Task: Find connections with filter location Betamcherla with filter topic #Entrepreneurwith filter profile language English with filter current company Teladoc Health with filter school Vivekananda Global University with filter industry Credit Intermediation with filter service category Nonprofit Consulting with filter keywords title Business Analyst
Action: Mouse moved to (684, 89)
Screenshot: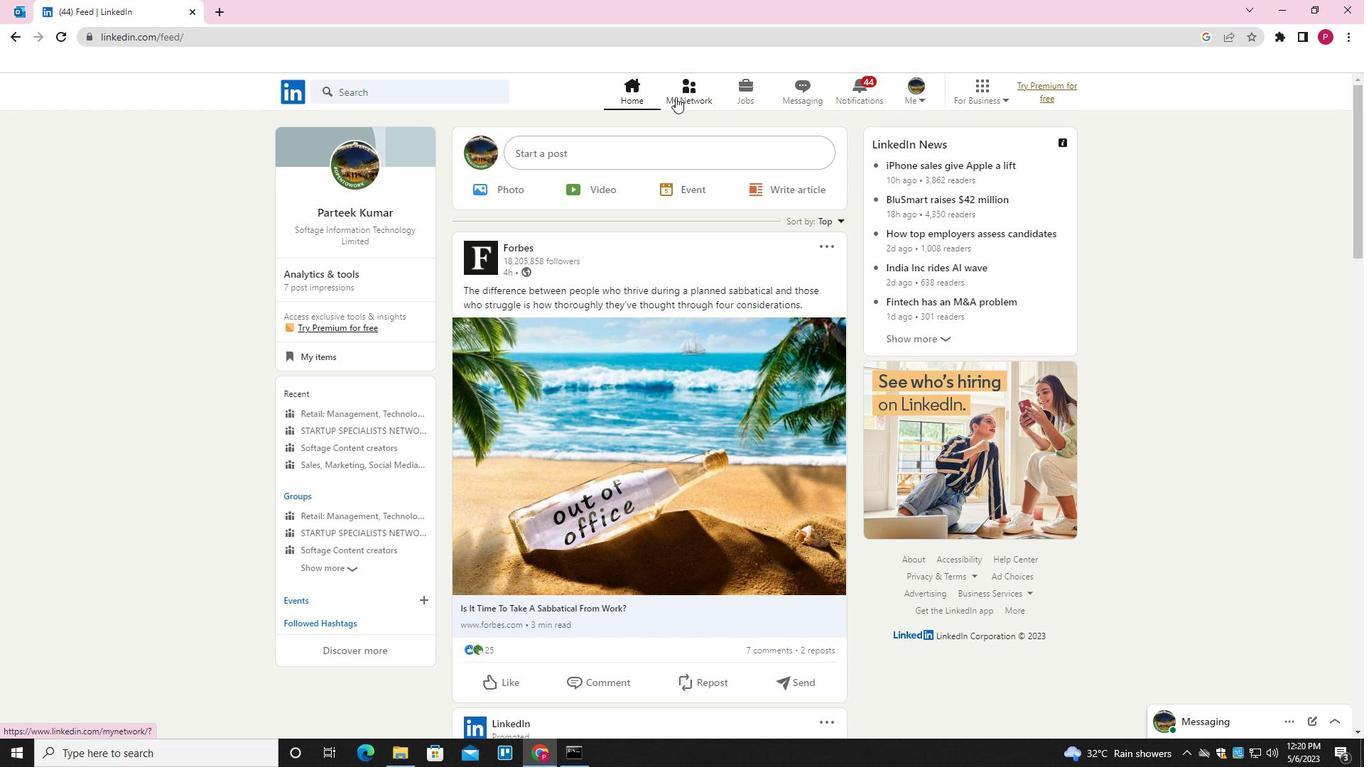 
Action: Mouse pressed left at (684, 89)
Screenshot: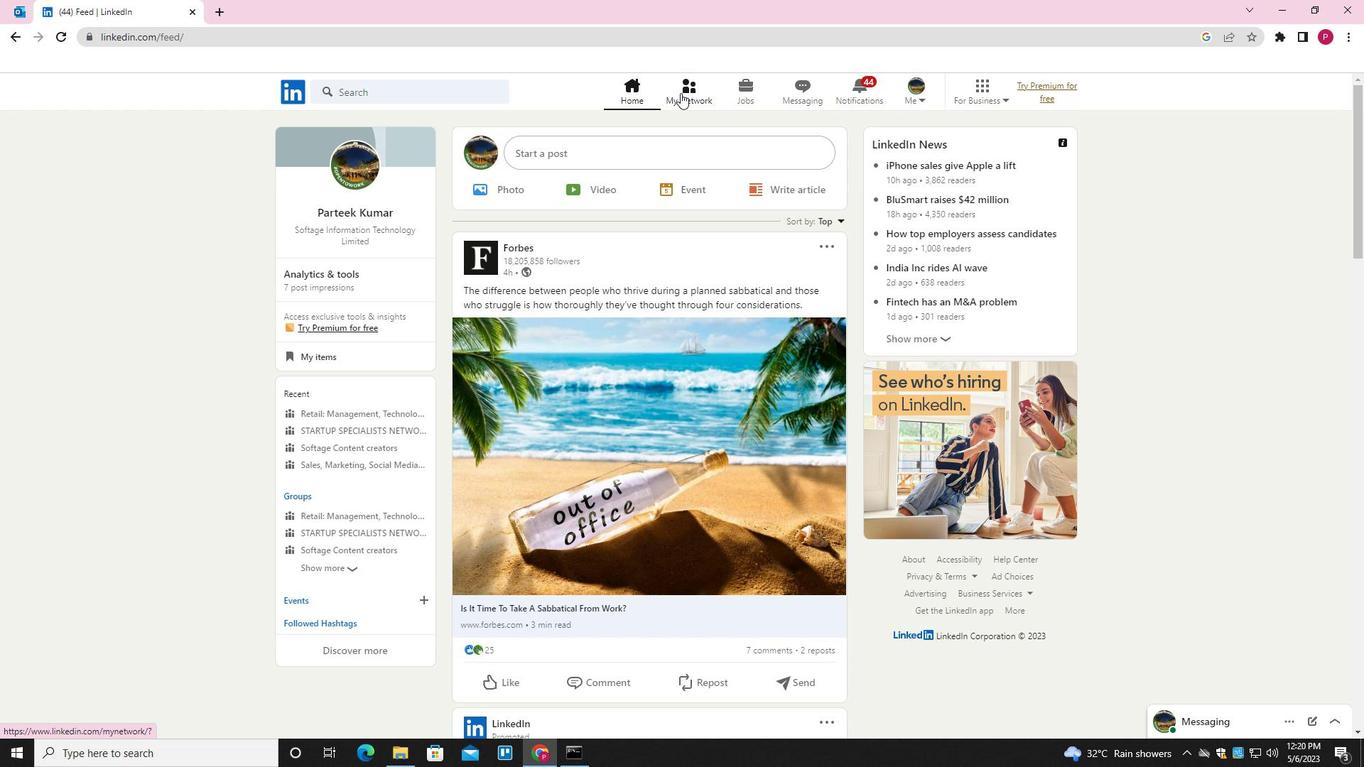 
Action: Mouse moved to (456, 170)
Screenshot: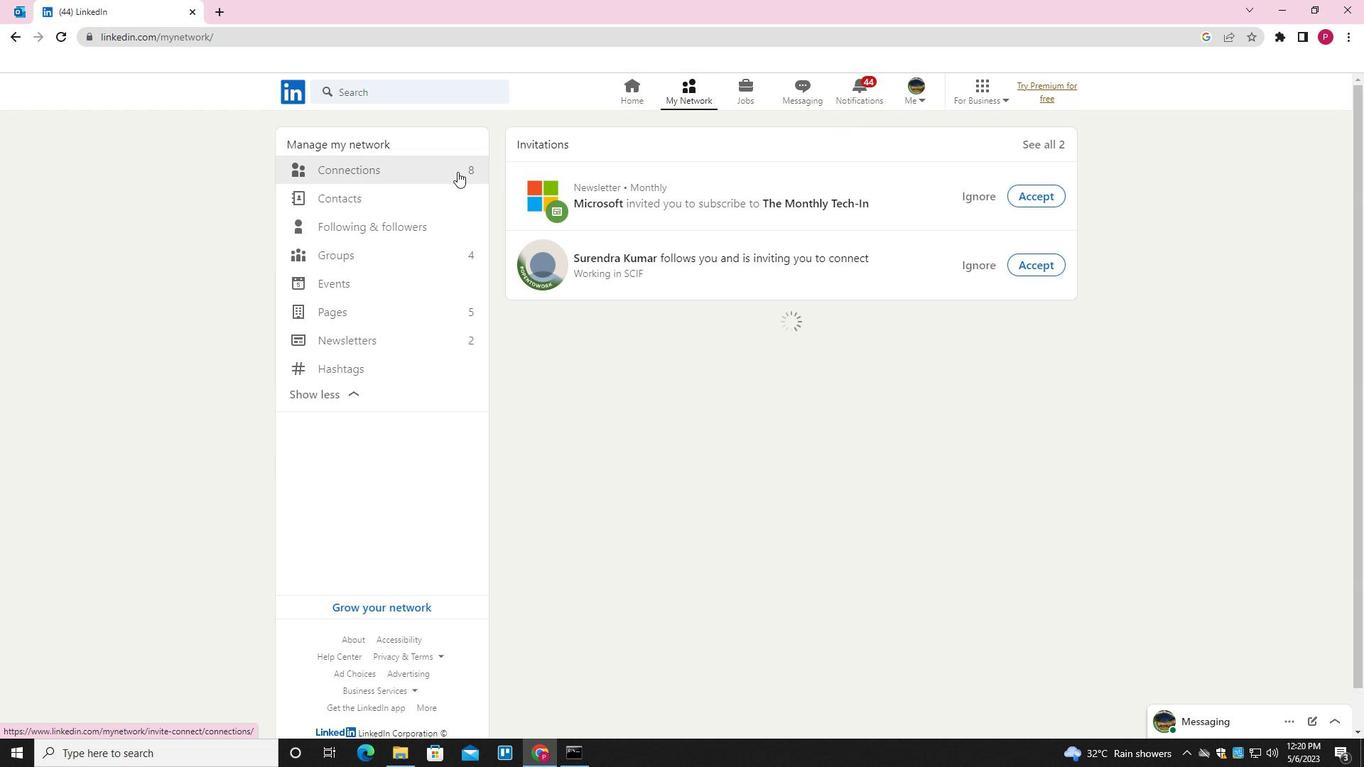 
Action: Mouse pressed left at (456, 170)
Screenshot: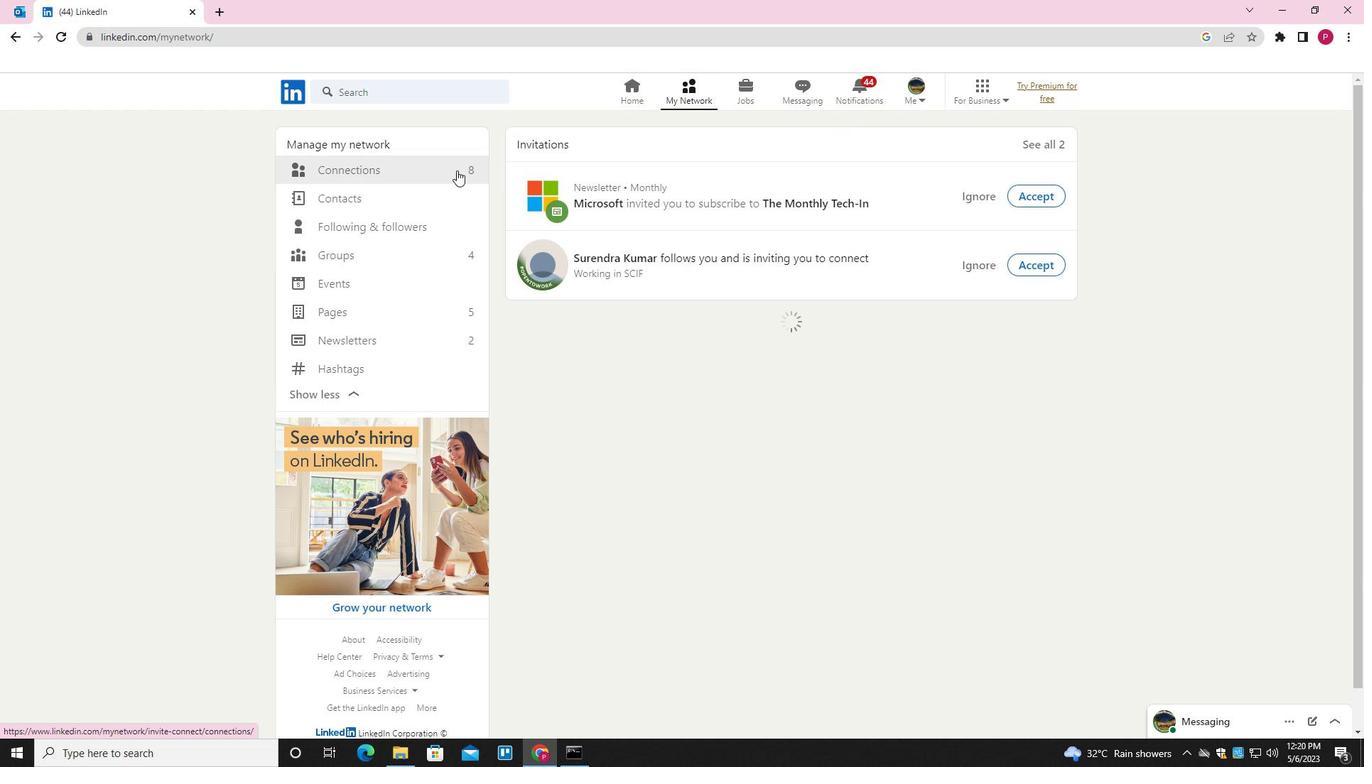 
Action: Mouse moved to (818, 166)
Screenshot: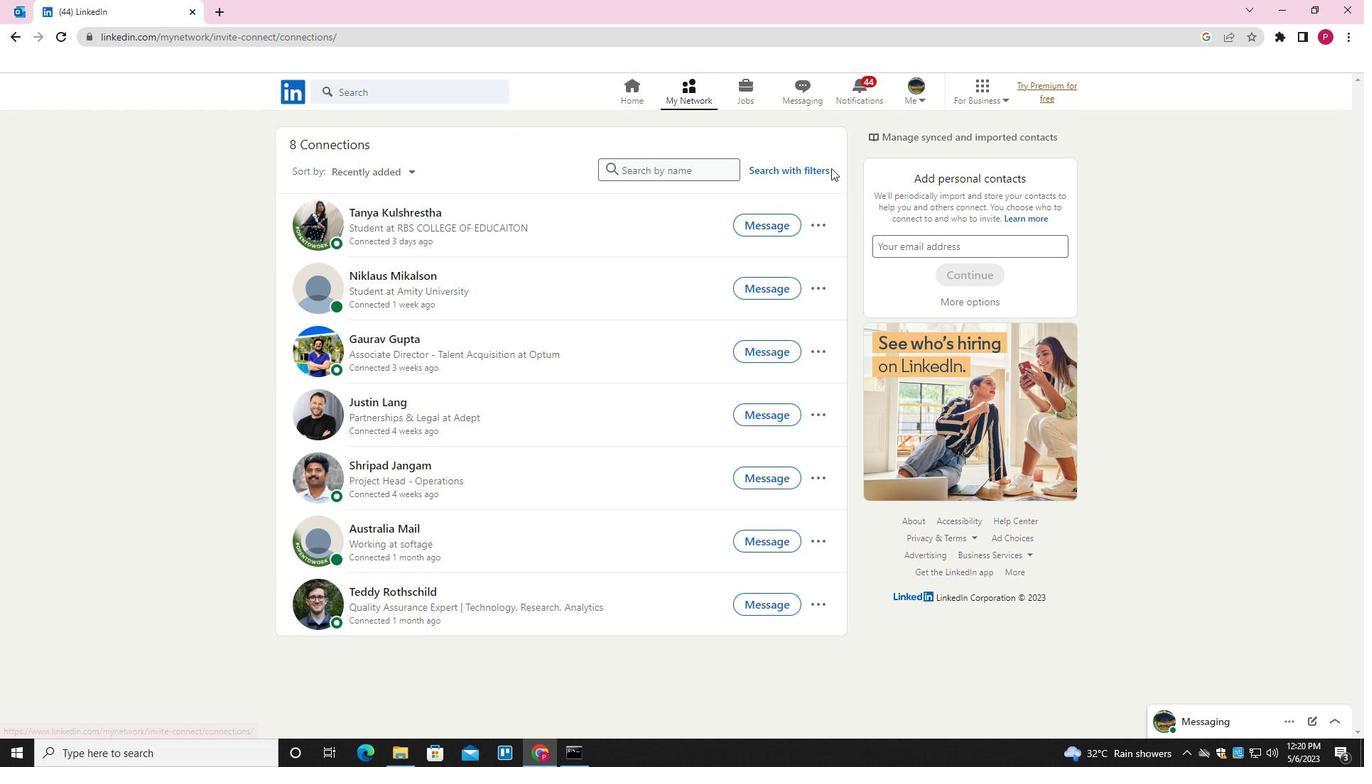 
Action: Mouse pressed left at (818, 166)
Screenshot: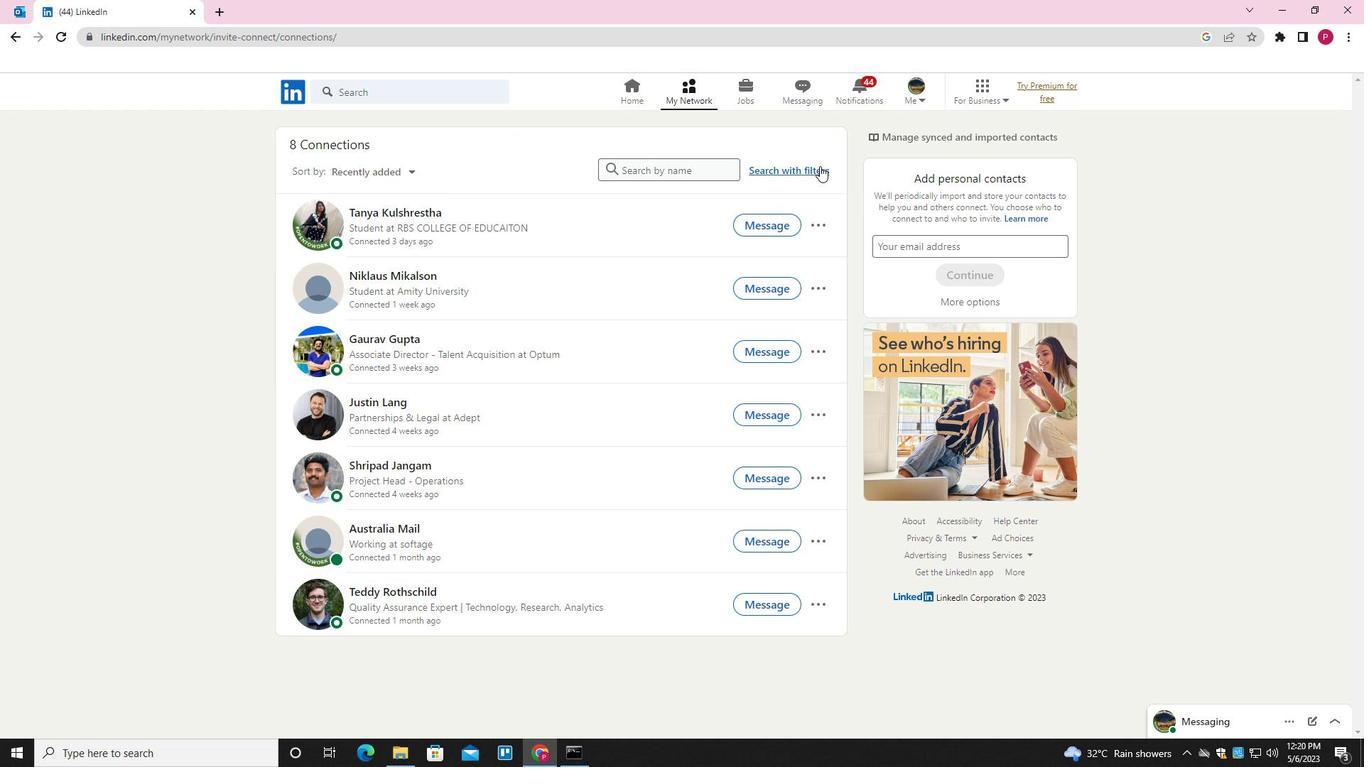 
Action: Mouse moved to (731, 130)
Screenshot: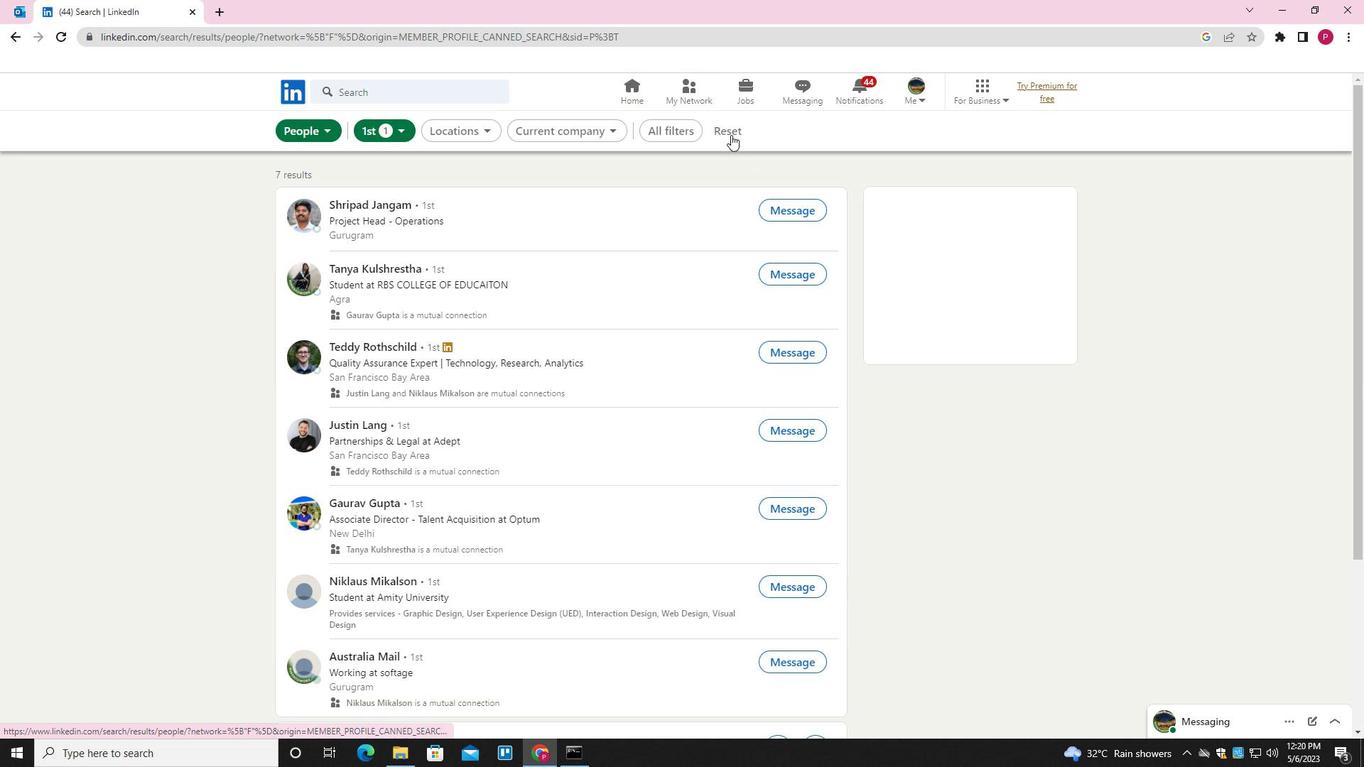 
Action: Mouse pressed left at (731, 130)
Screenshot: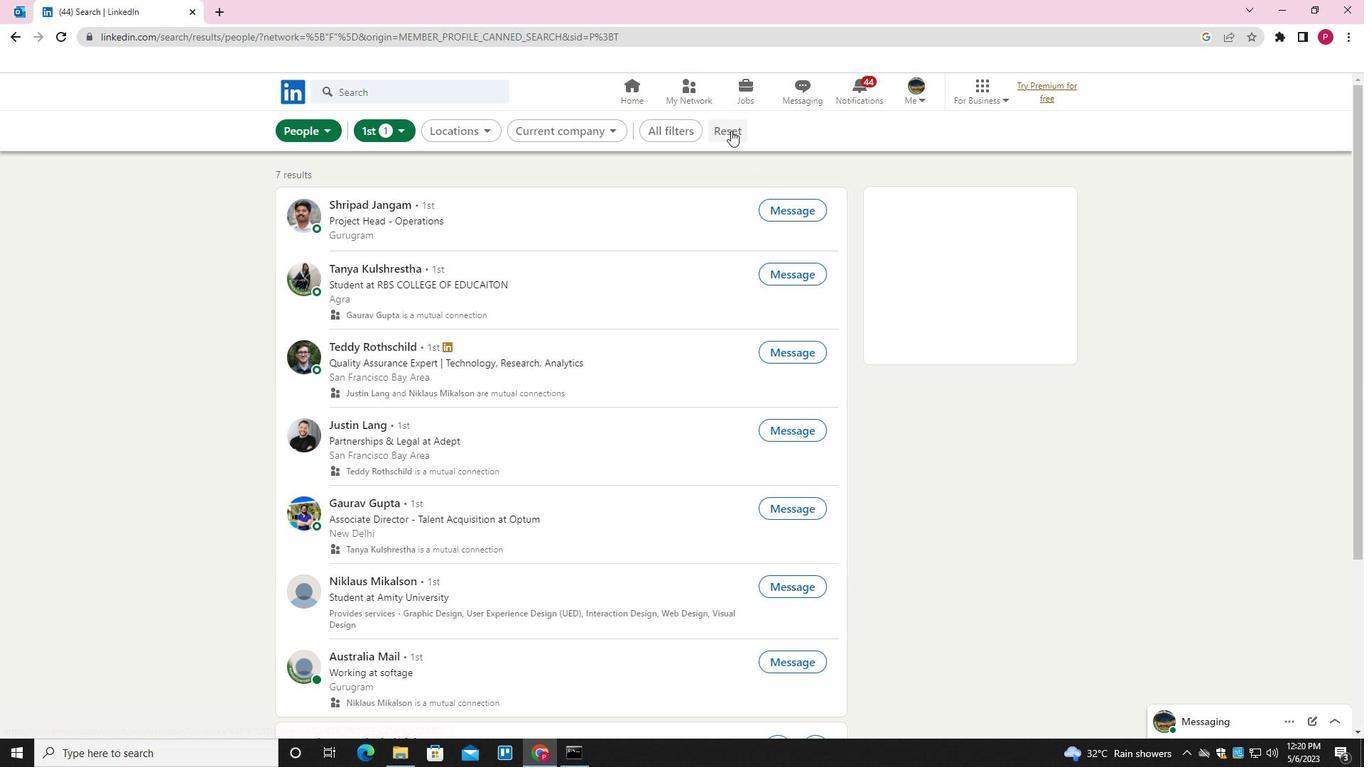 
Action: Mouse moved to (706, 133)
Screenshot: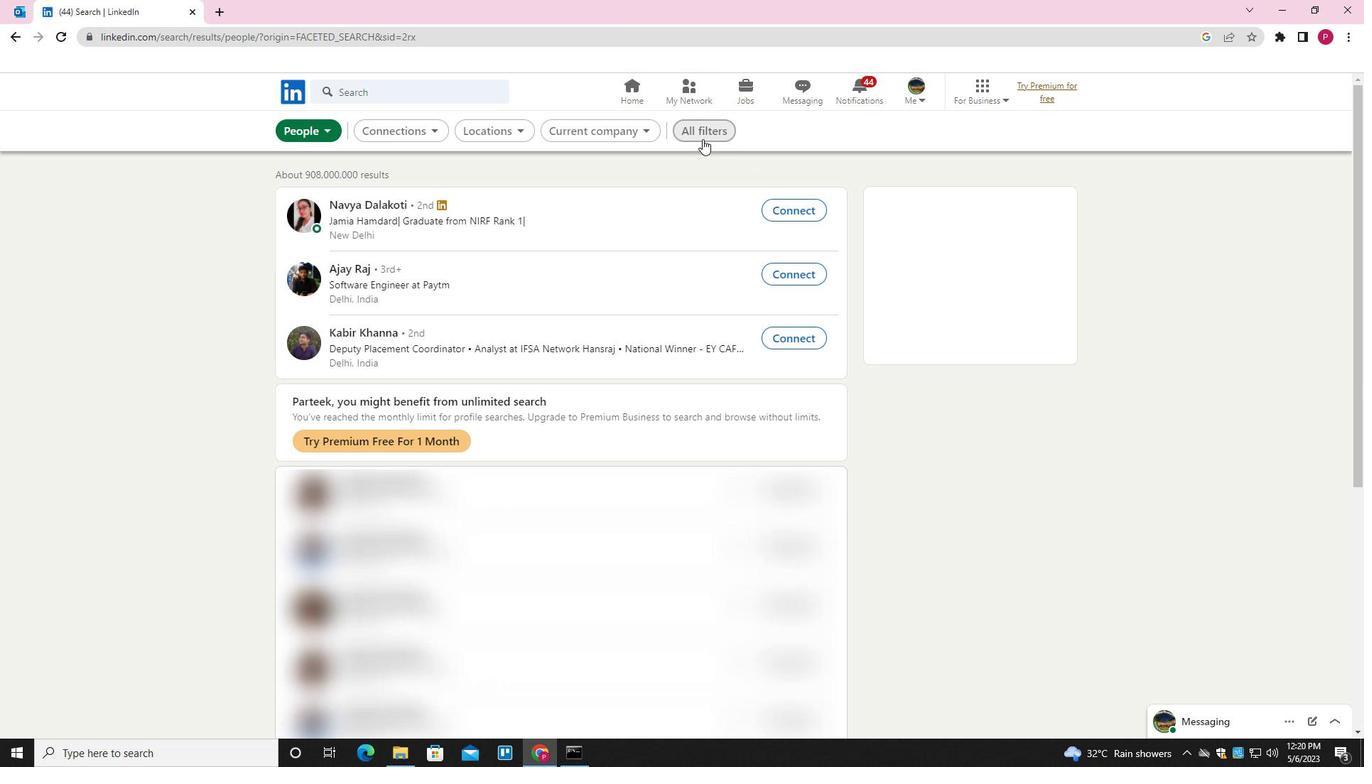 
Action: Mouse pressed left at (706, 133)
Screenshot: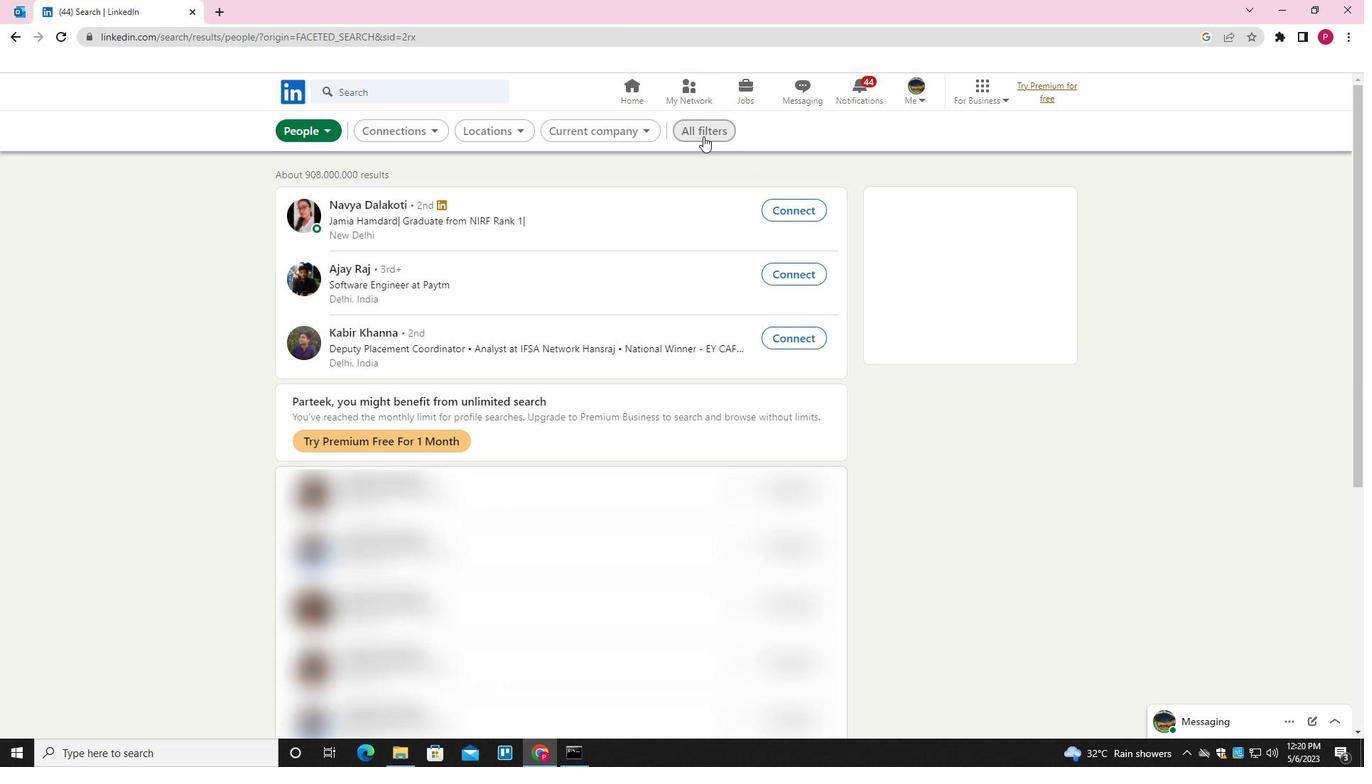 
Action: Mouse moved to (1114, 395)
Screenshot: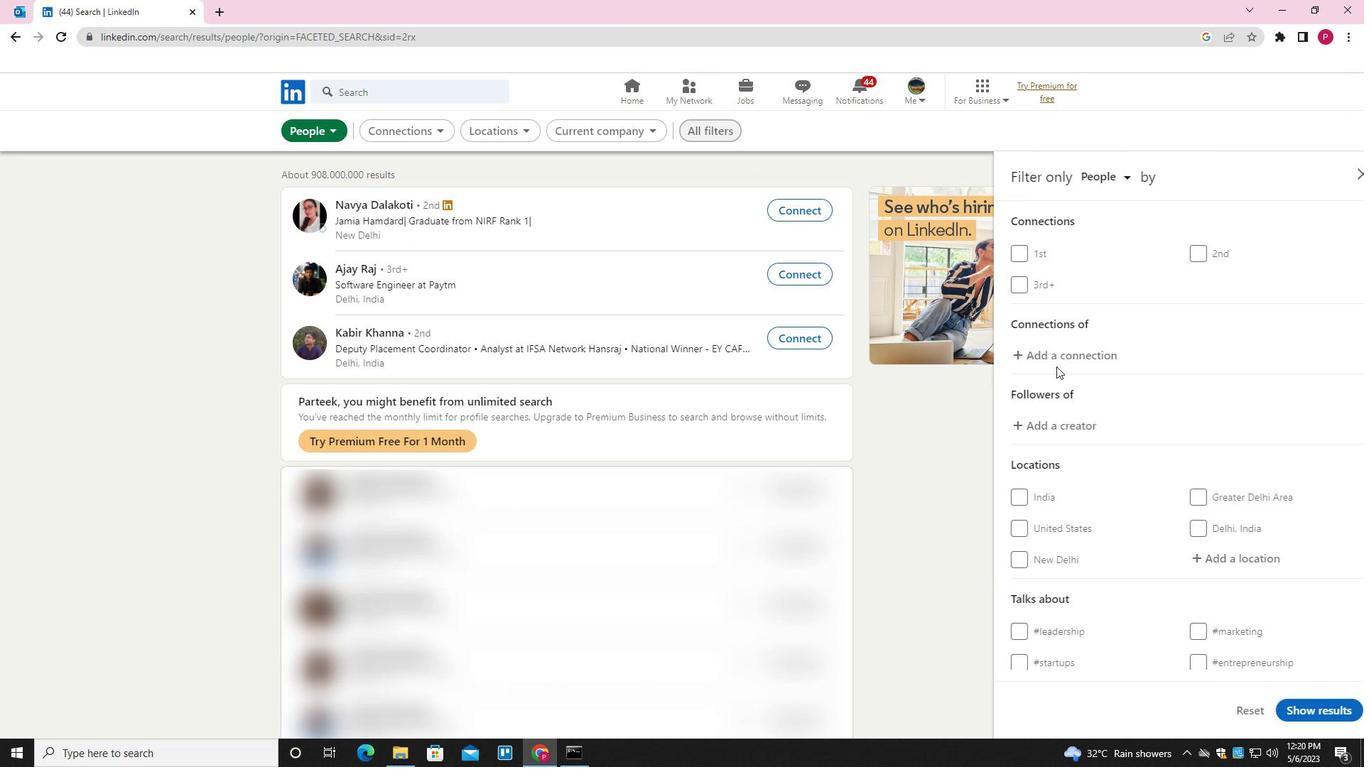 
Action: Mouse scrolled (1114, 395) with delta (0, 0)
Screenshot: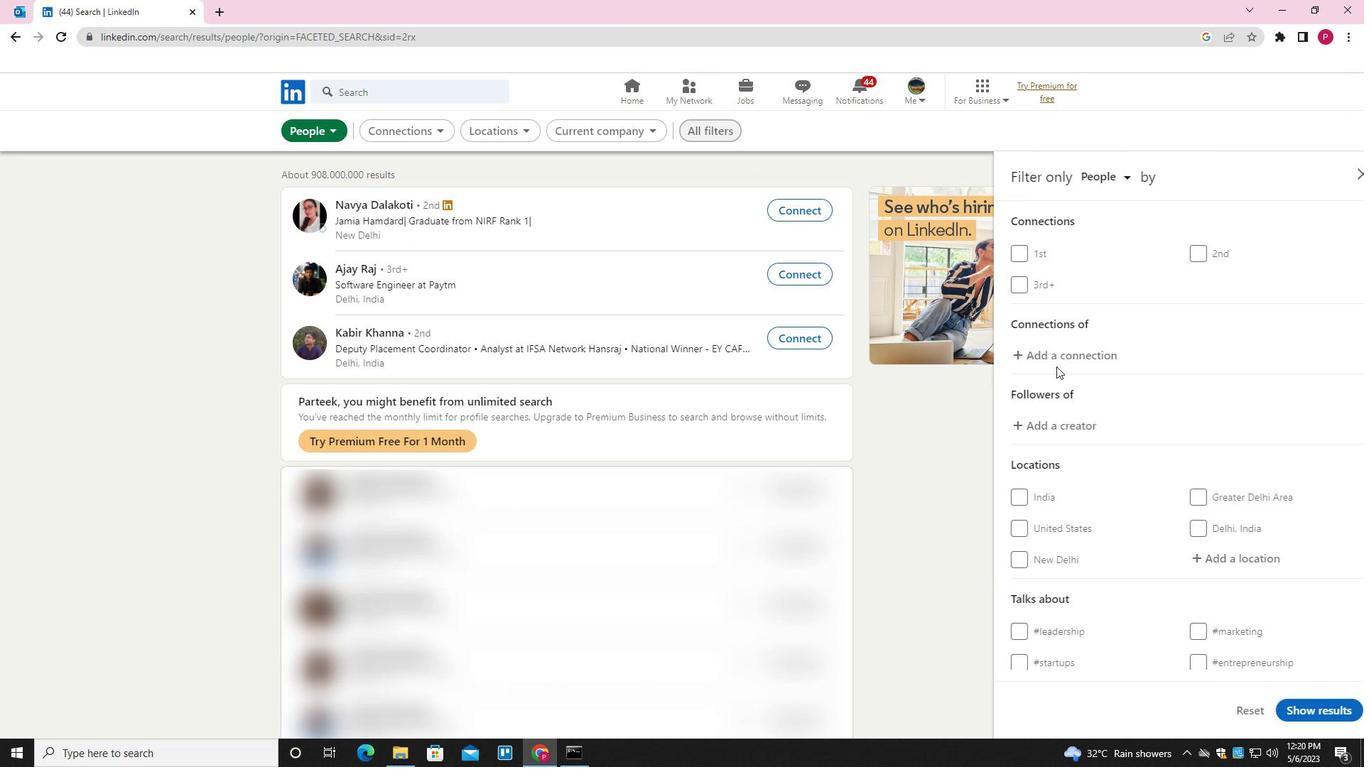 
Action: Mouse moved to (1116, 399)
Screenshot: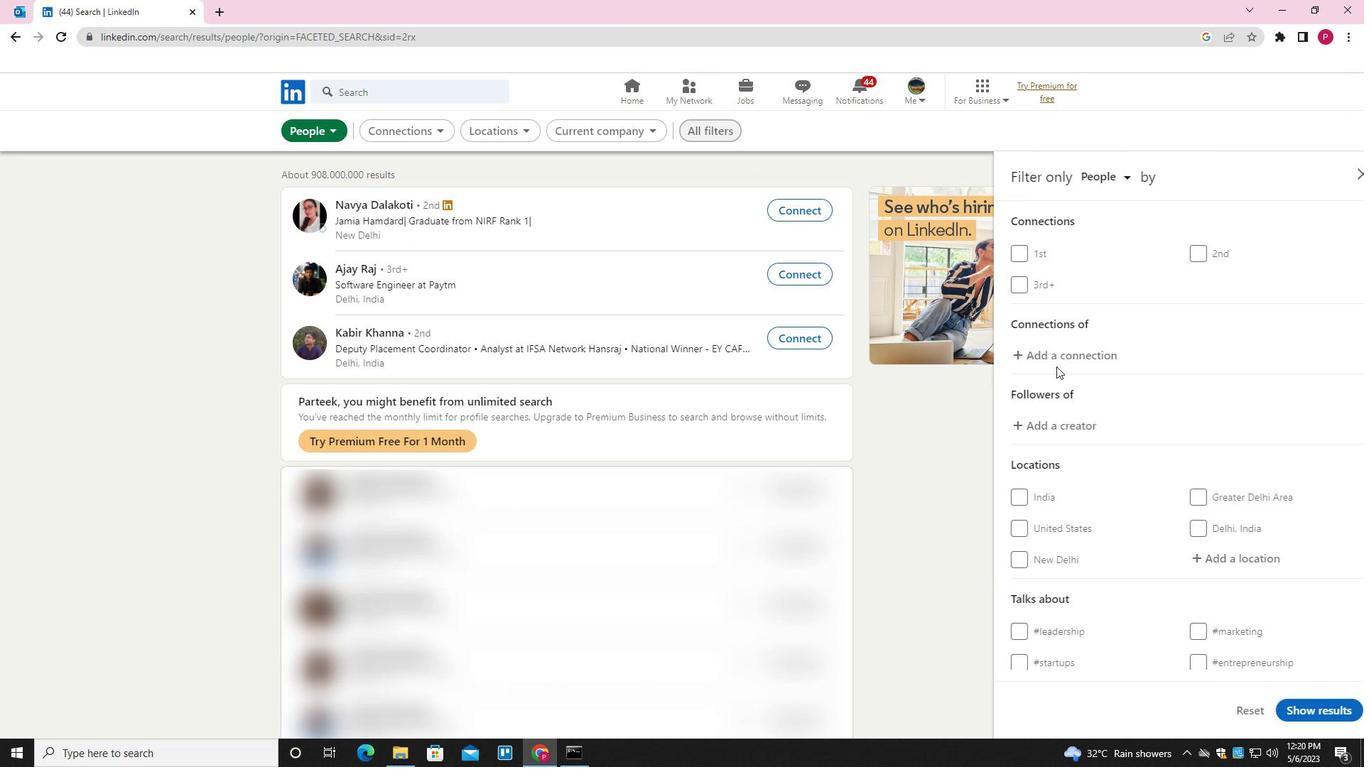 
Action: Mouse scrolled (1116, 398) with delta (0, 0)
Screenshot: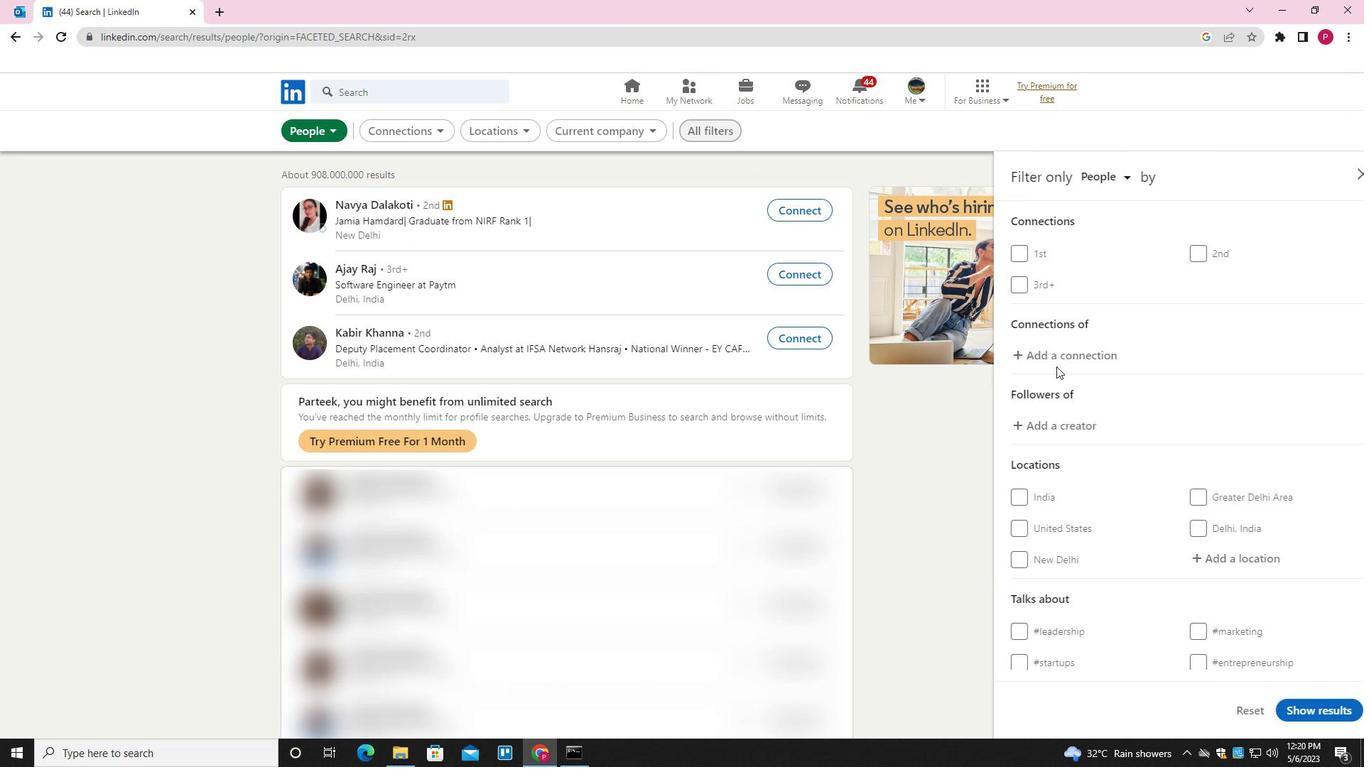 
Action: Mouse moved to (1126, 406)
Screenshot: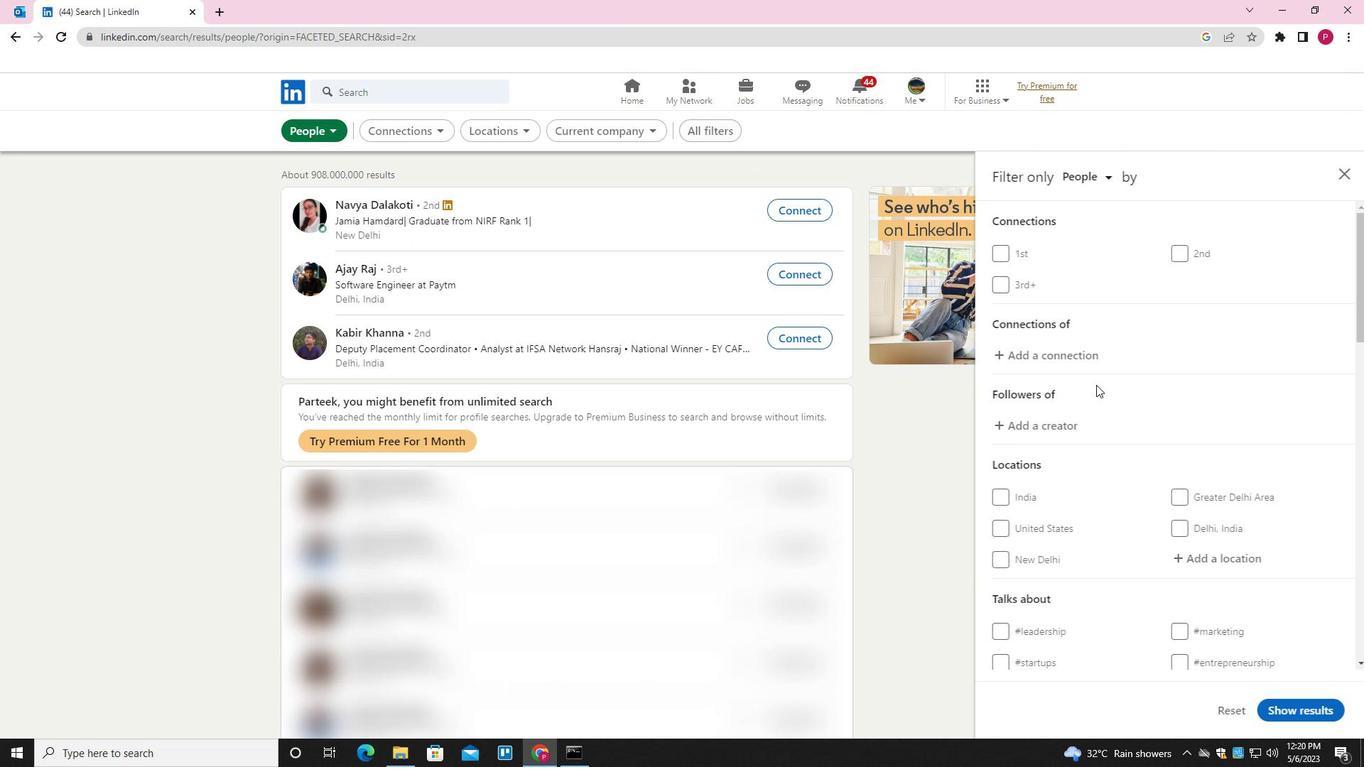 
Action: Mouse scrolled (1126, 405) with delta (0, 0)
Screenshot: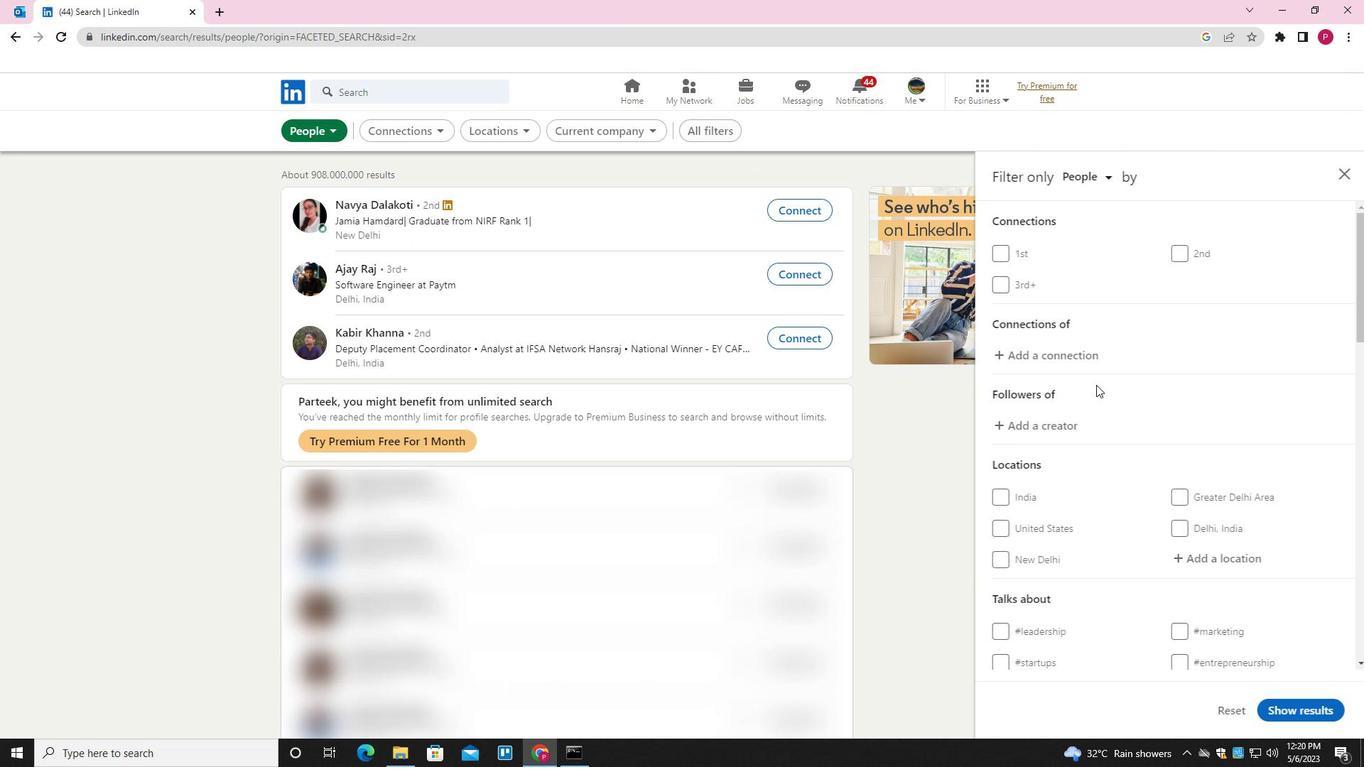 
Action: Mouse moved to (1211, 347)
Screenshot: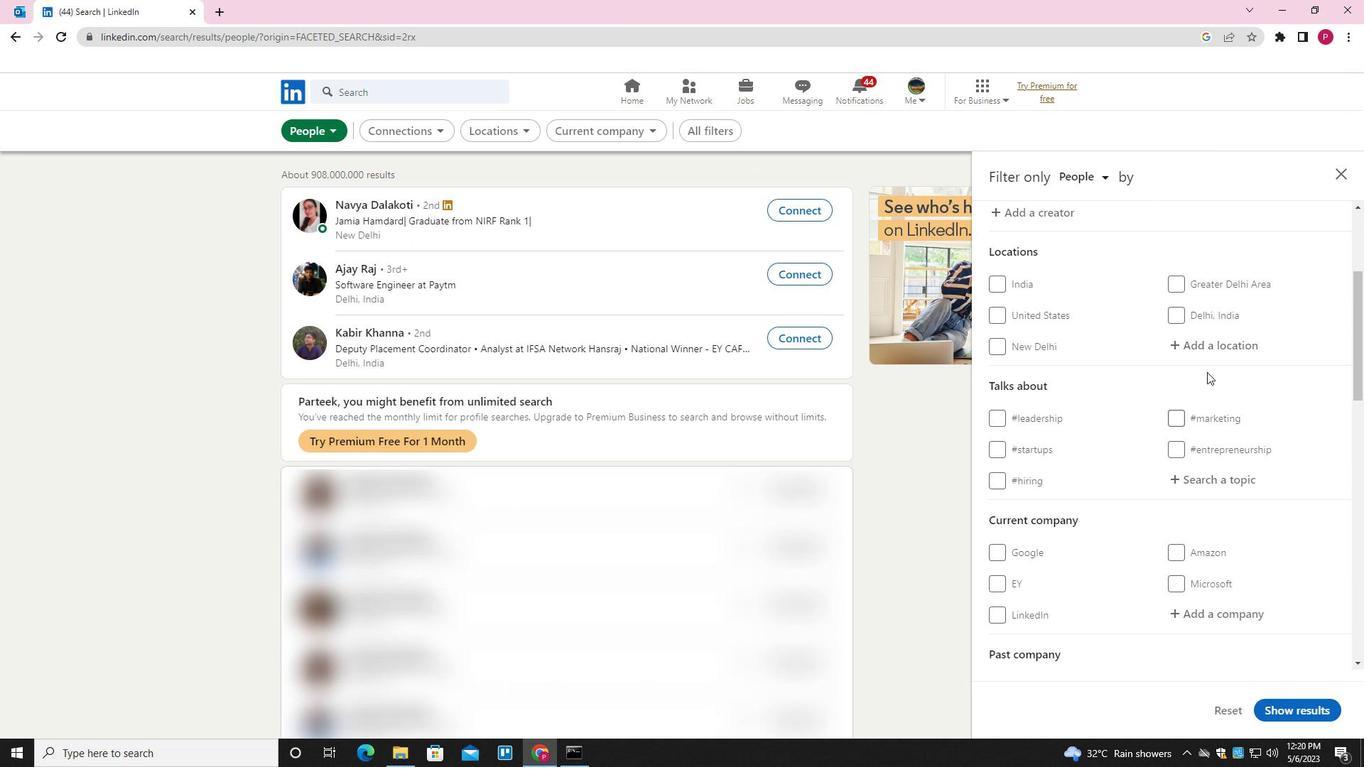 
Action: Mouse pressed left at (1211, 347)
Screenshot: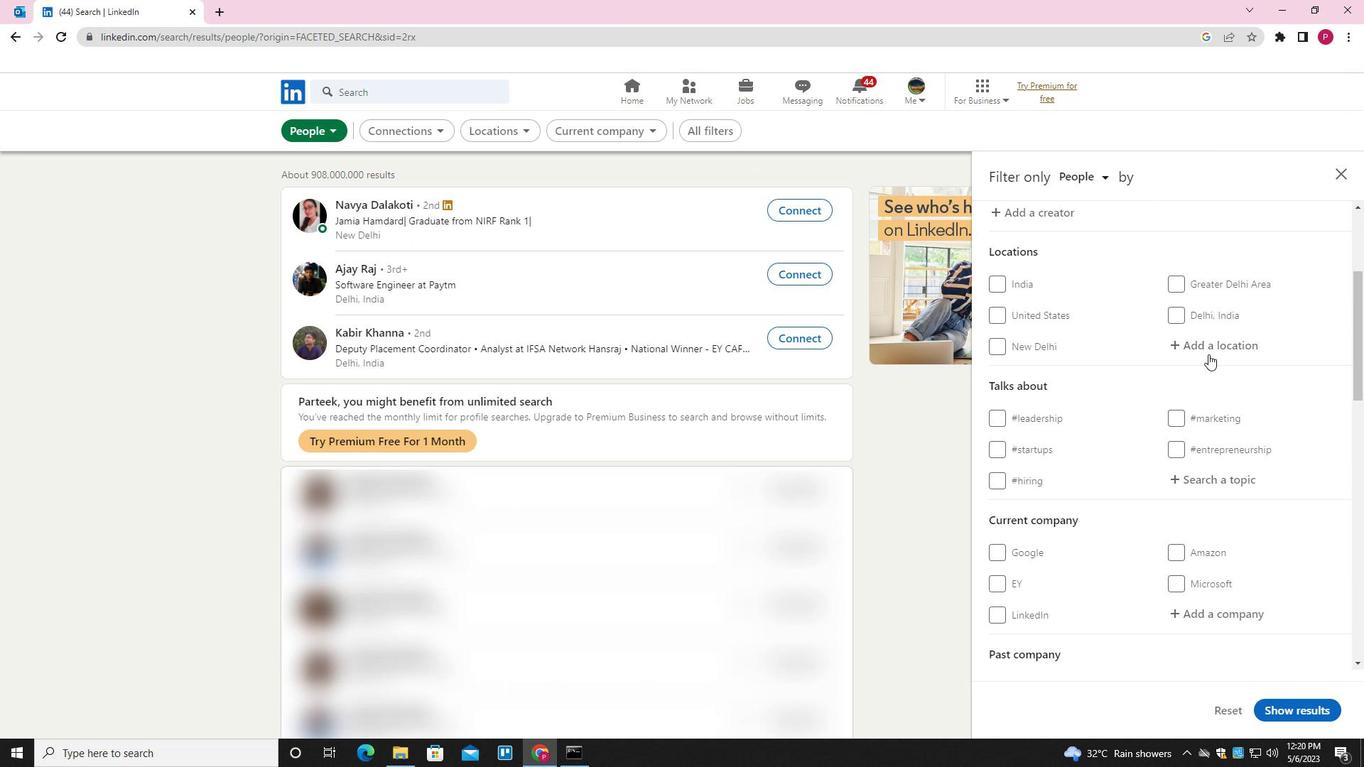 
Action: Mouse moved to (1212, 346)
Screenshot: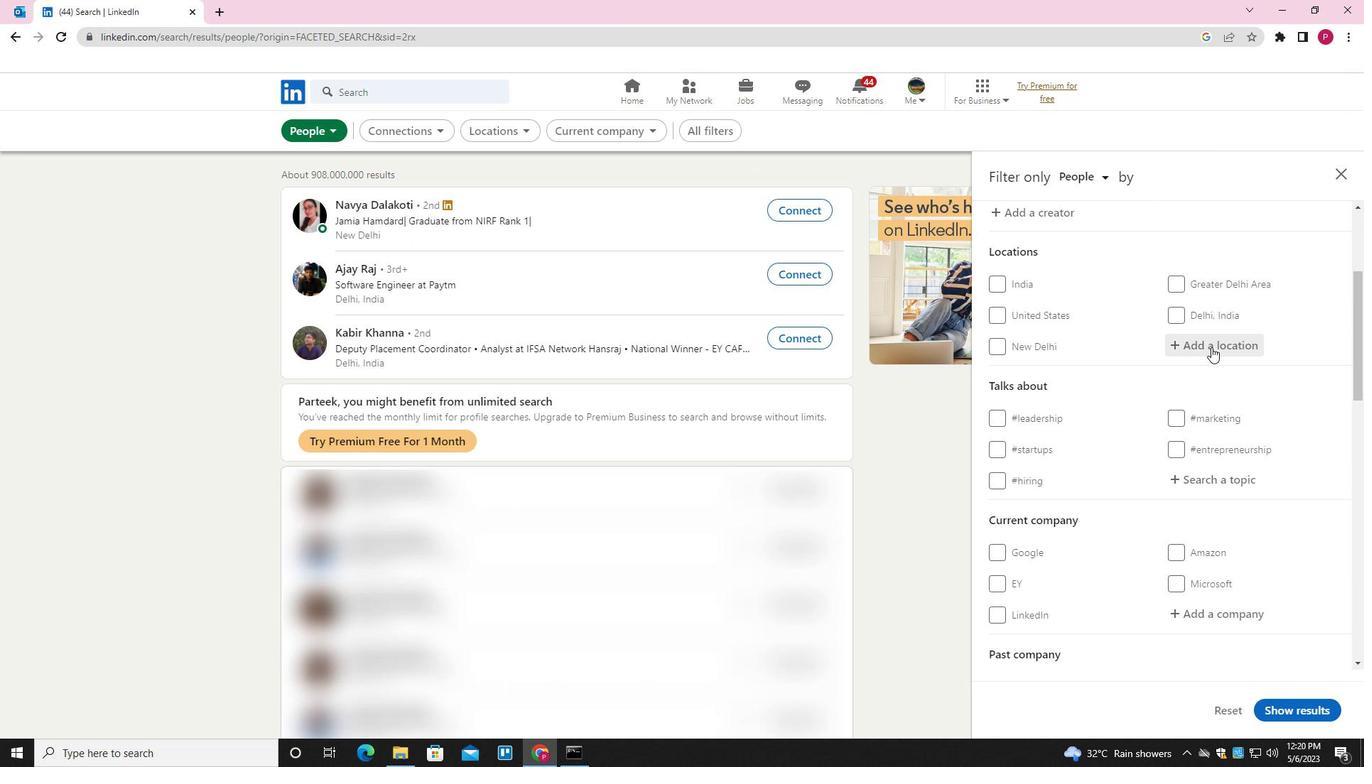 
Action: Key pressed <Key.shift>BETAMCHERLA
Screenshot: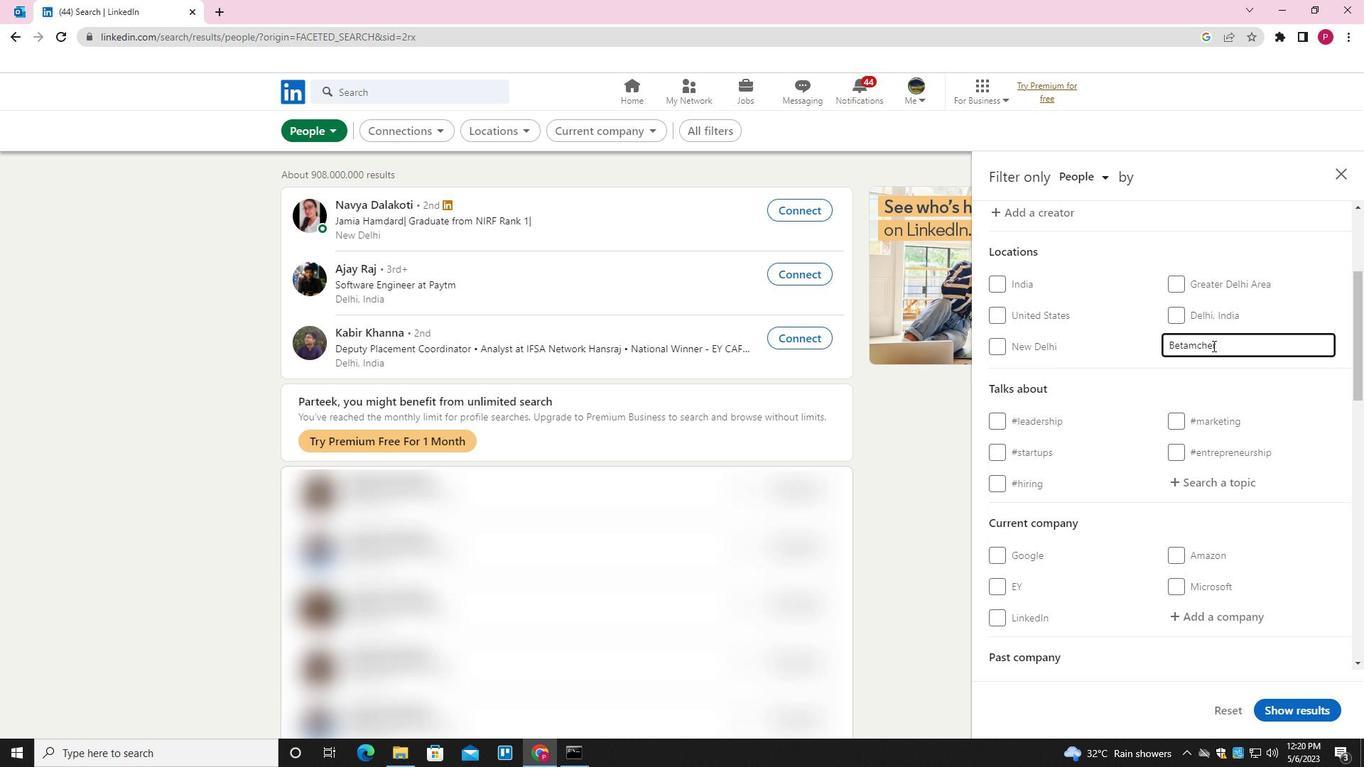 
Action: Mouse moved to (1210, 346)
Screenshot: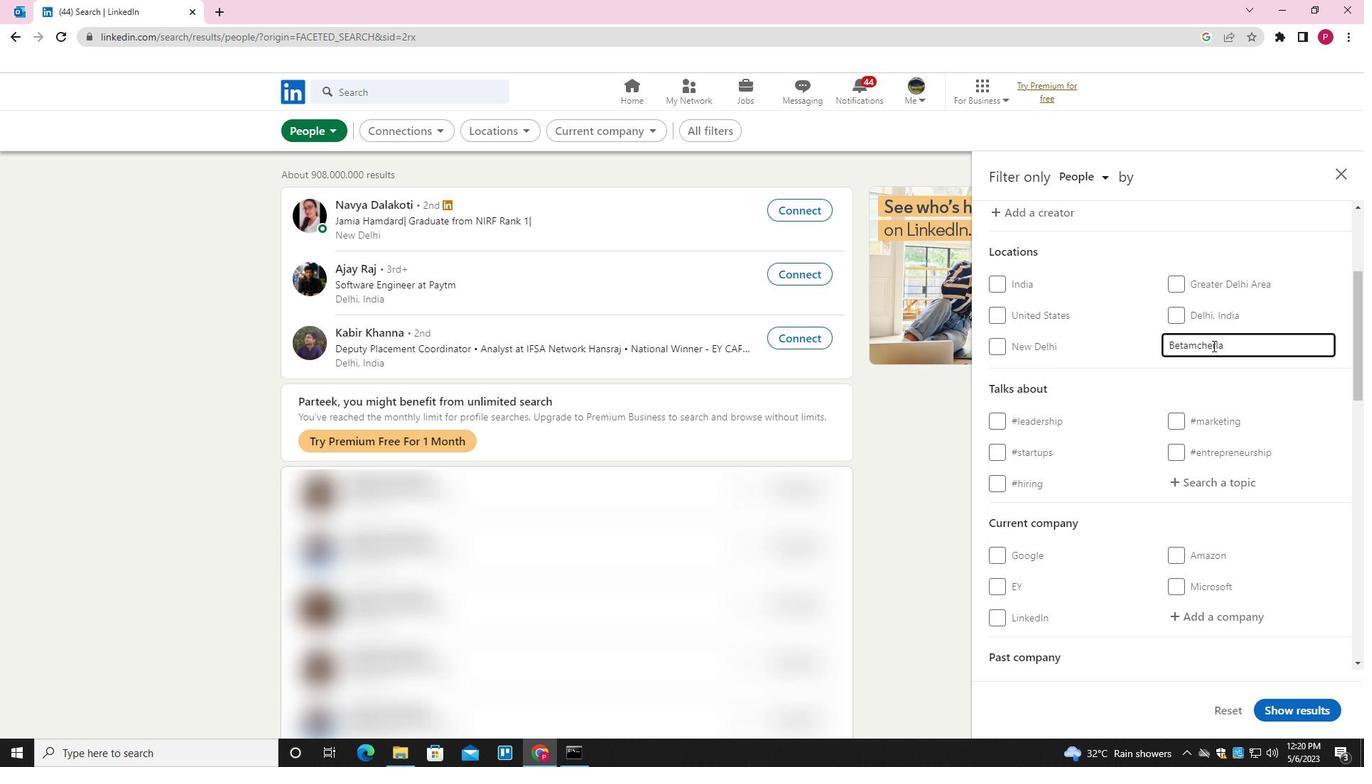 
Action: Mouse scrolled (1210, 345) with delta (0, 0)
Screenshot: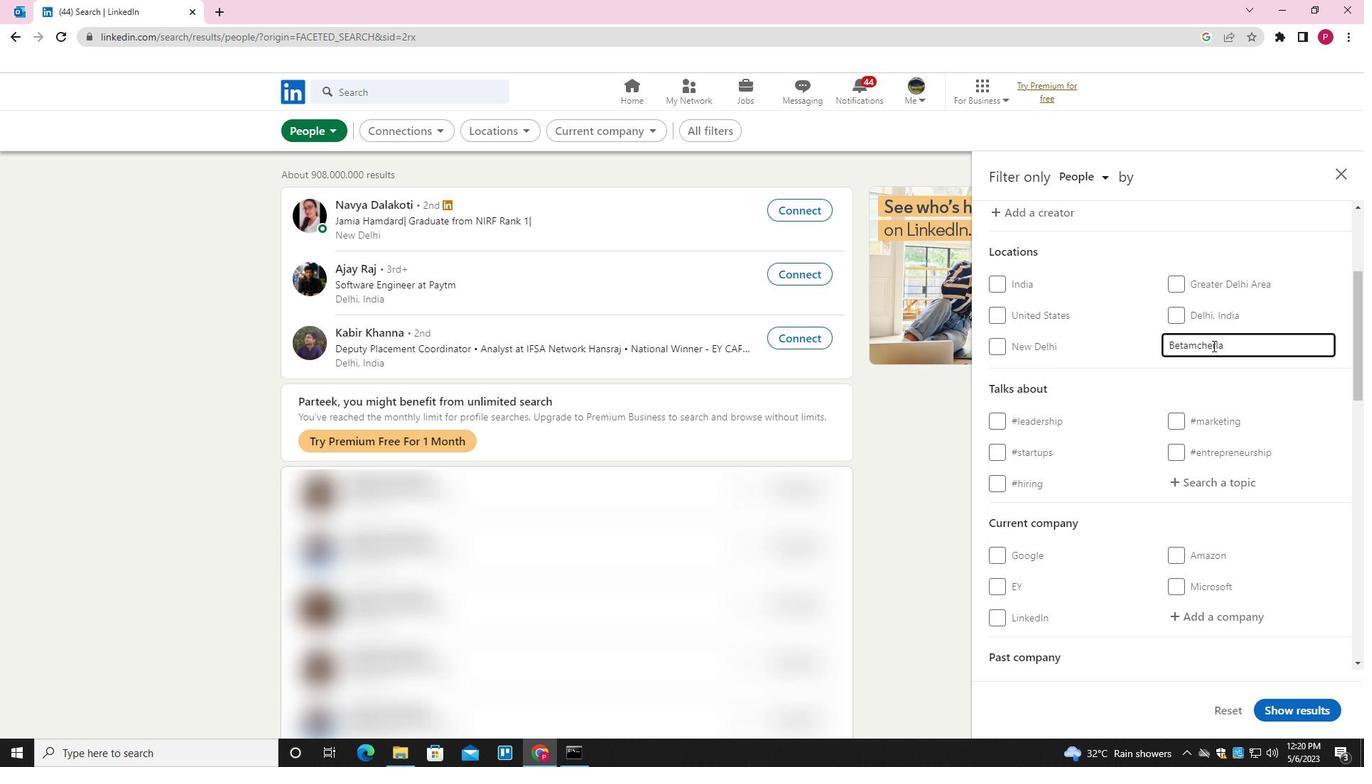 
Action: Mouse moved to (1209, 346)
Screenshot: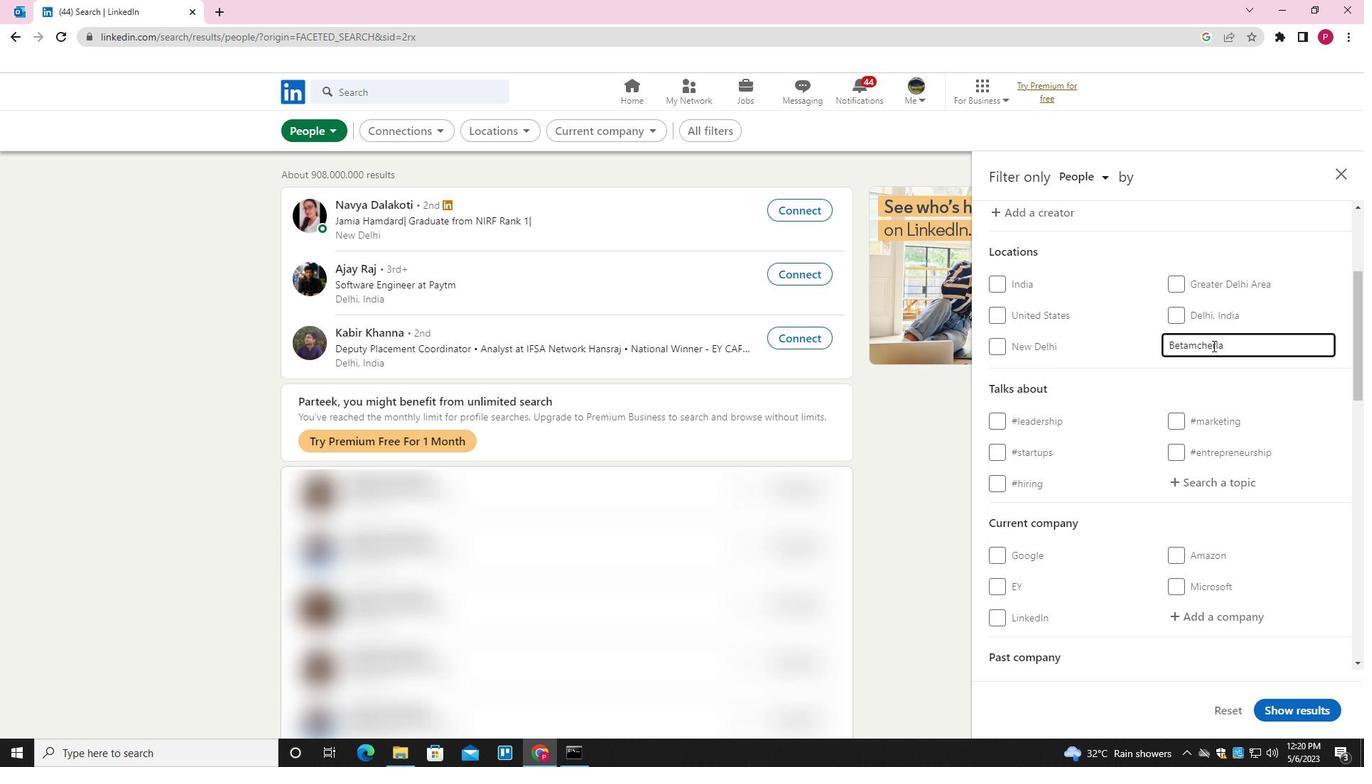 
Action: Mouse scrolled (1209, 345) with delta (0, 0)
Screenshot: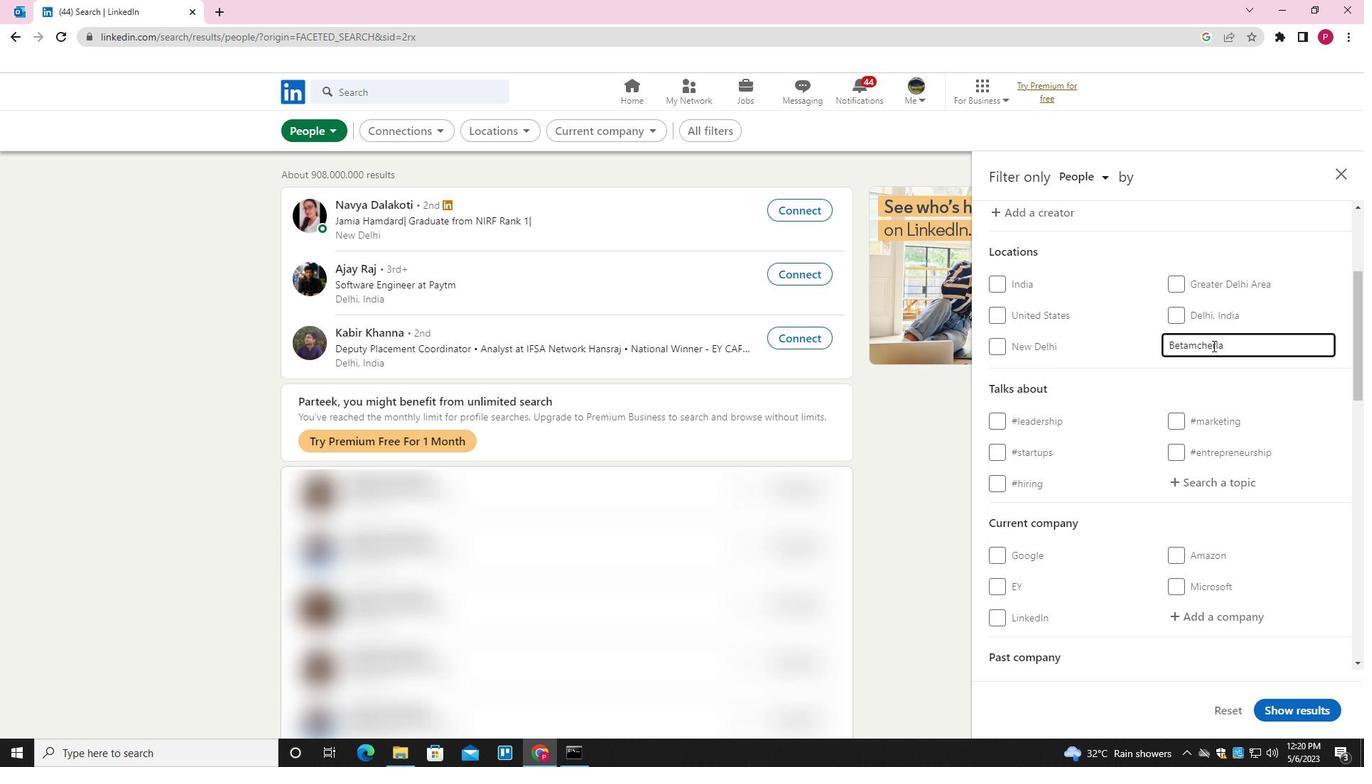 
Action: Mouse moved to (1207, 347)
Screenshot: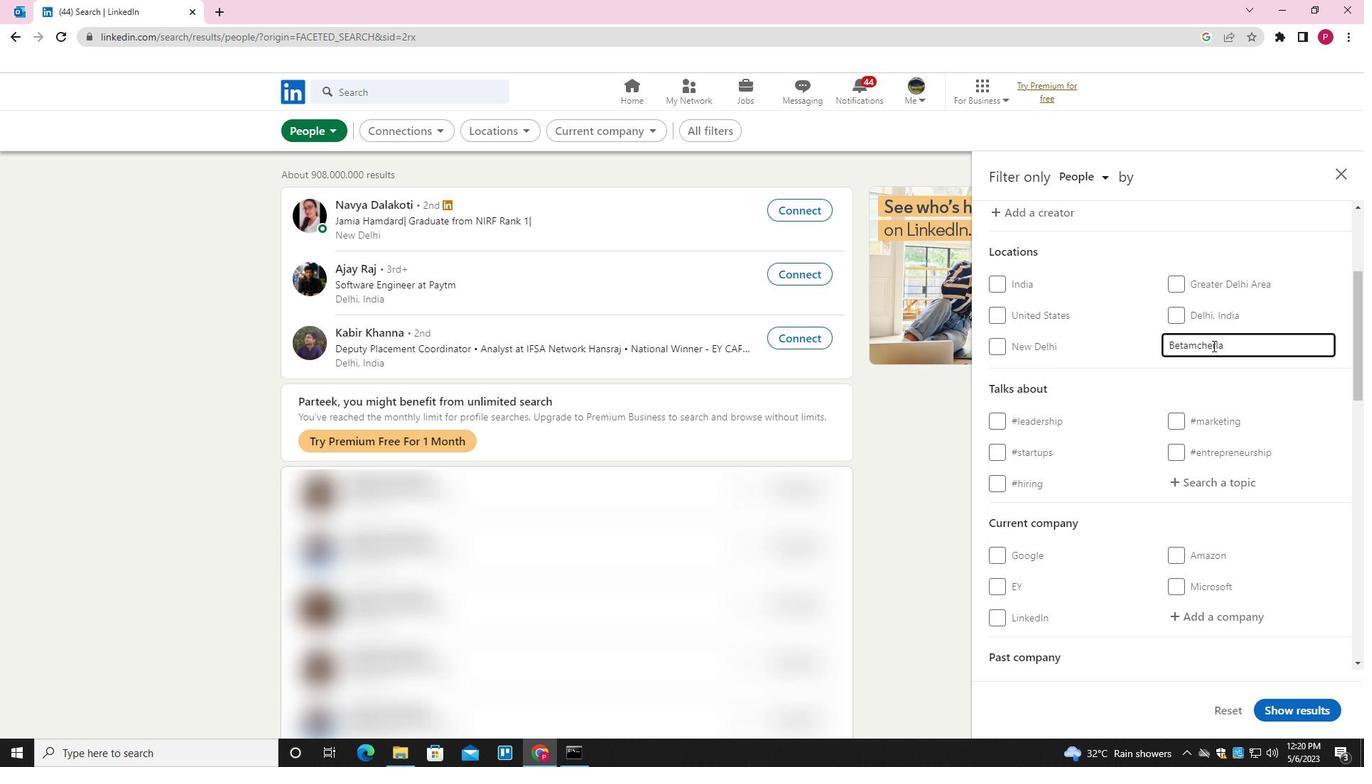 
Action: Mouse scrolled (1207, 346) with delta (0, 0)
Screenshot: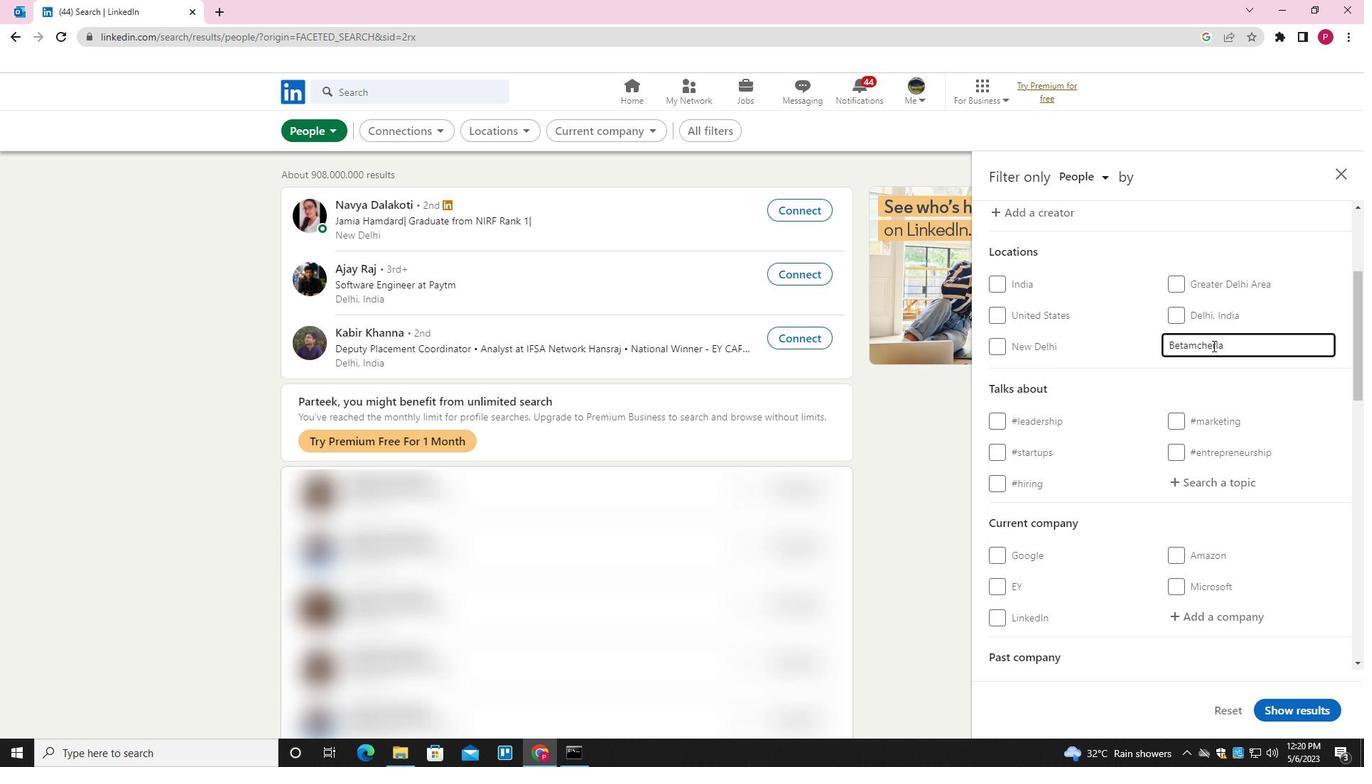 
Action: Mouse moved to (1205, 262)
Screenshot: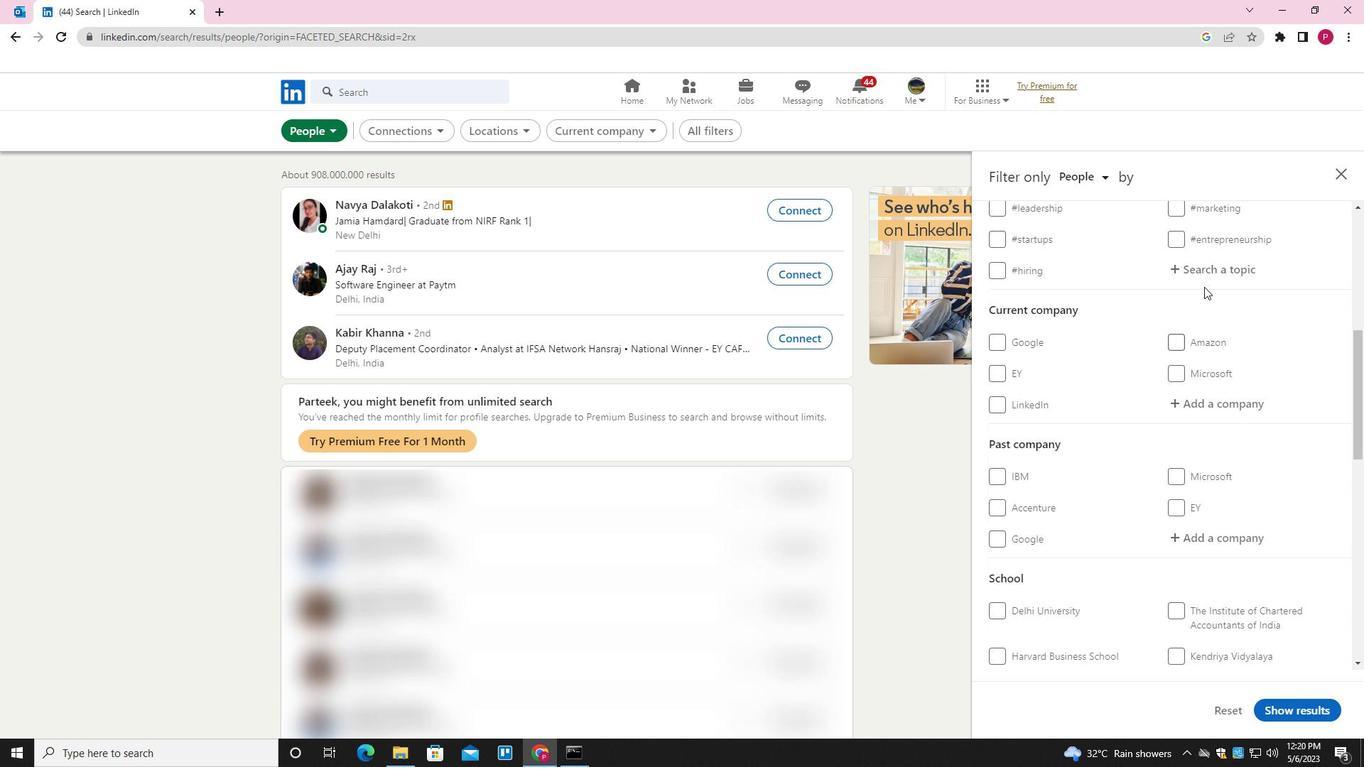 
Action: Mouse pressed left at (1205, 262)
Screenshot: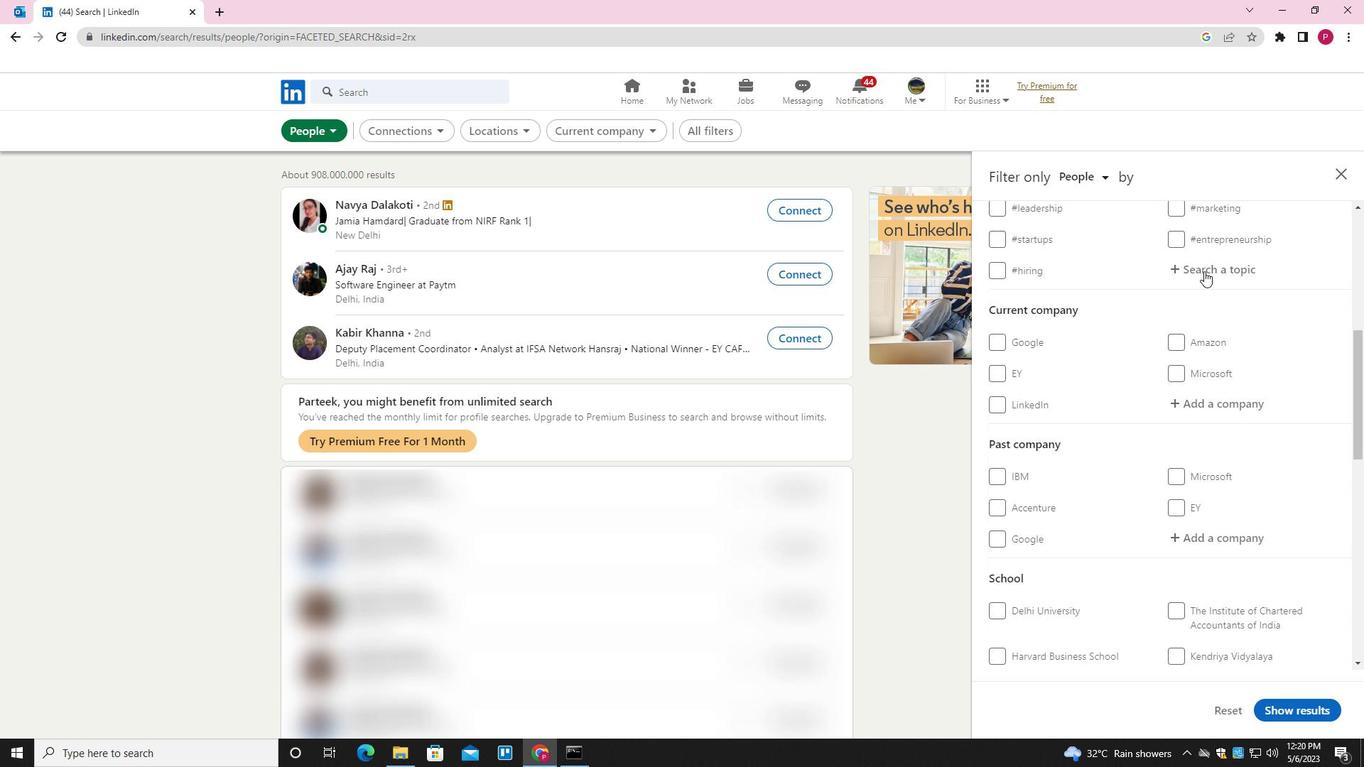 
Action: Key pressed ENTERPRENEUR<Key.down><Key.down><Key.enter>
Screenshot: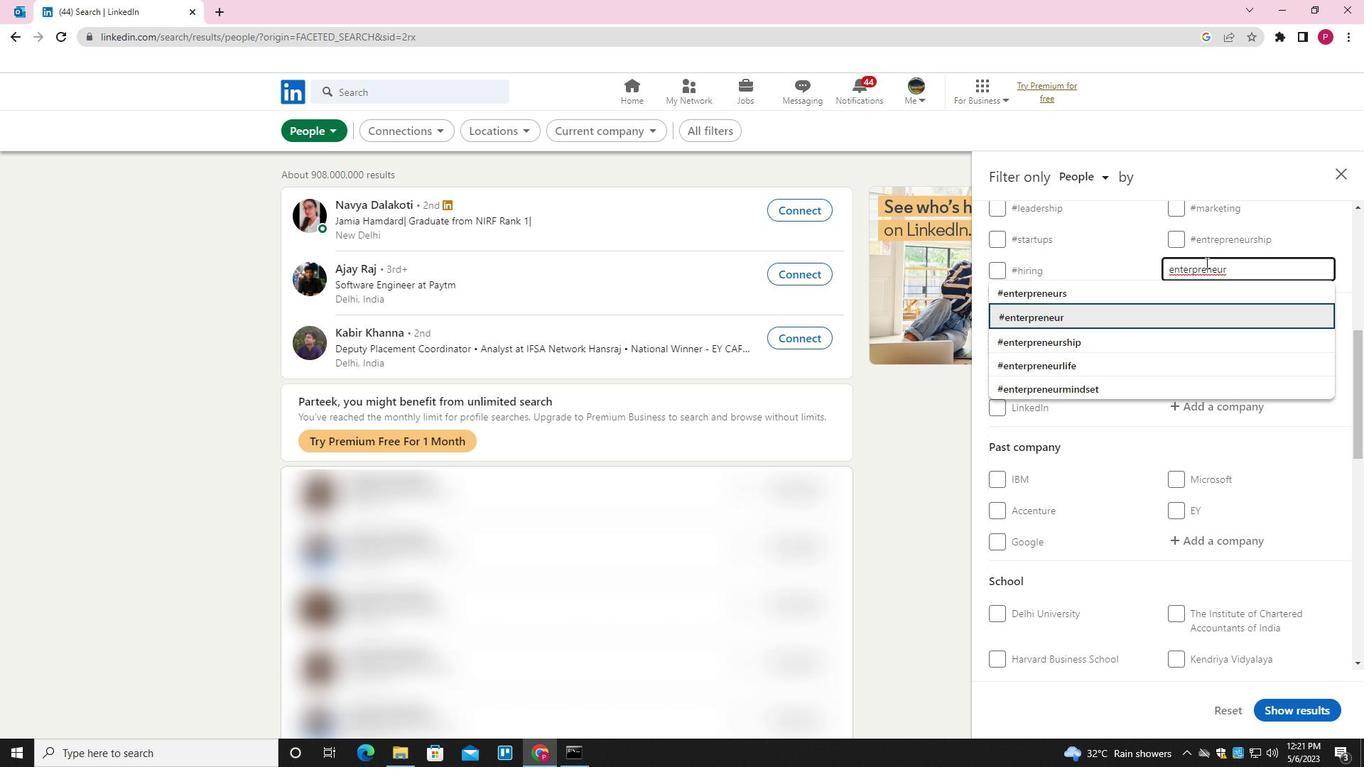 
Action: Mouse moved to (1155, 323)
Screenshot: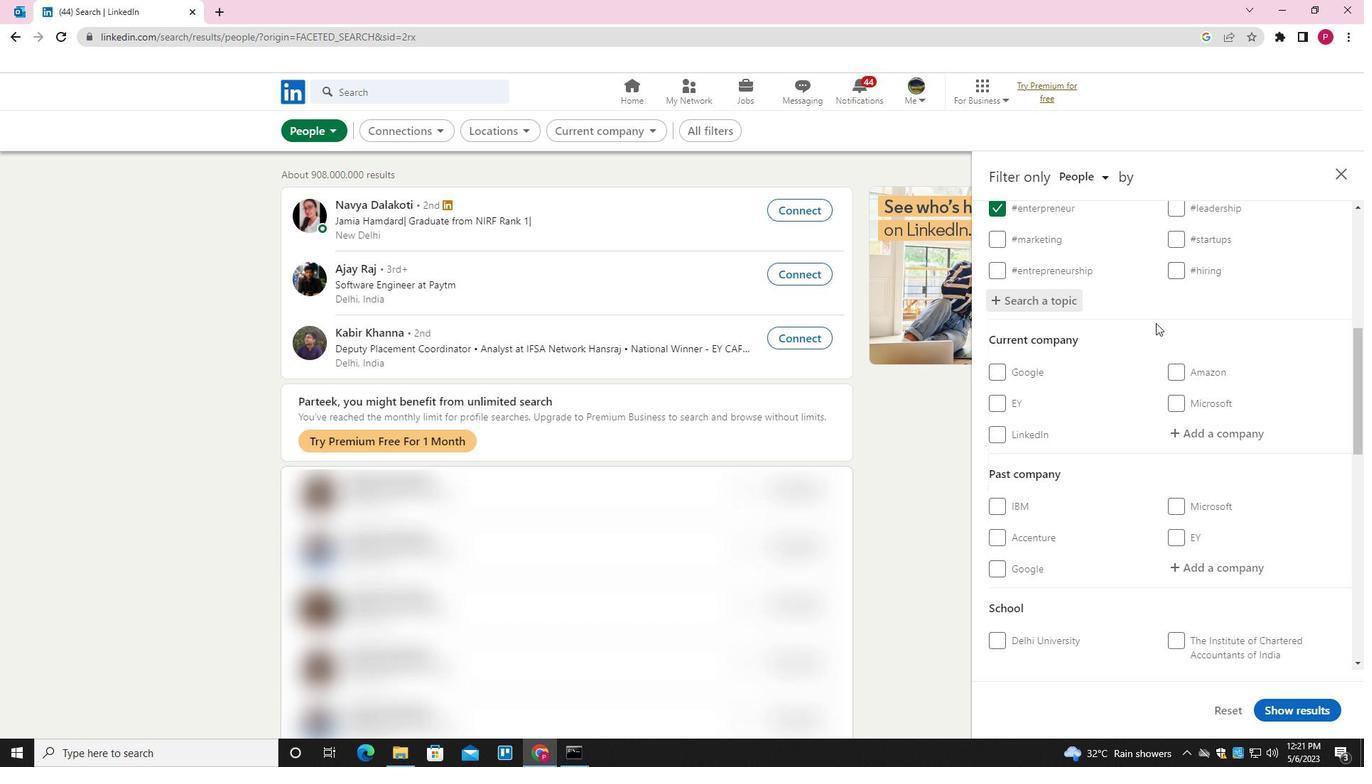 
Action: Mouse scrolled (1155, 323) with delta (0, 0)
Screenshot: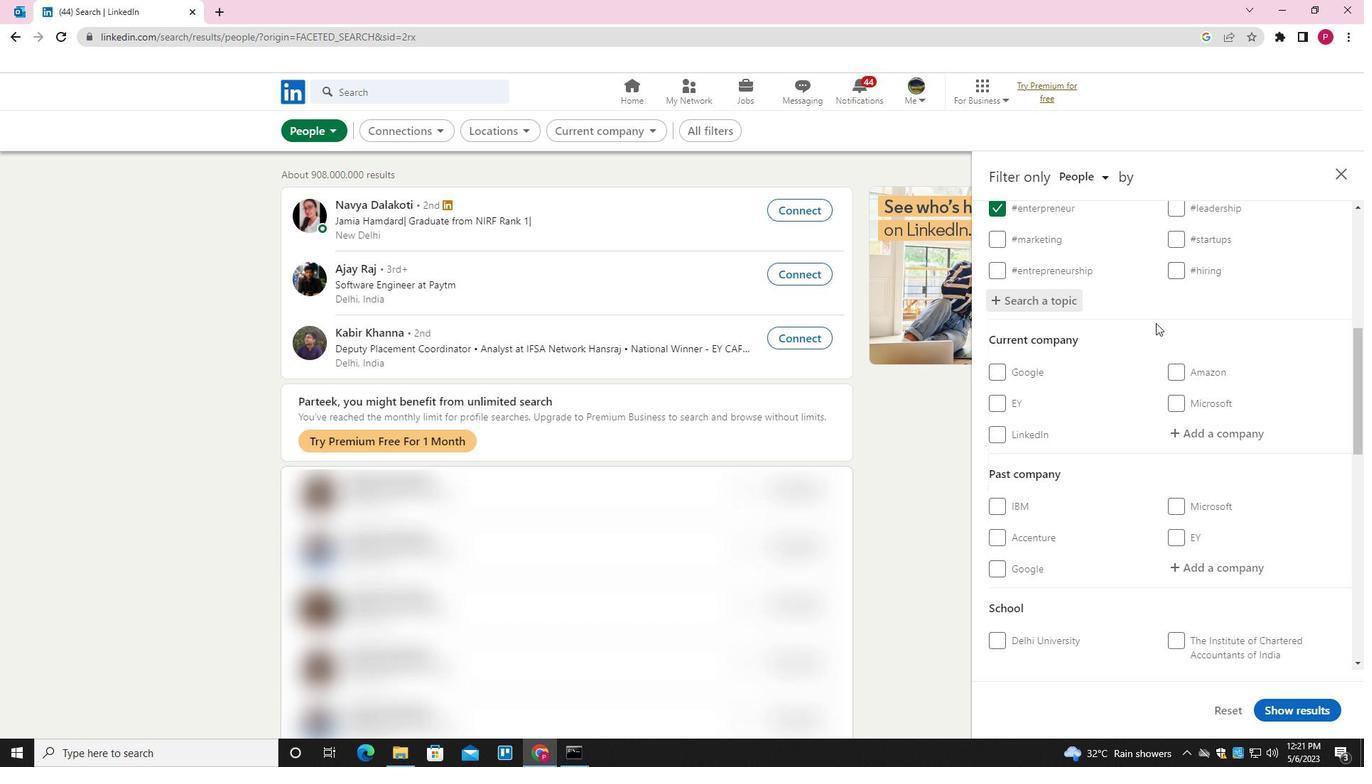 
Action: Mouse scrolled (1155, 323) with delta (0, 0)
Screenshot: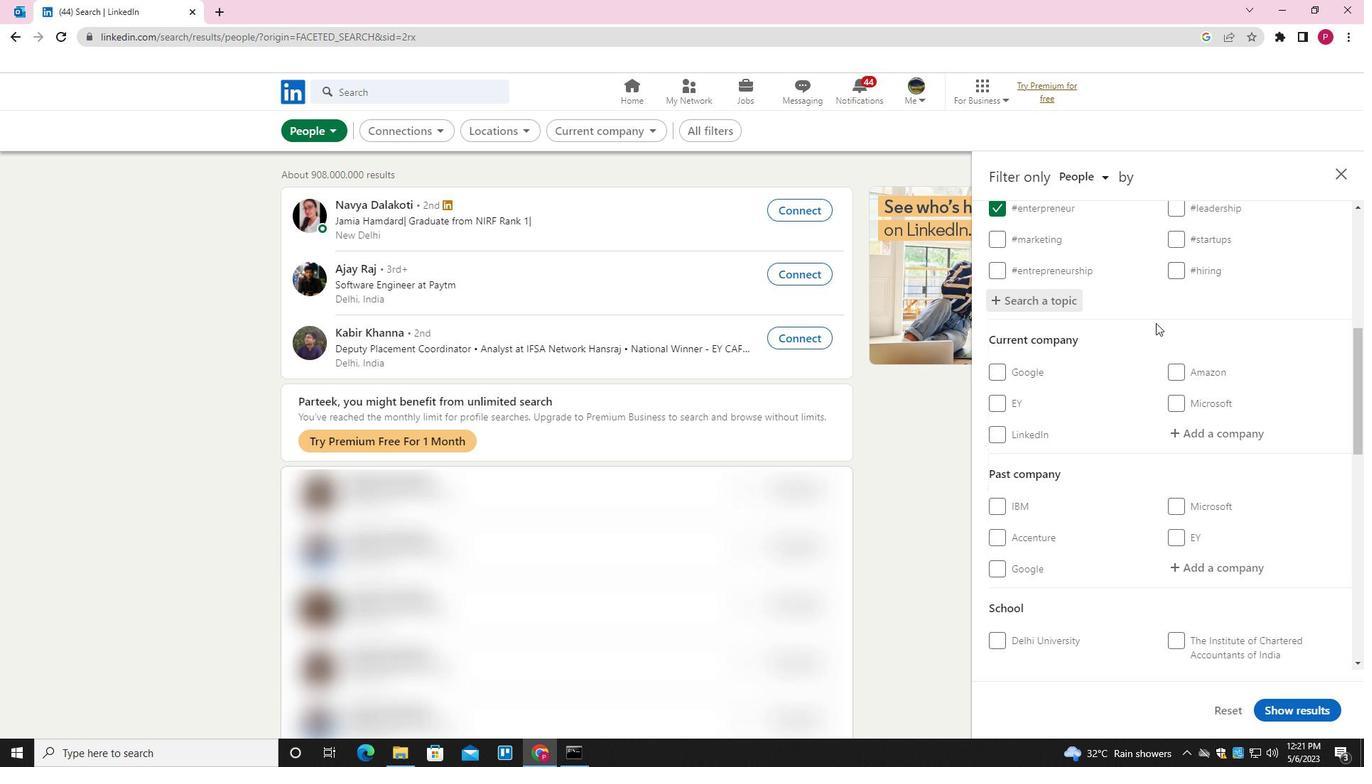 
Action: Mouse scrolled (1155, 323) with delta (0, 0)
Screenshot: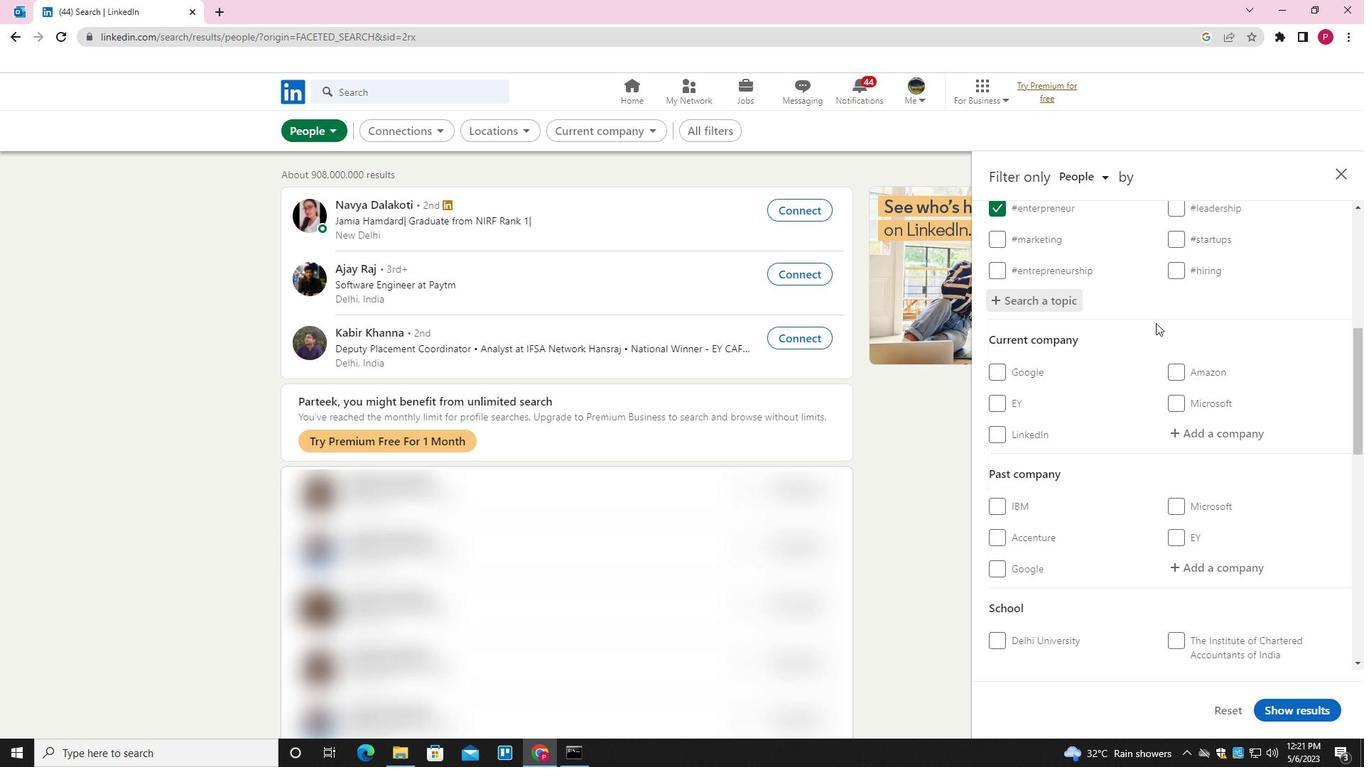 
Action: Mouse moved to (1150, 328)
Screenshot: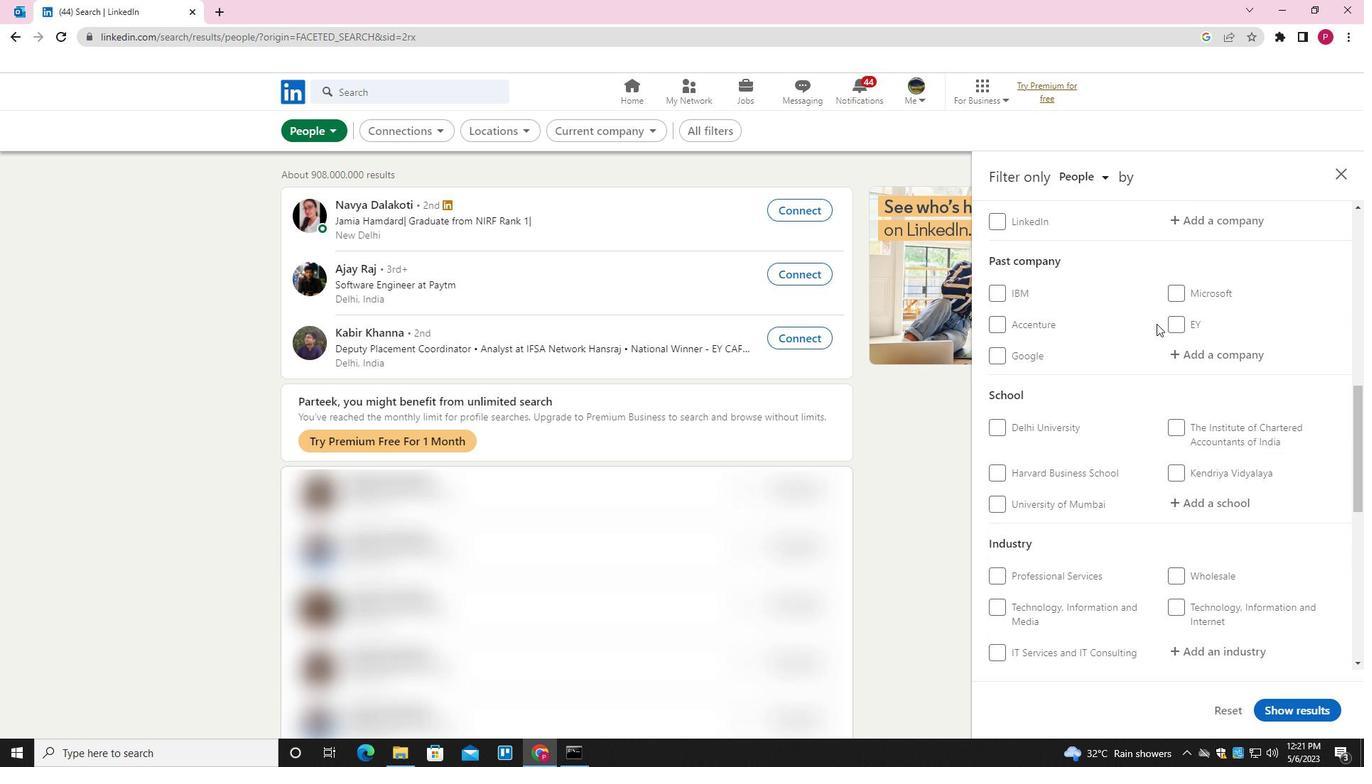 
Action: Mouse scrolled (1150, 327) with delta (0, 0)
Screenshot: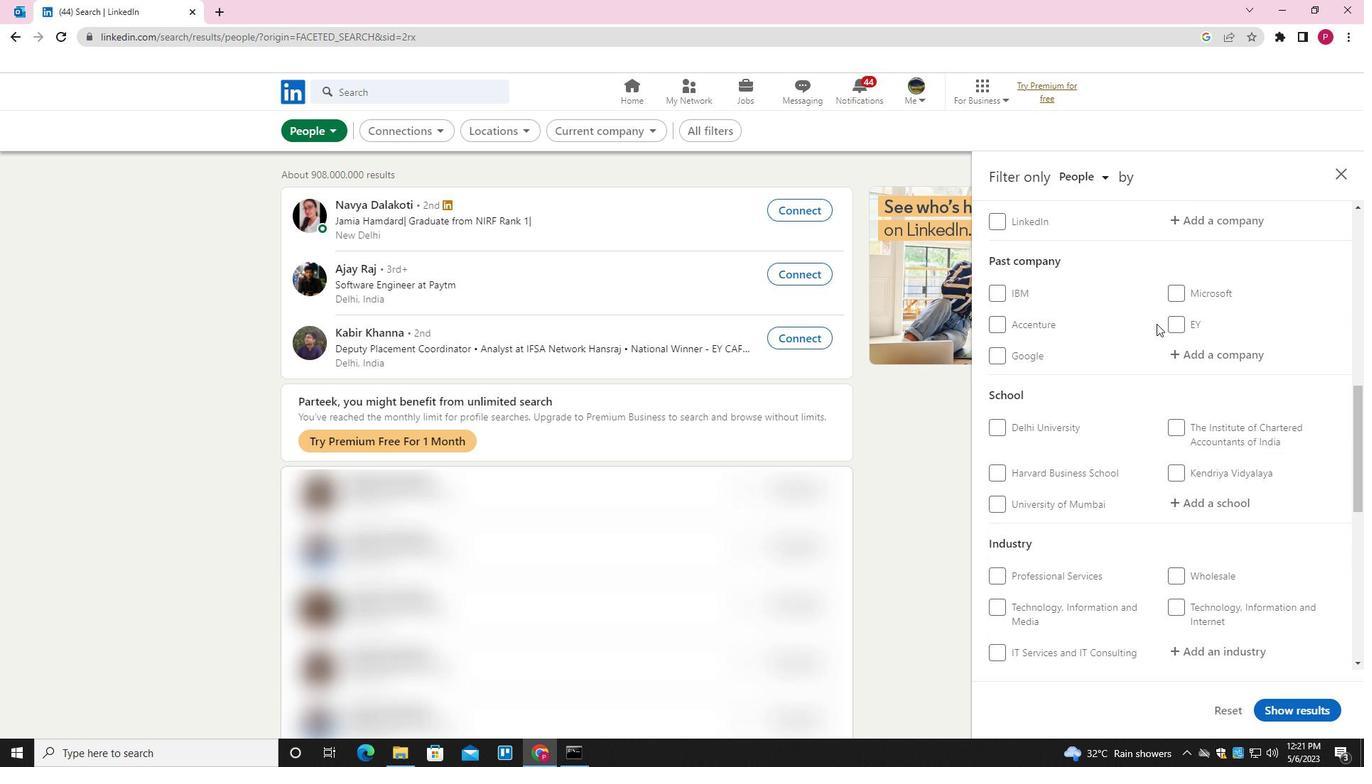 
Action: Mouse moved to (1150, 328)
Screenshot: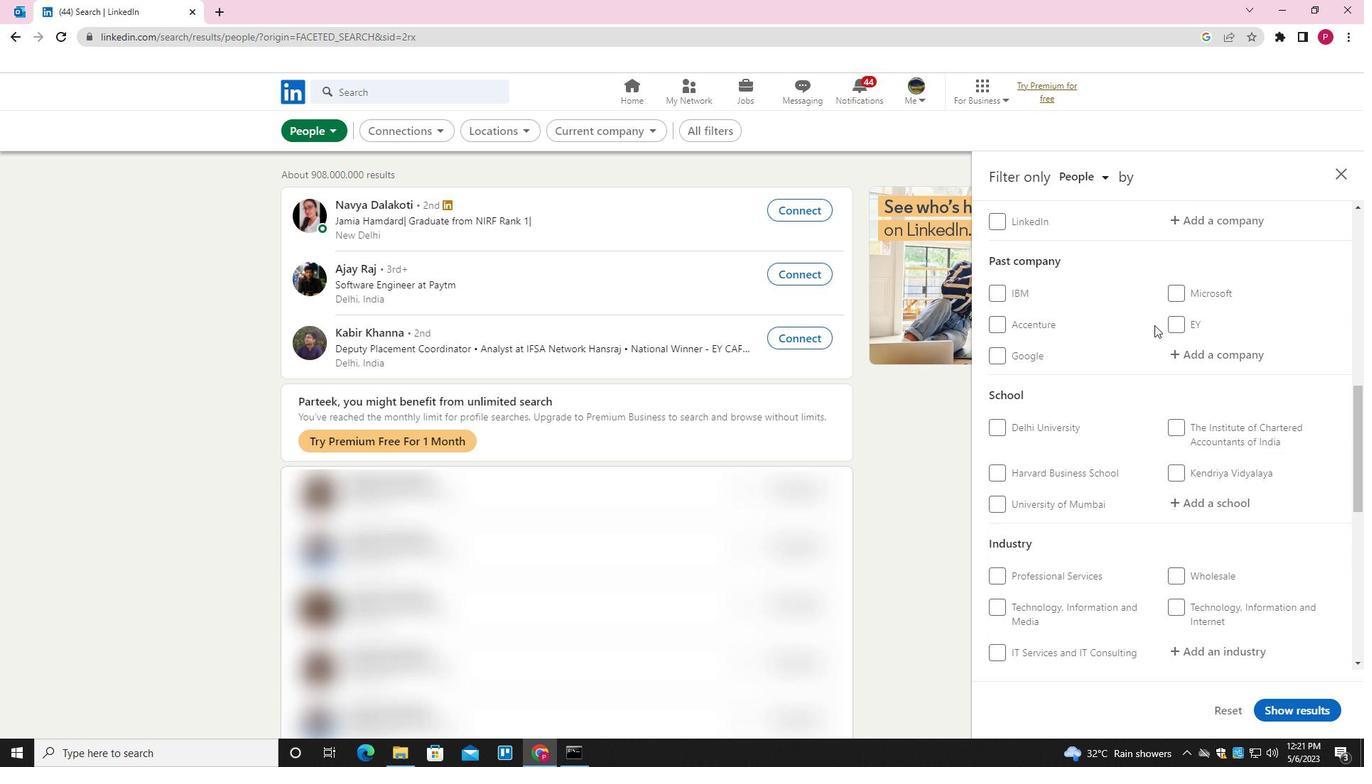 
Action: Mouse scrolled (1150, 328) with delta (0, 0)
Screenshot: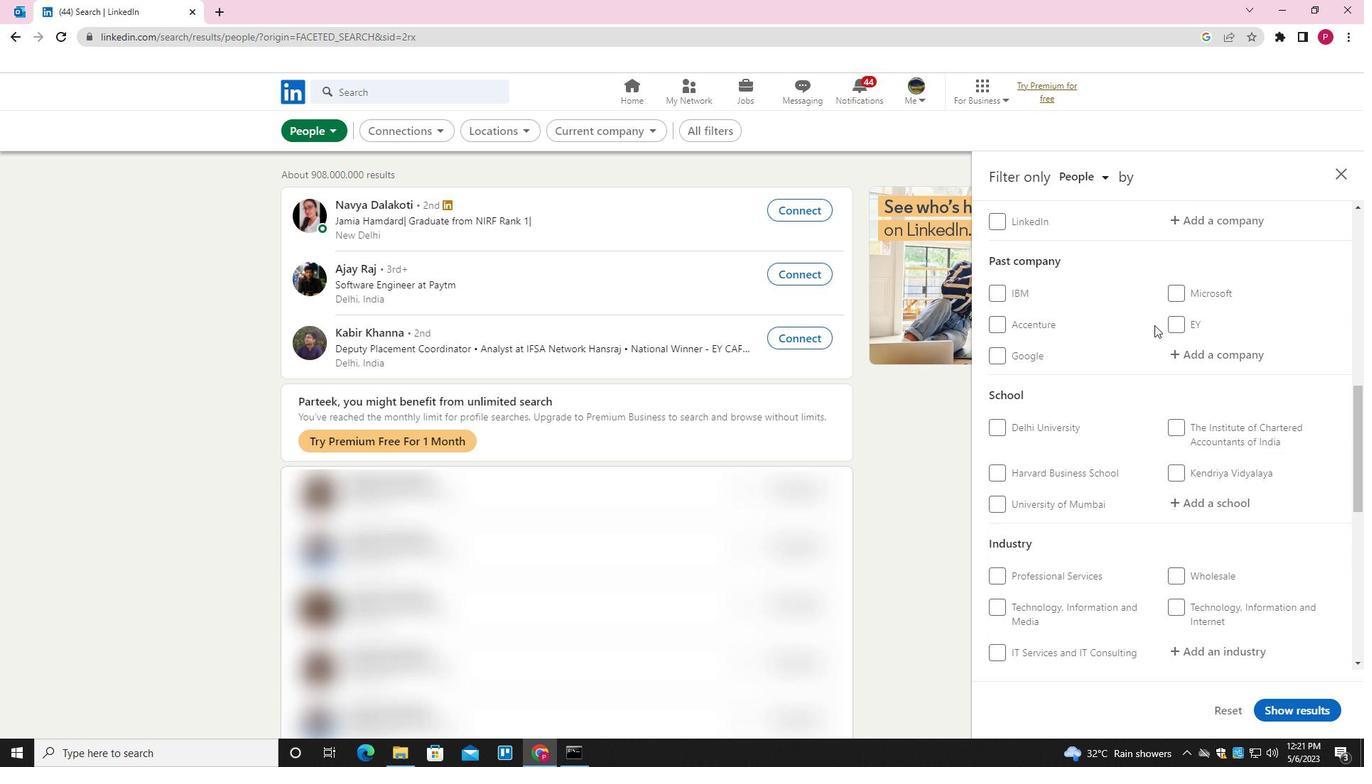 
Action: Mouse moved to (1150, 336)
Screenshot: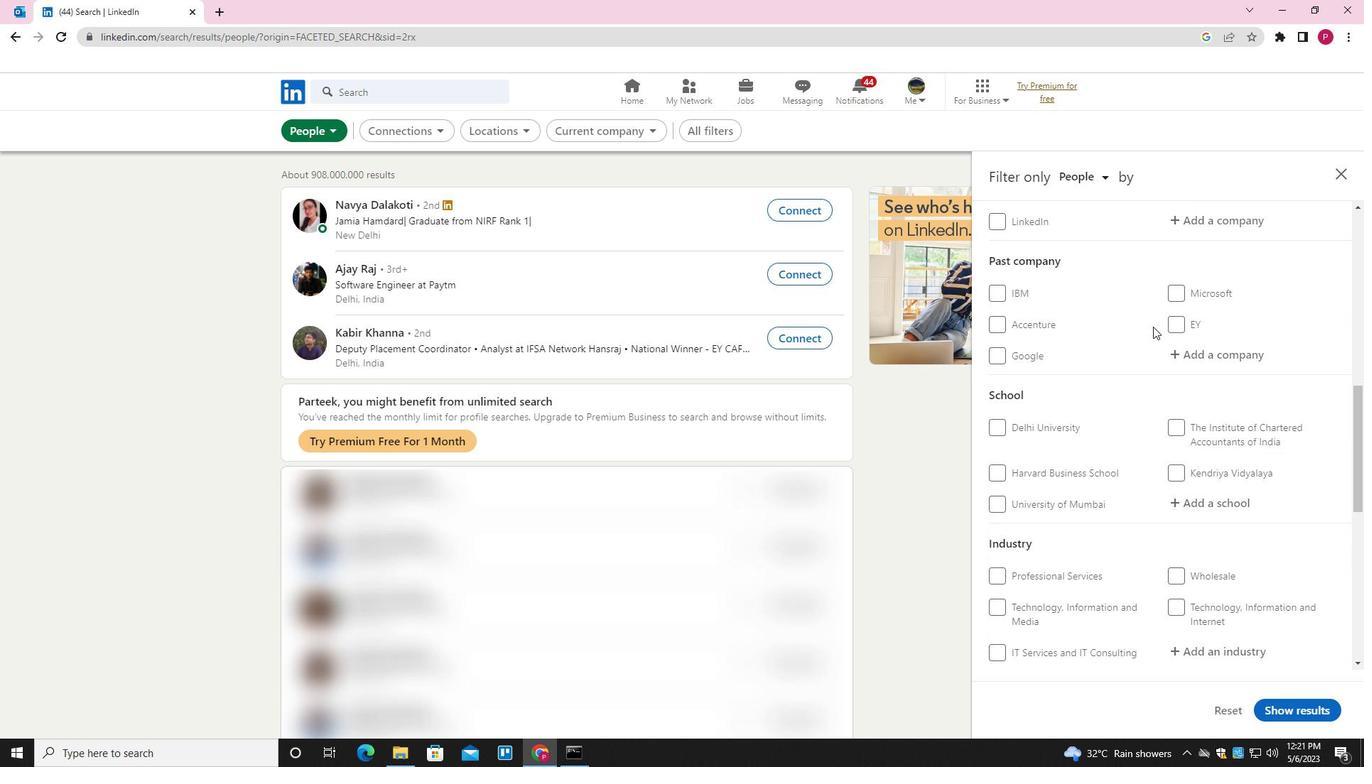 
Action: Mouse scrolled (1150, 335) with delta (0, 0)
Screenshot: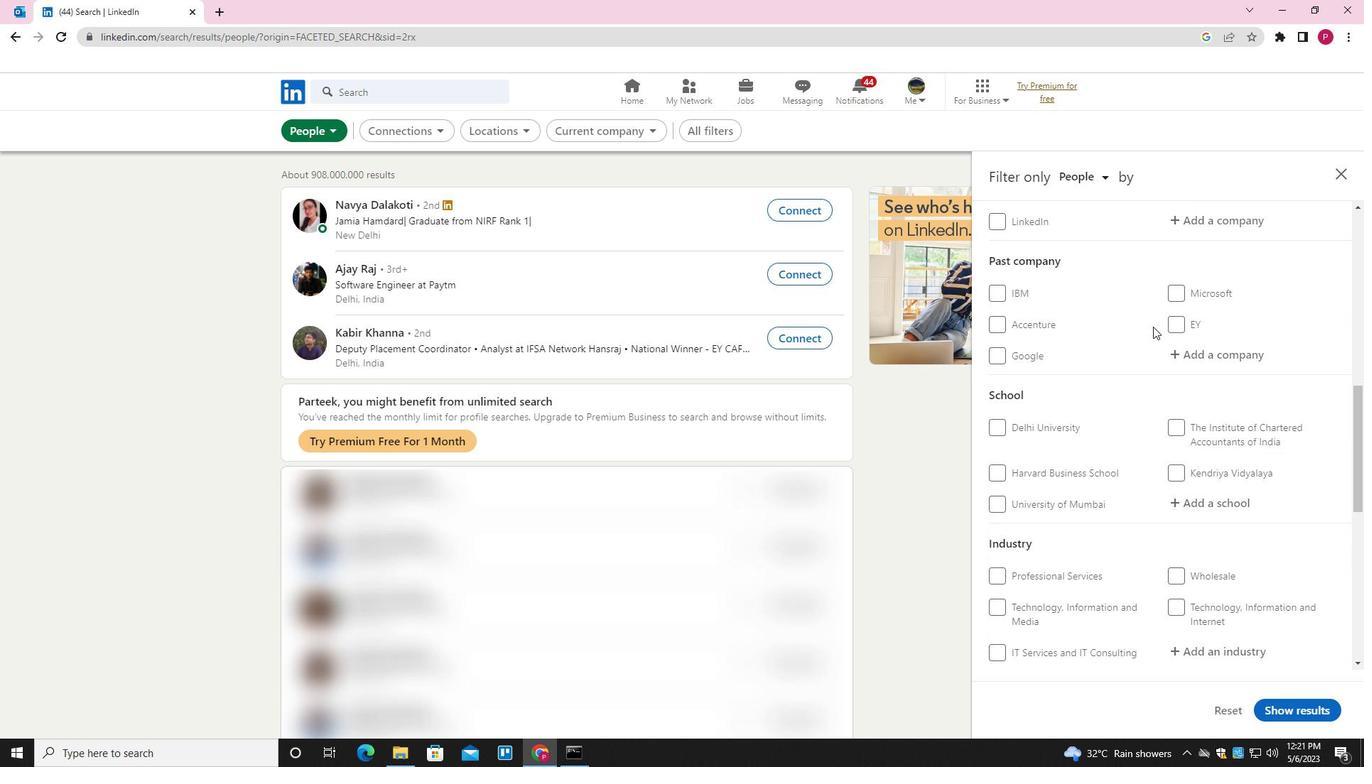 
Action: Mouse moved to (1150, 341)
Screenshot: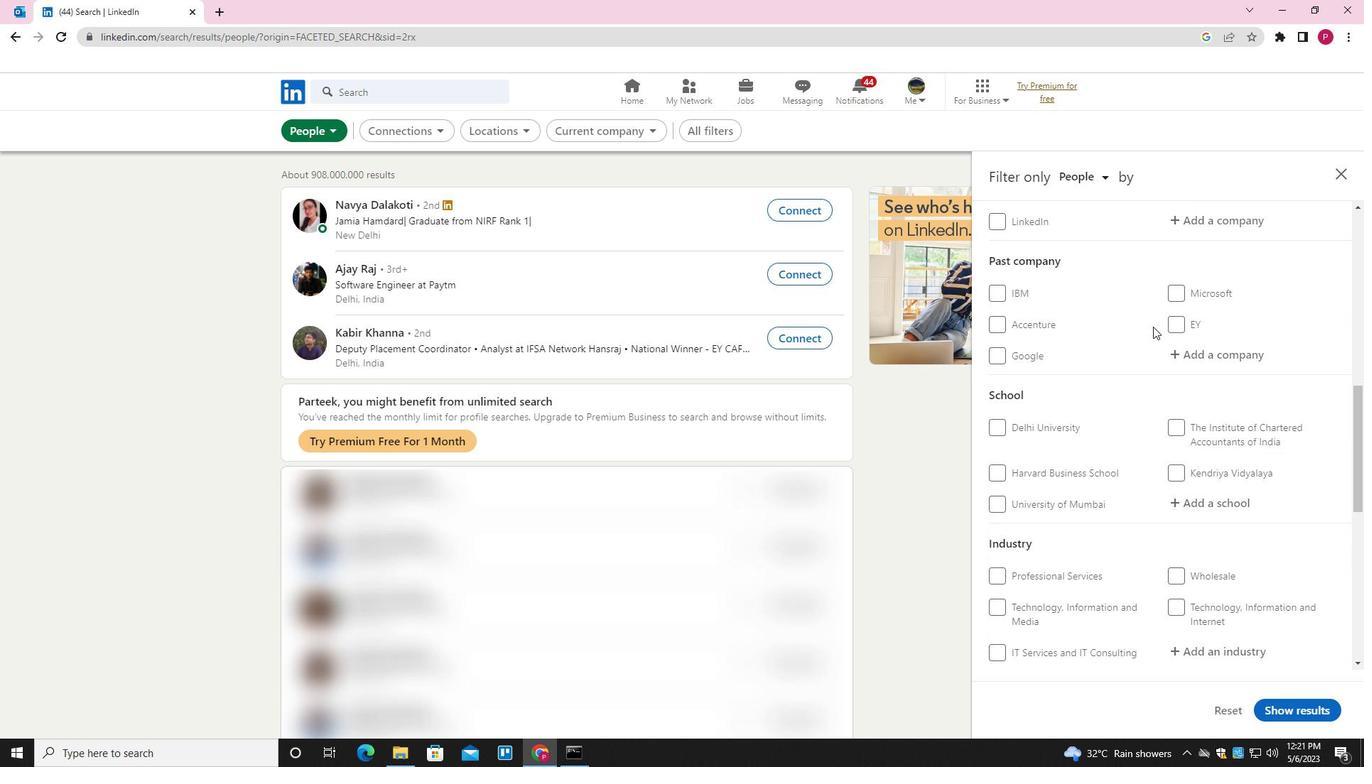 
Action: Mouse scrolled (1150, 341) with delta (0, 0)
Screenshot: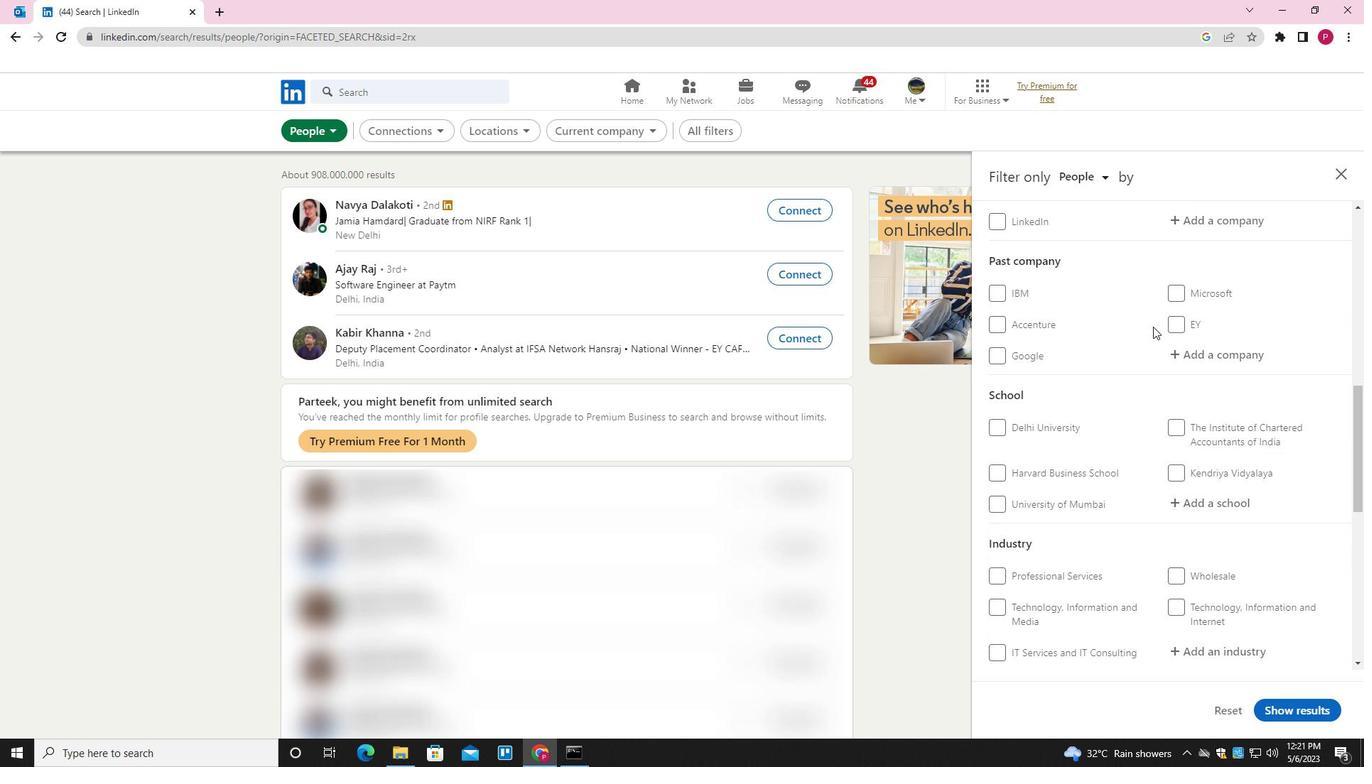 
Action: Mouse moved to (1103, 446)
Screenshot: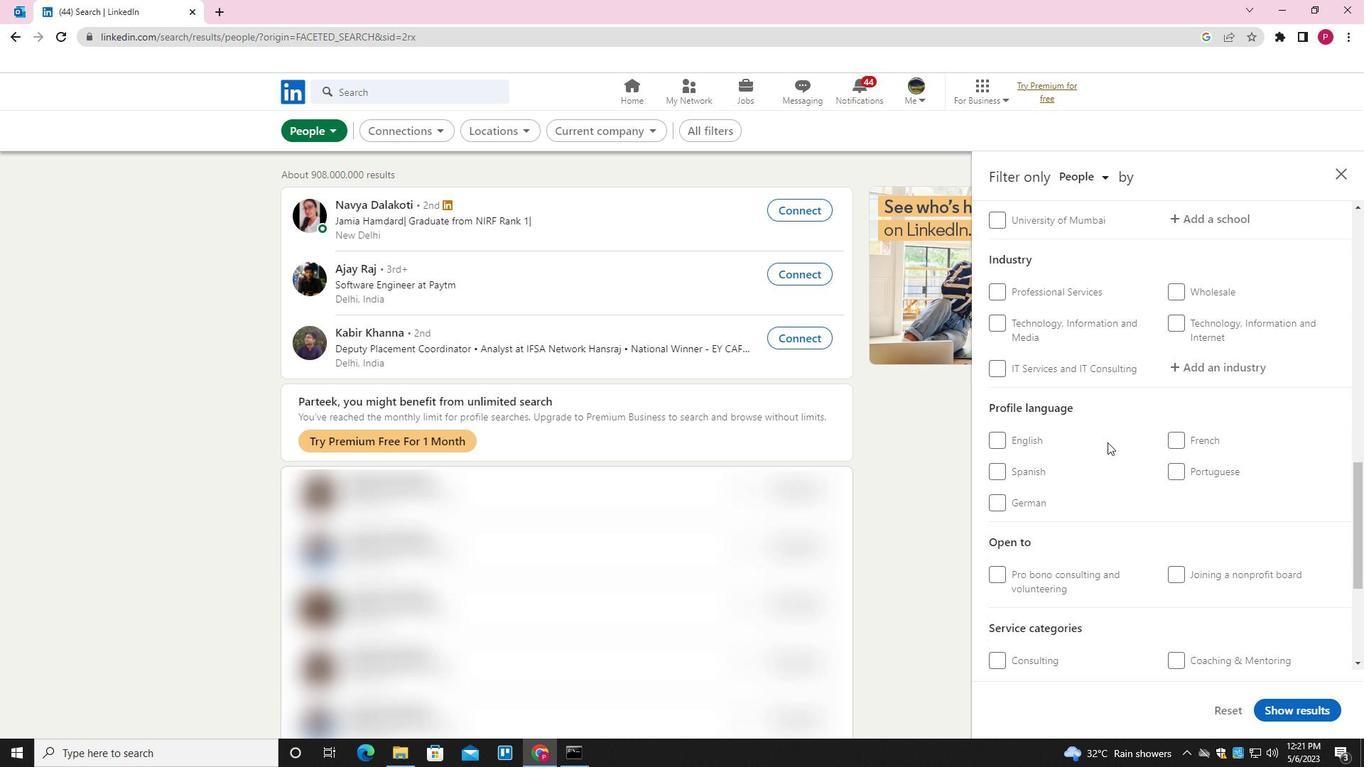 
Action: Mouse scrolled (1103, 446) with delta (0, 0)
Screenshot: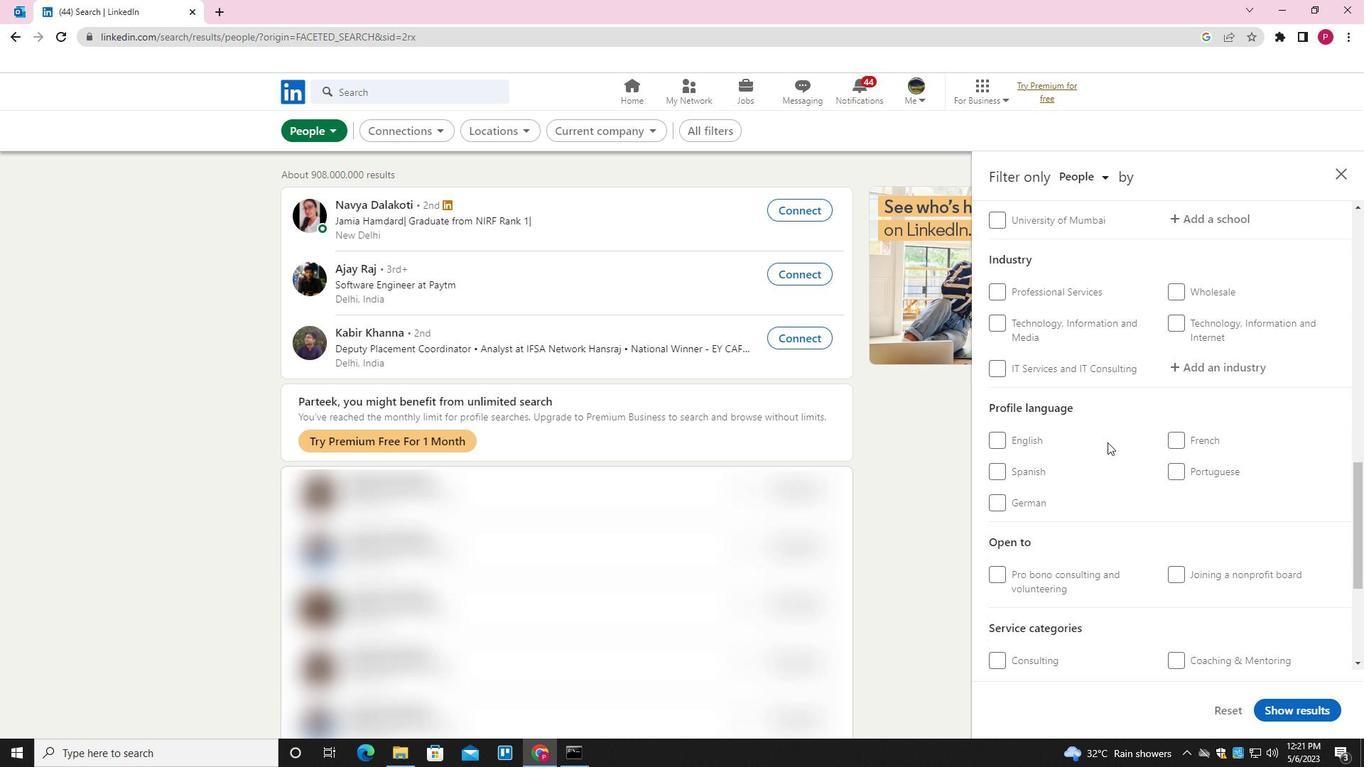 
Action: Mouse scrolled (1103, 446) with delta (0, 0)
Screenshot: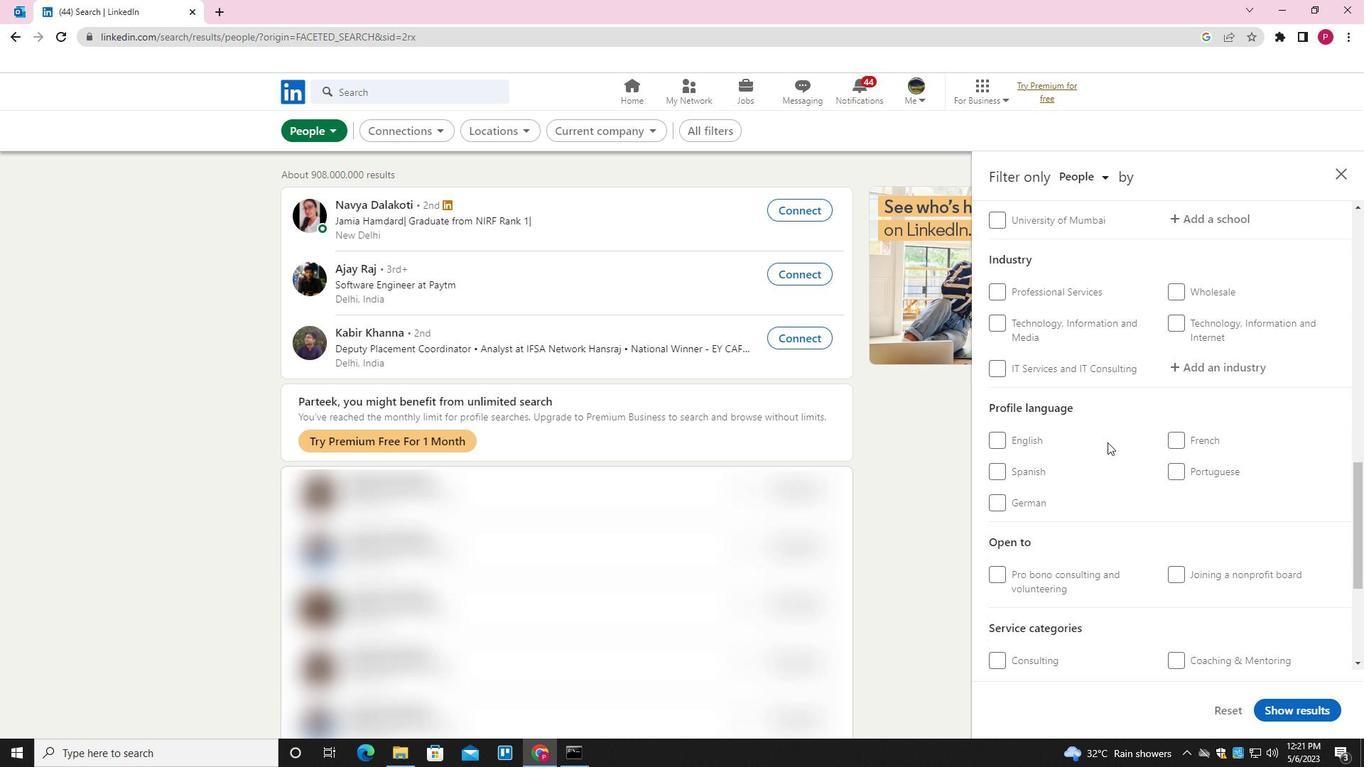 
Action: Mouse moved to (1001, 299)
Screenshot: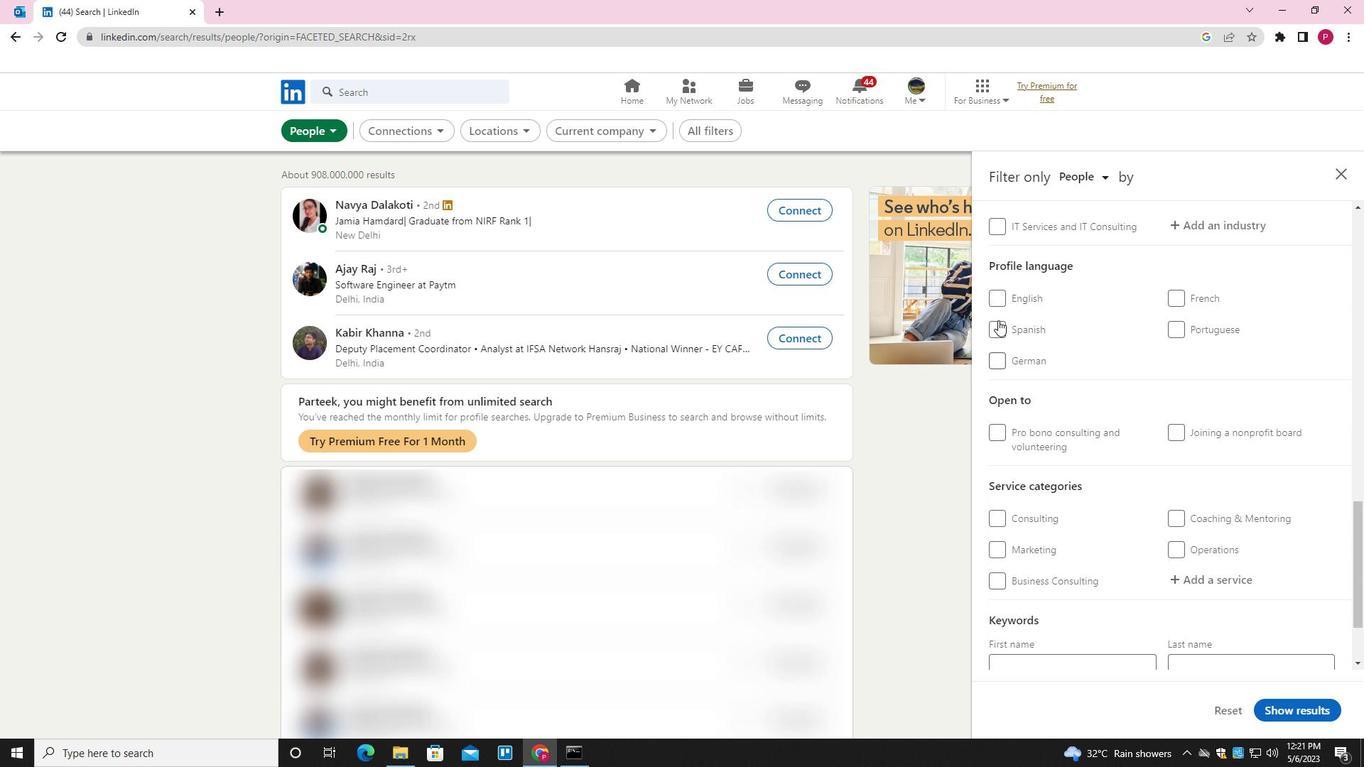 
Action: Mouse pressed left at (1001, 299)
Screenshot: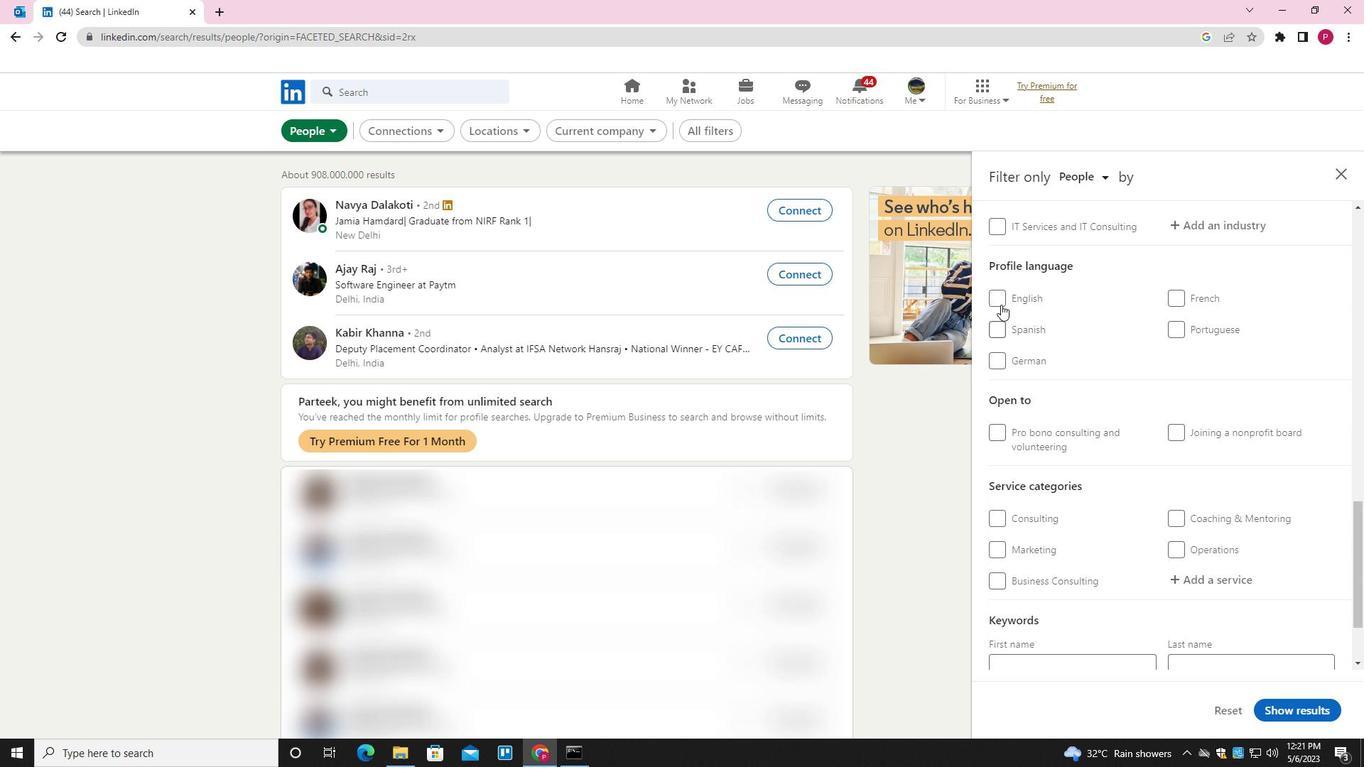 
Action: Mouse moved to (1035, 350)
Screenshot: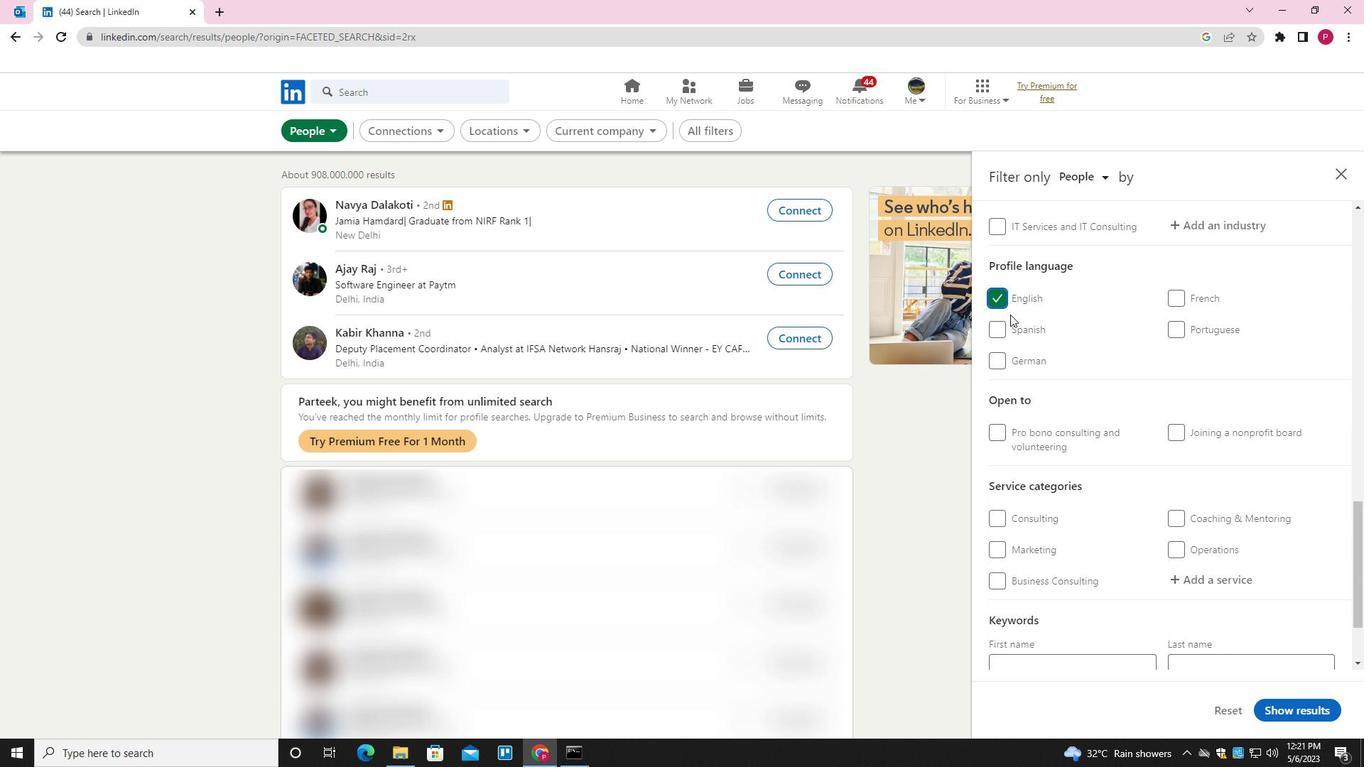 
Action: Mouse scrolled (1035, 350) with delta (0, 0)
Screenshot: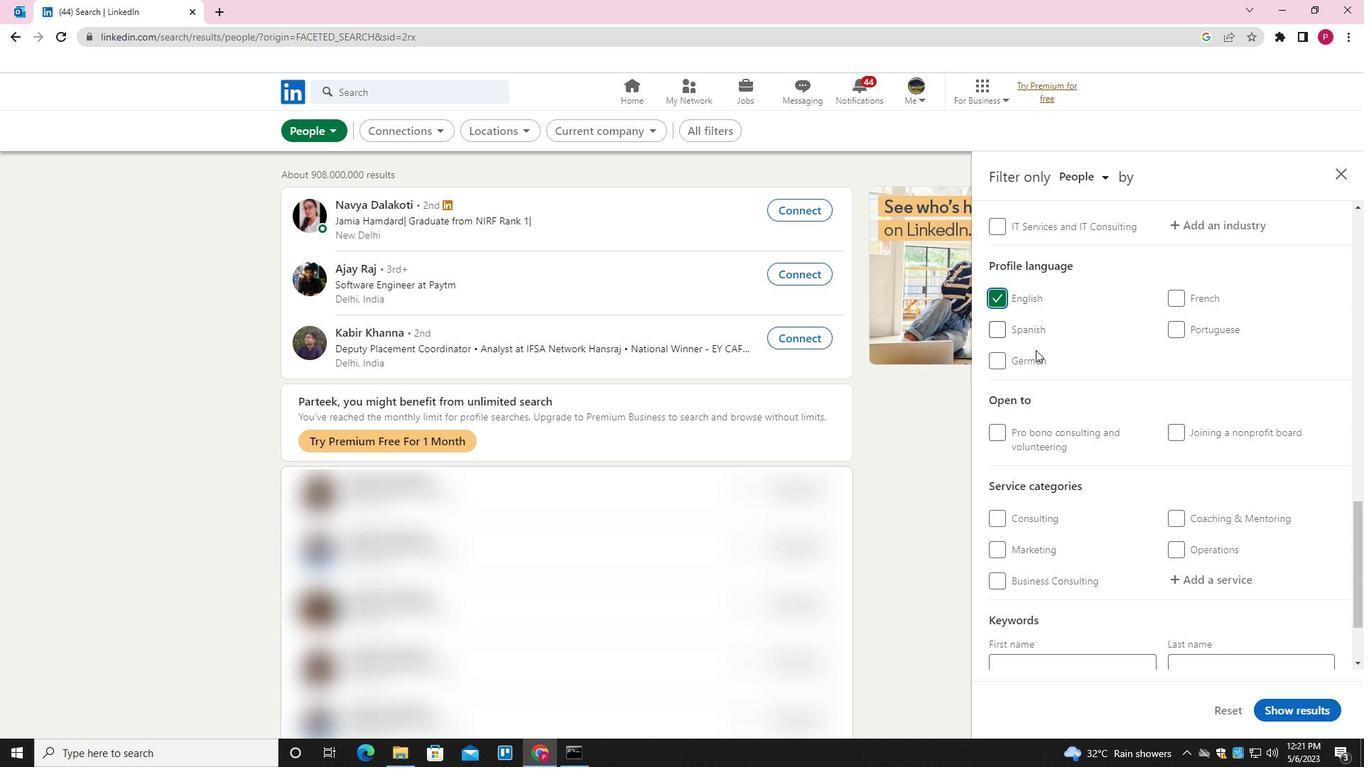 
Action: Mouse scrolled (1035, 350) with delta (0, 0)
Screenshot: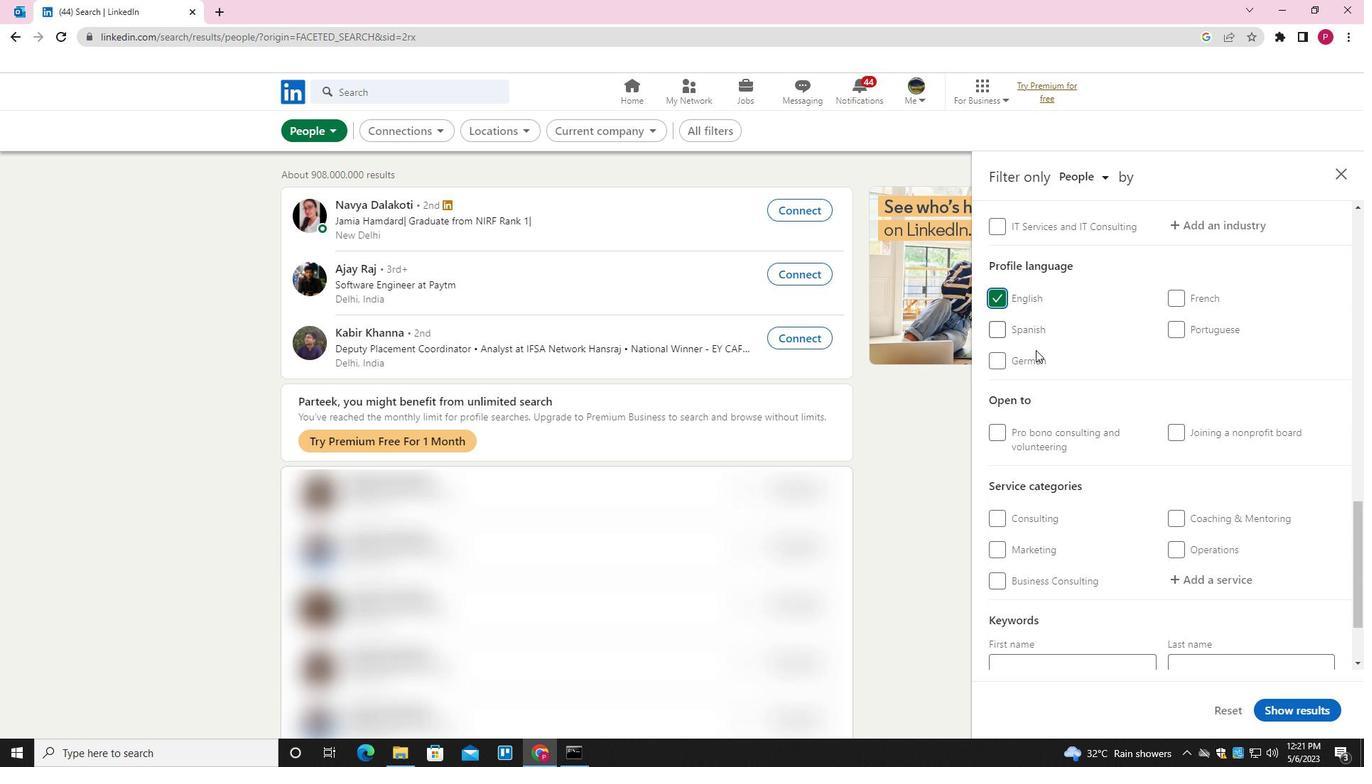 
Action: Mouse scrolled (1035, 350) with delta (0, 0)
Screenshot: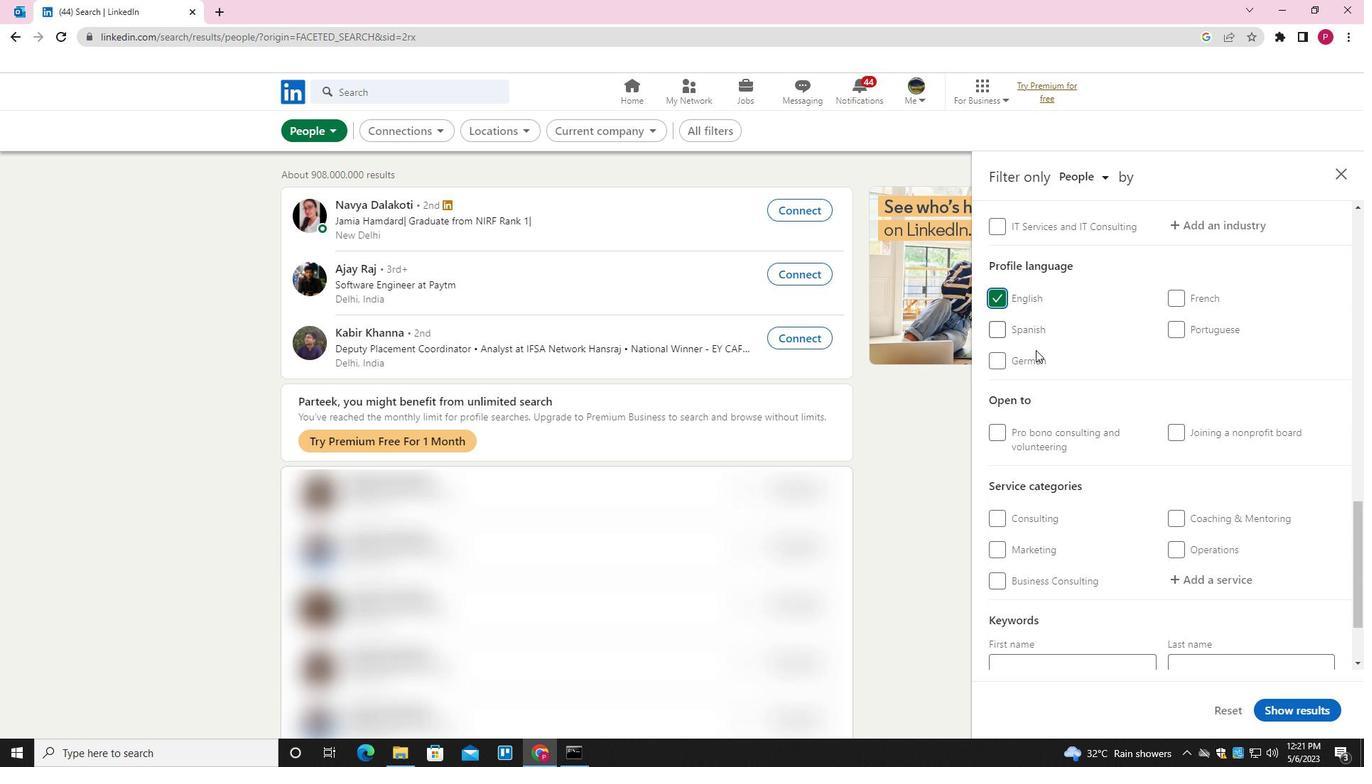 
Action: Mouse scrolled (1035, 350) with delta (0, 0)
Screenshot: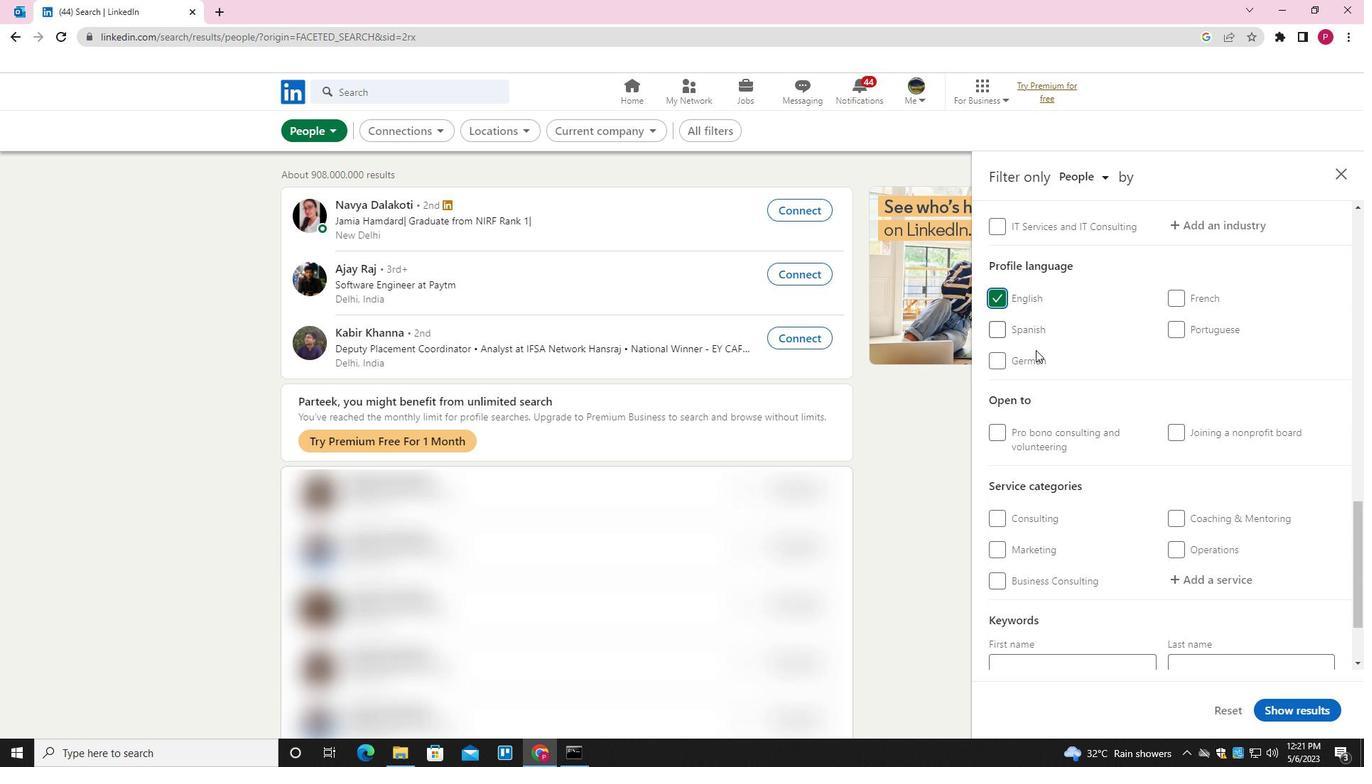 
Action: Mouse scrolled (1035, 350) with delta (0, 0)
Screenshot: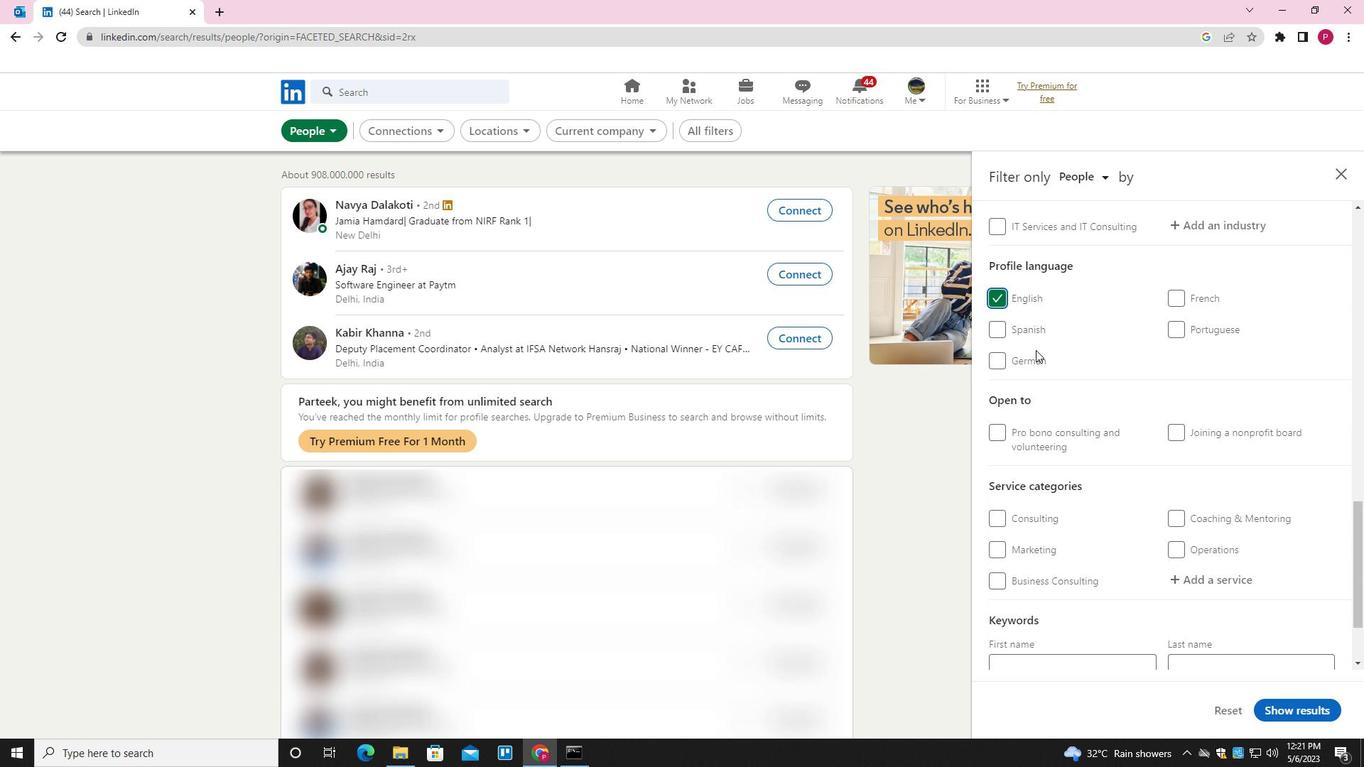 
Action: Mouse scrolled (1035, 350) with delta (0, 0)
Screenshot: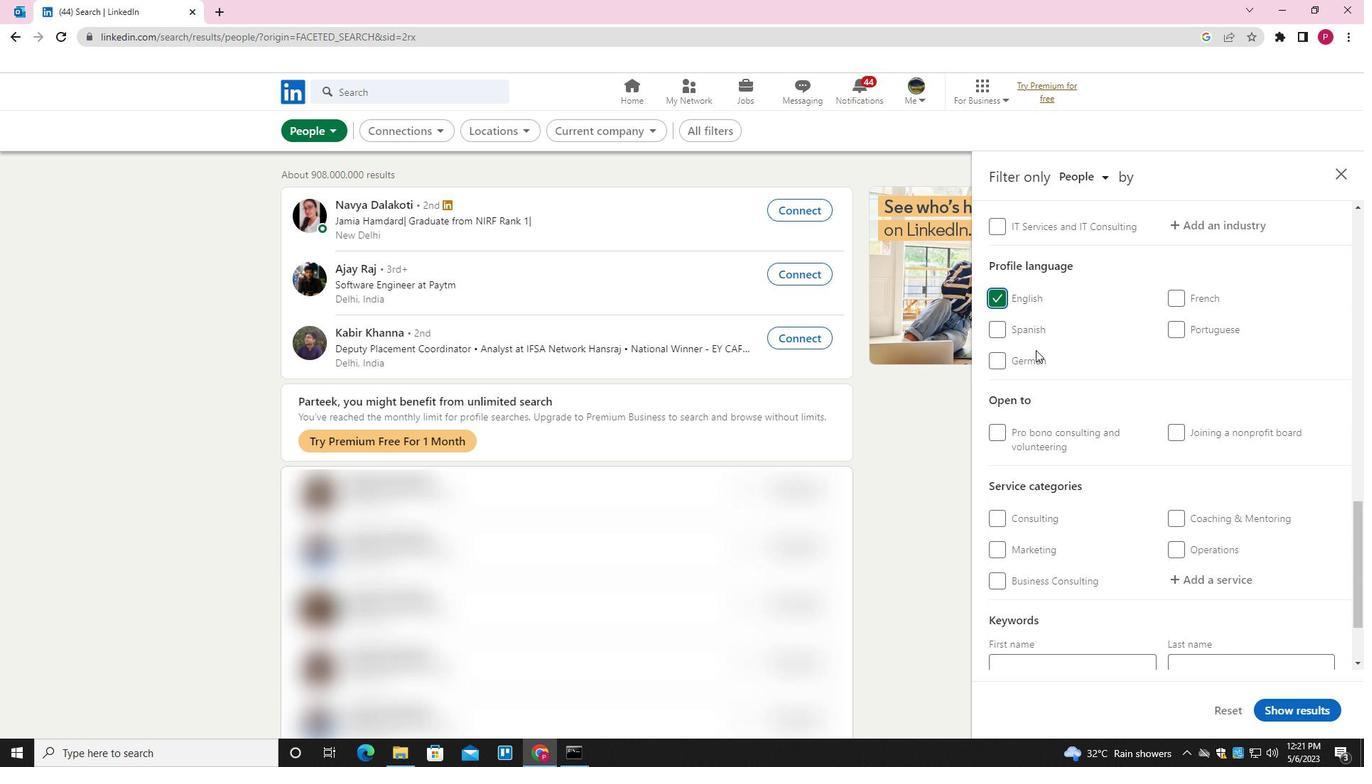 
Action: Mouse moved to (1148, 319)
Screenshot: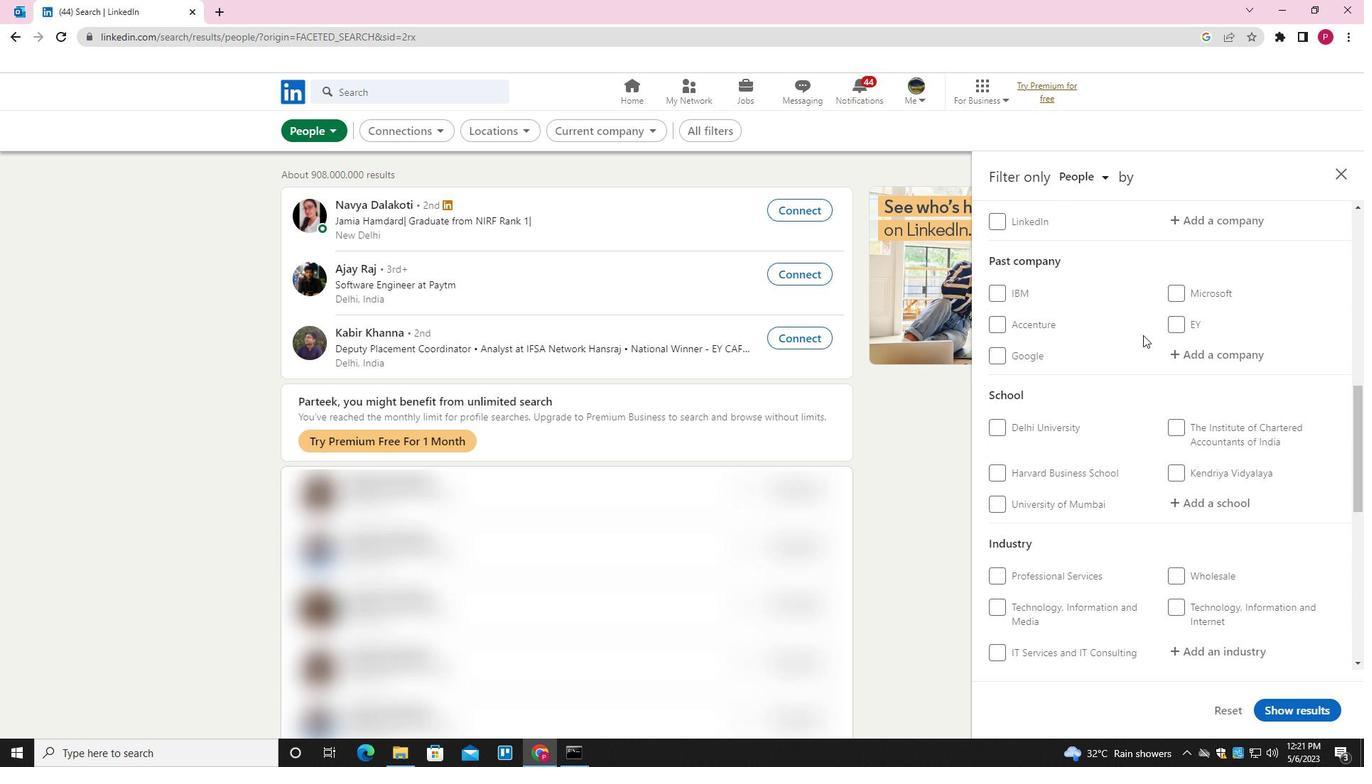 
Action: Mouse scrolled (1148, 320) with delta (0, 0)
Screenshot: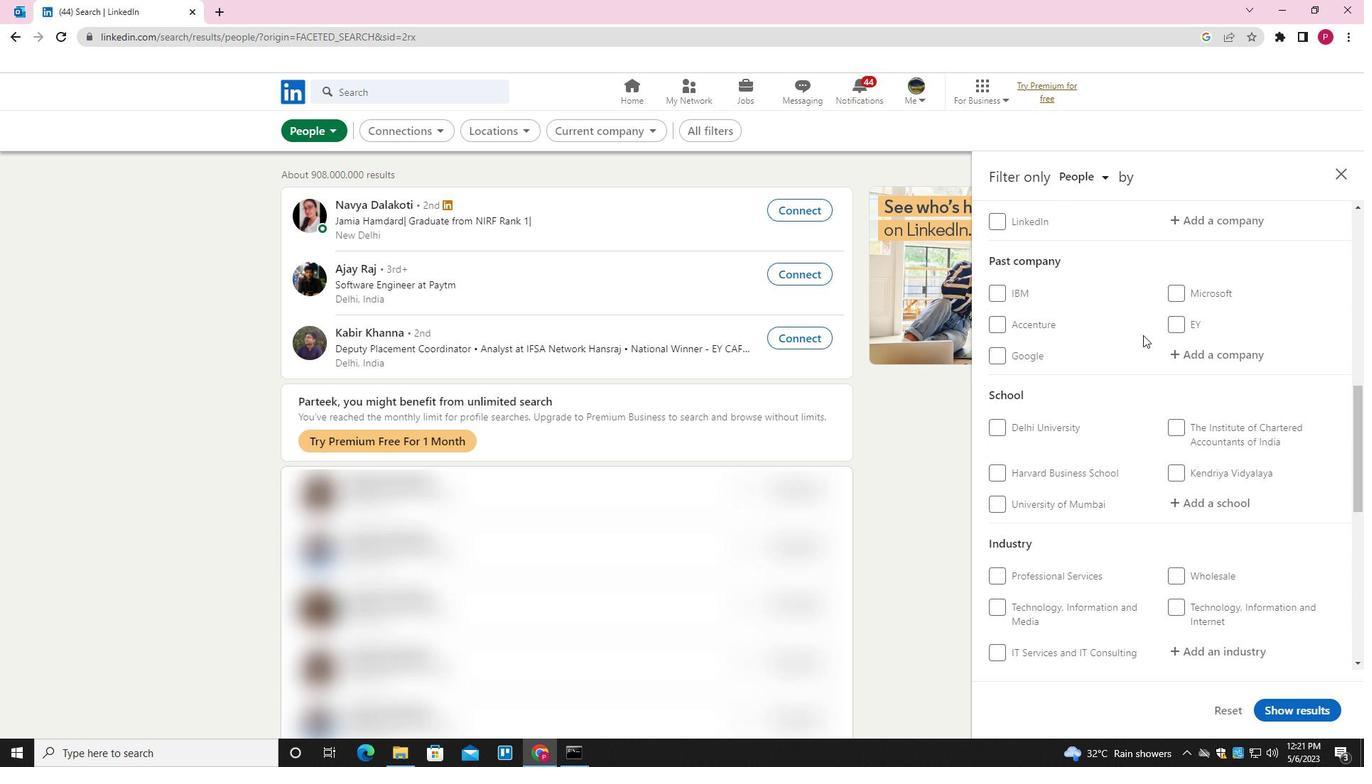 
Action: Mouse scrolled (1148, 320) with delta (0, 0)
Screenshot: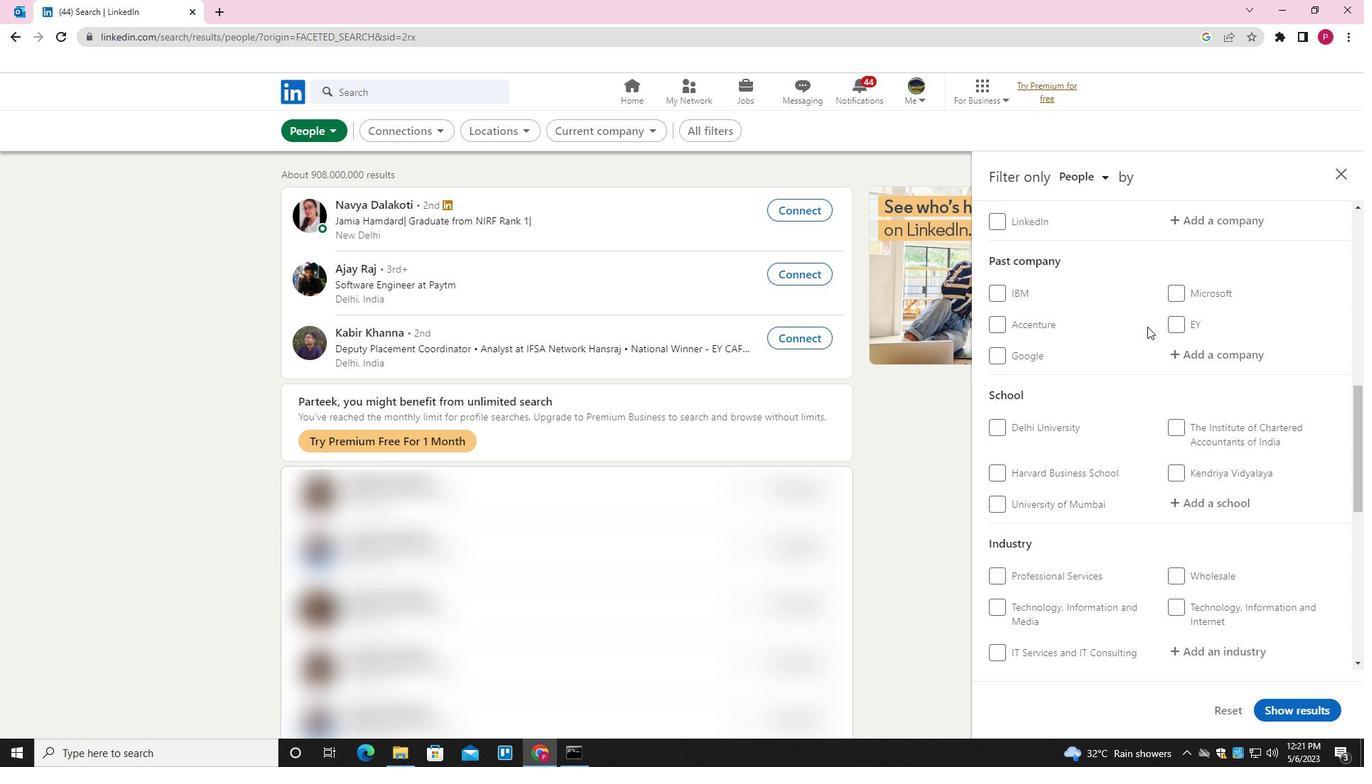 
Action: Mouse moved to (1199, 360)
Screenshot: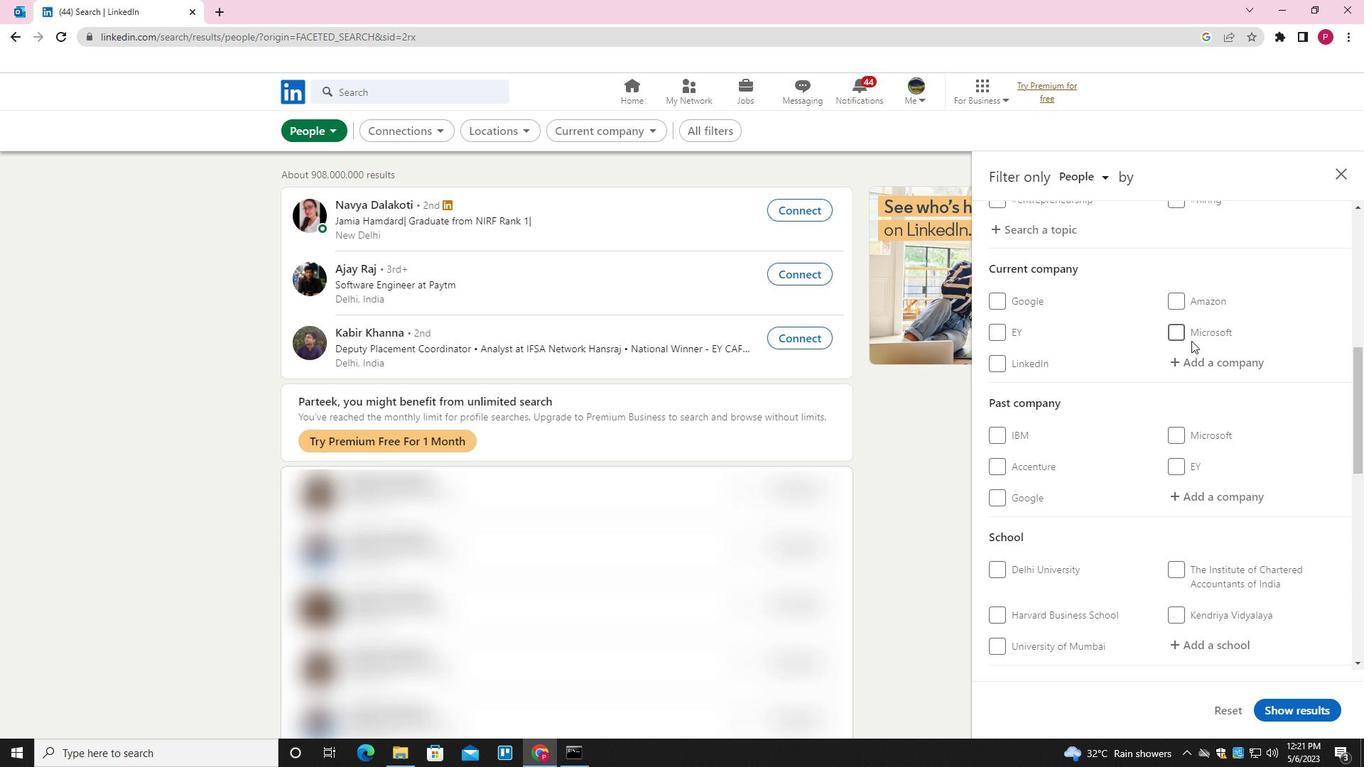 
Action: Mouse pressed left at (1199, 360)
Screenshot: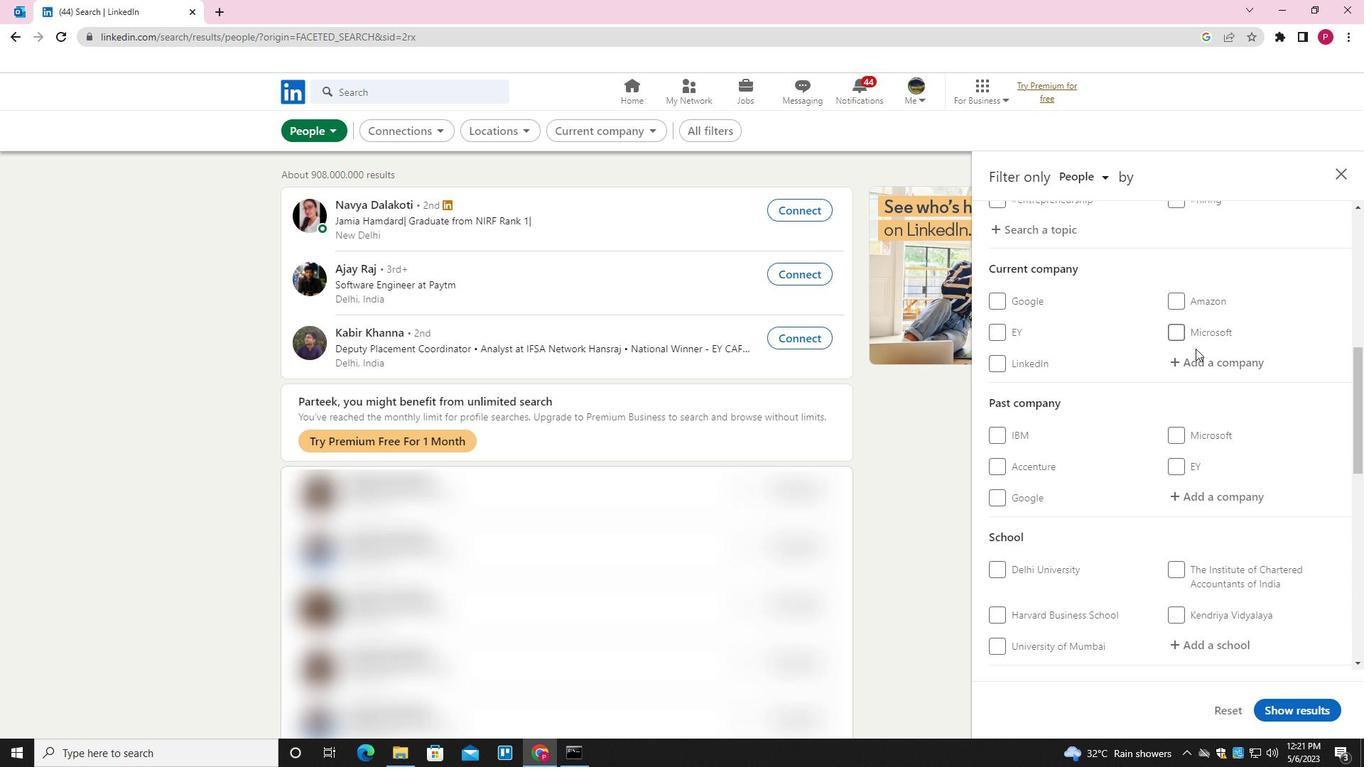 
Action: Key pressed <Key.shift><Key.shift><Key.shift>TELADOC<Key.down><Key.enter>
Screenshot: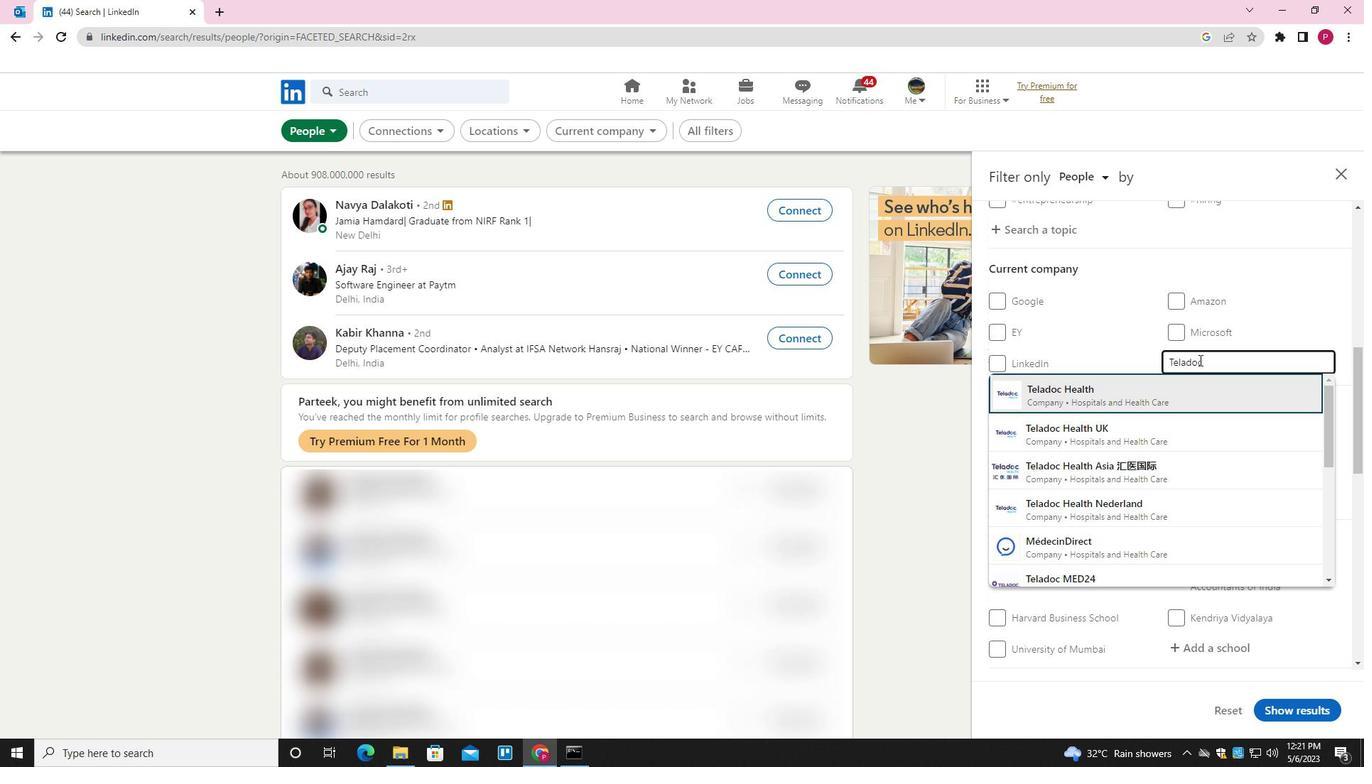 
Action: Mouse moved to (1108, 390)
Screenshot: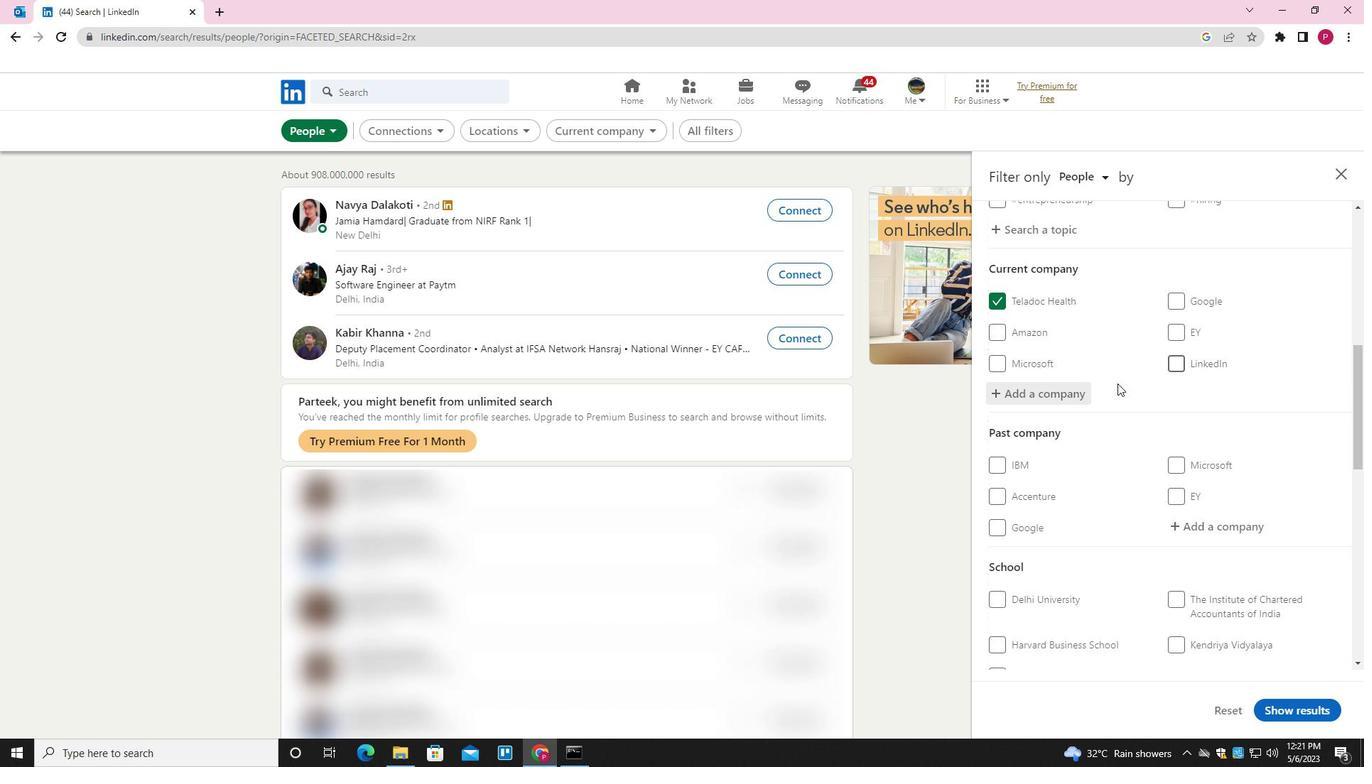 
Action: Mouse scrolled (1108, 390) with delta (0, 0)
Screenshot: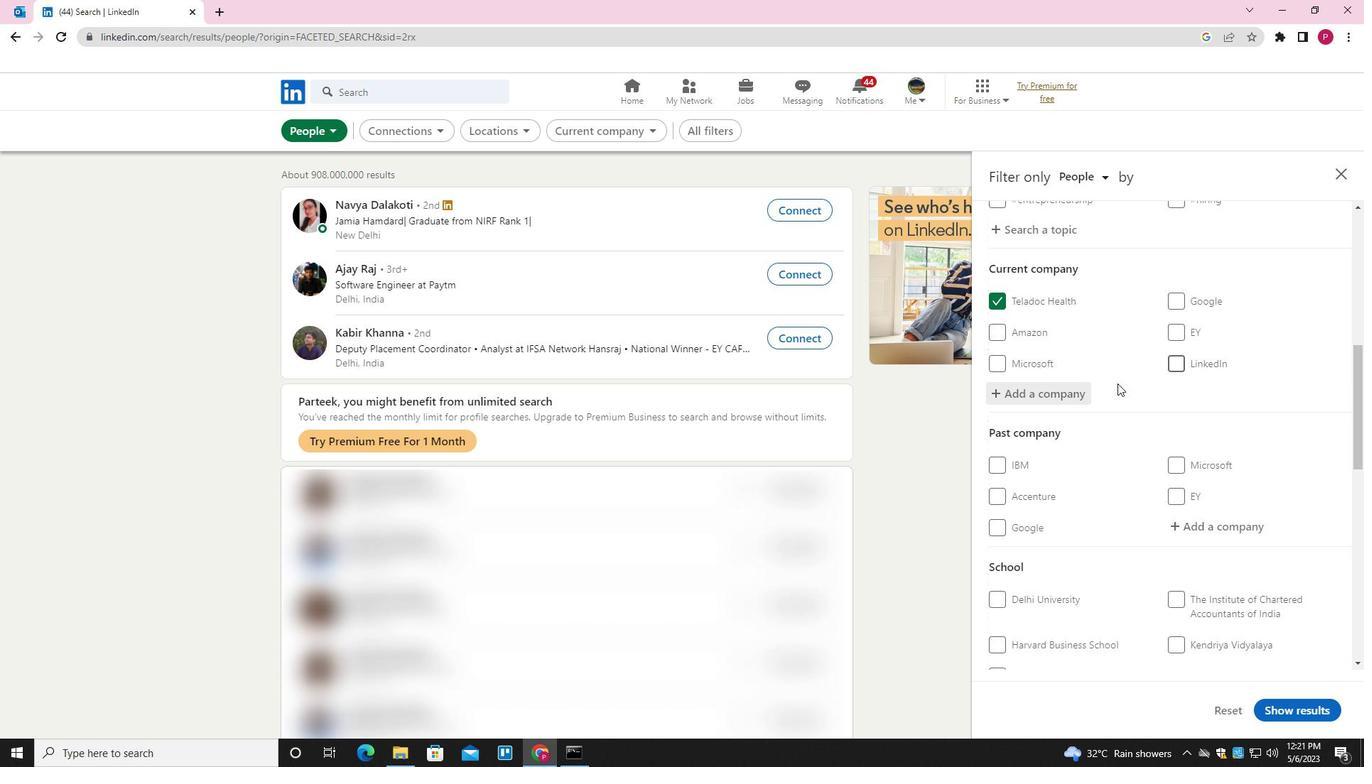 
Action: Mouse scrolled (1108, 390) with delta (0, 0)
Screenshot: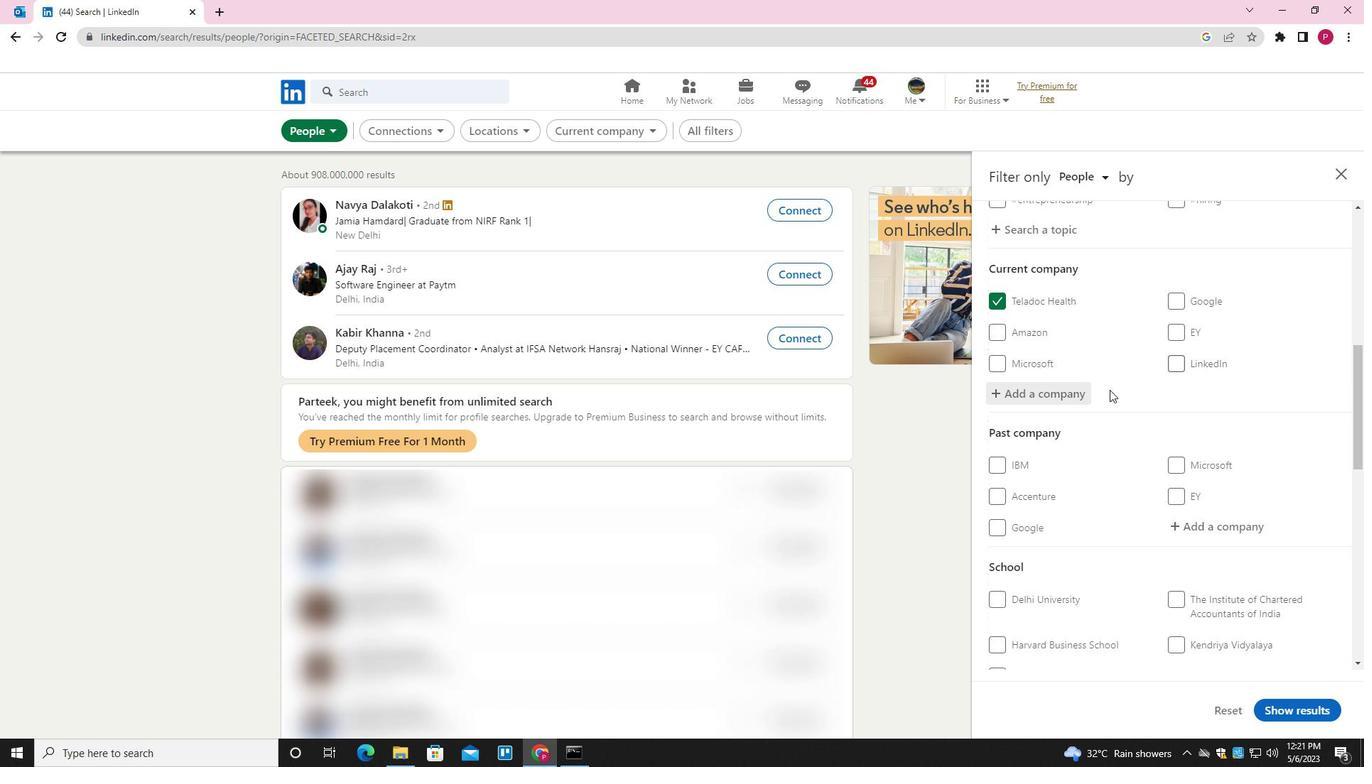 
Action: Mouse scrolled (1108, 390) with delta (0, 0)
Screenshot: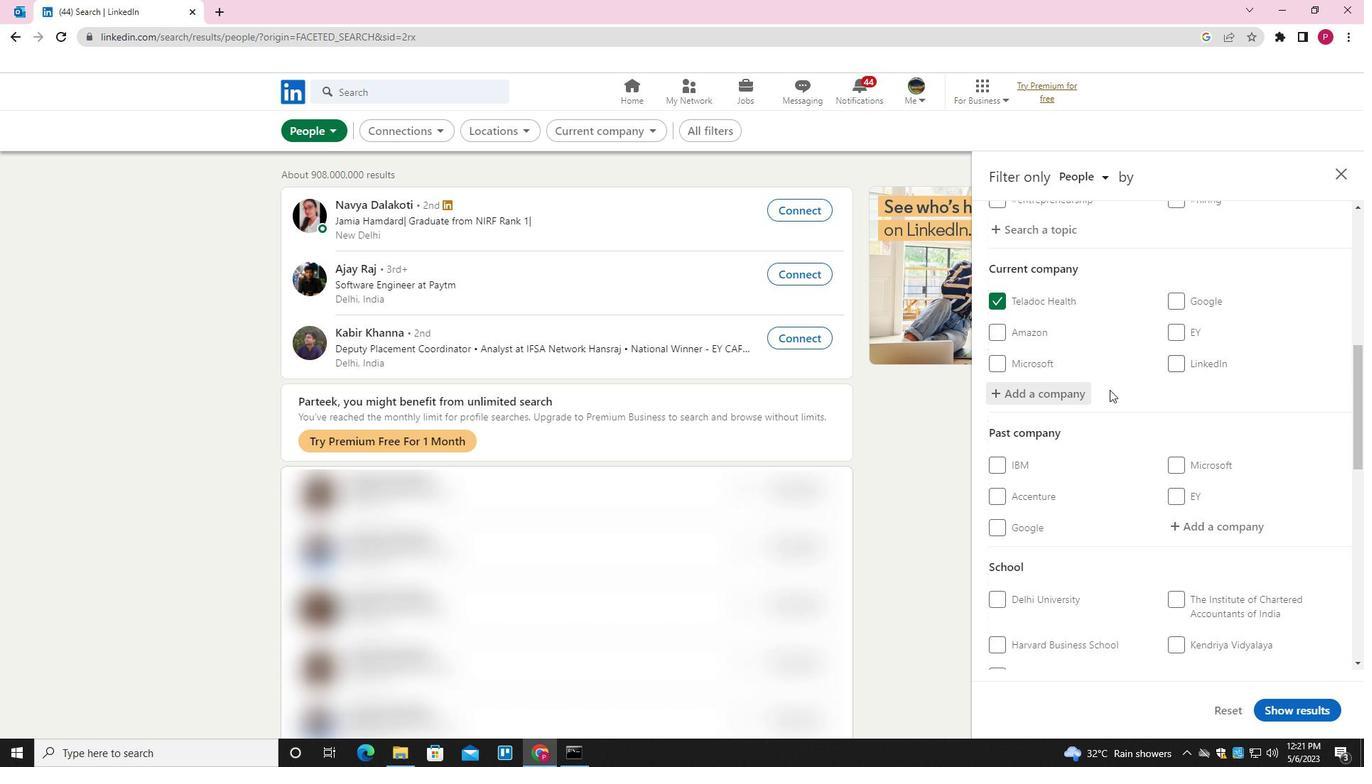 
Action: Mouse scrolled (1108, 390) with delta (0, 0)
Screenshot: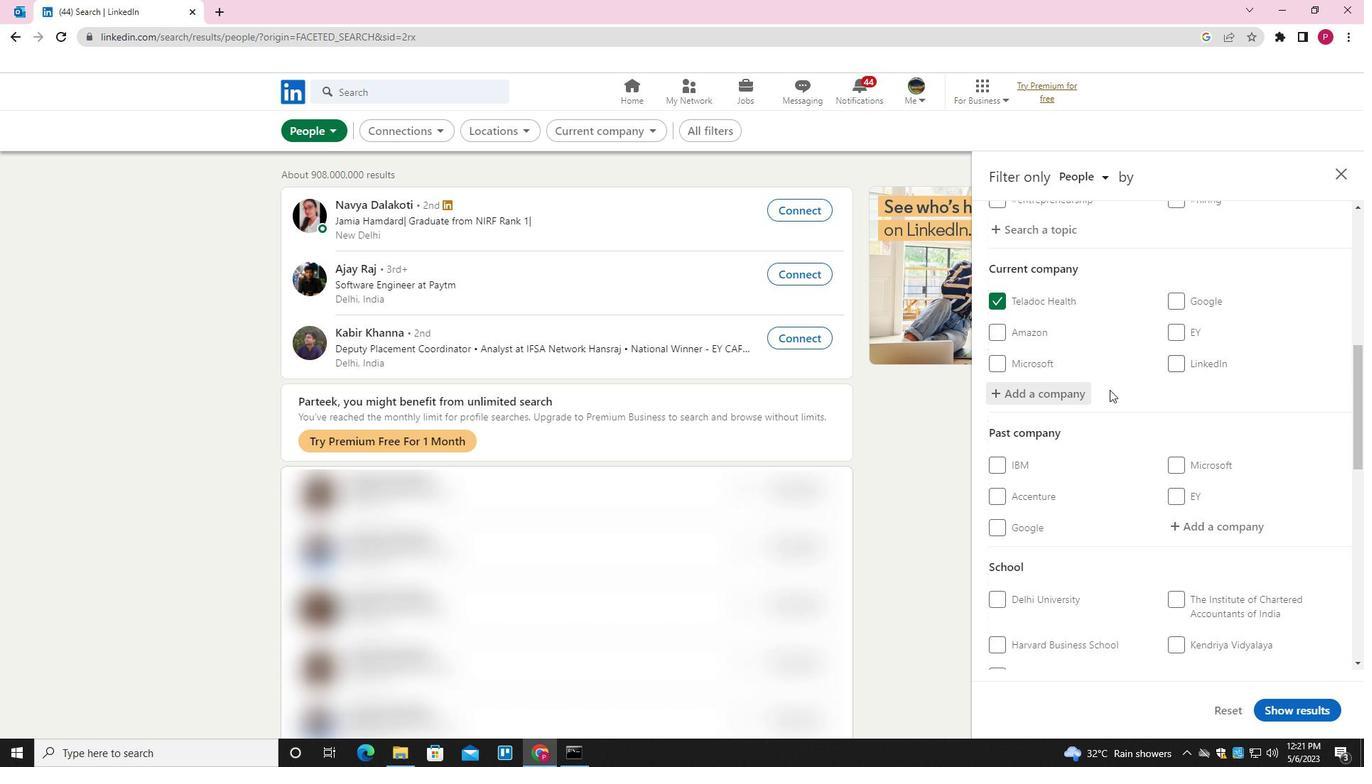 
Action: Mouse moved to (1183, 387)
Screenshot: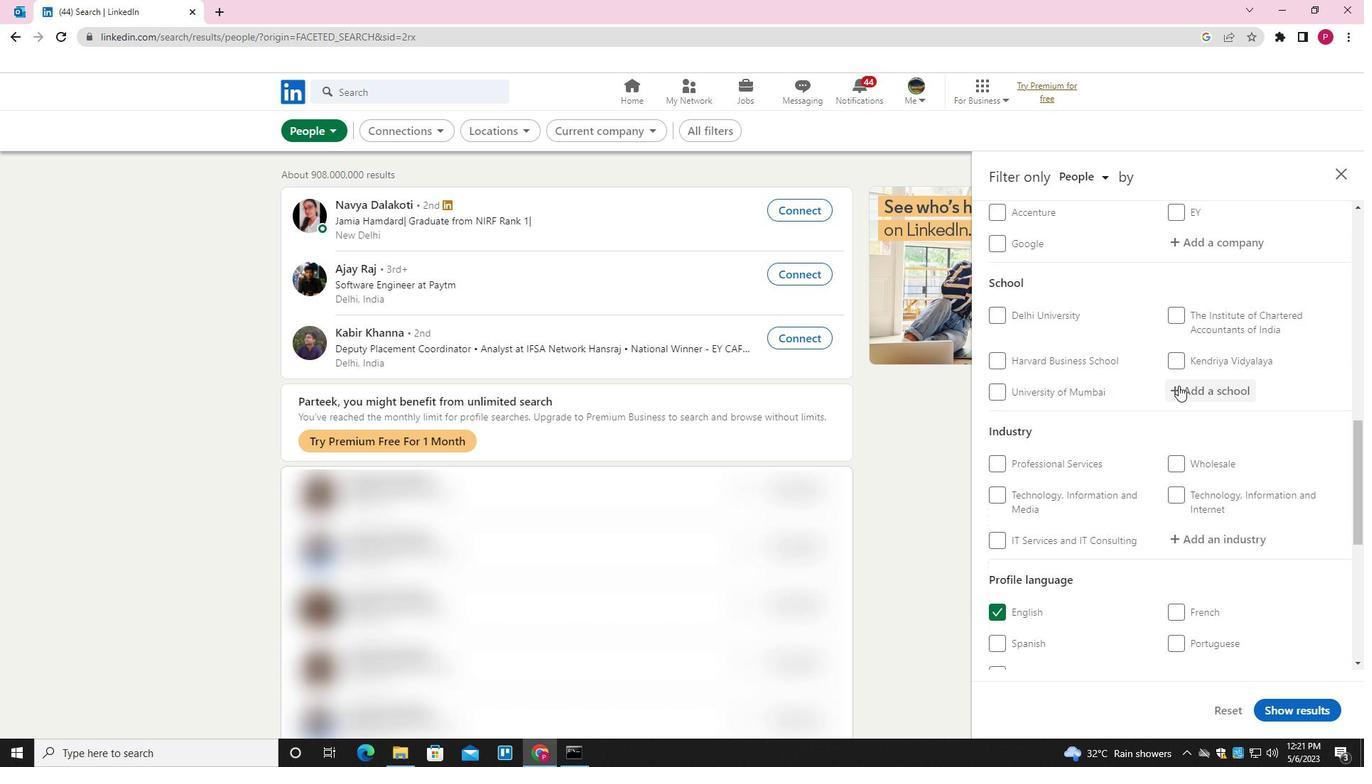
Action: Mouse pressed left at (1183, 387)
Screenshot: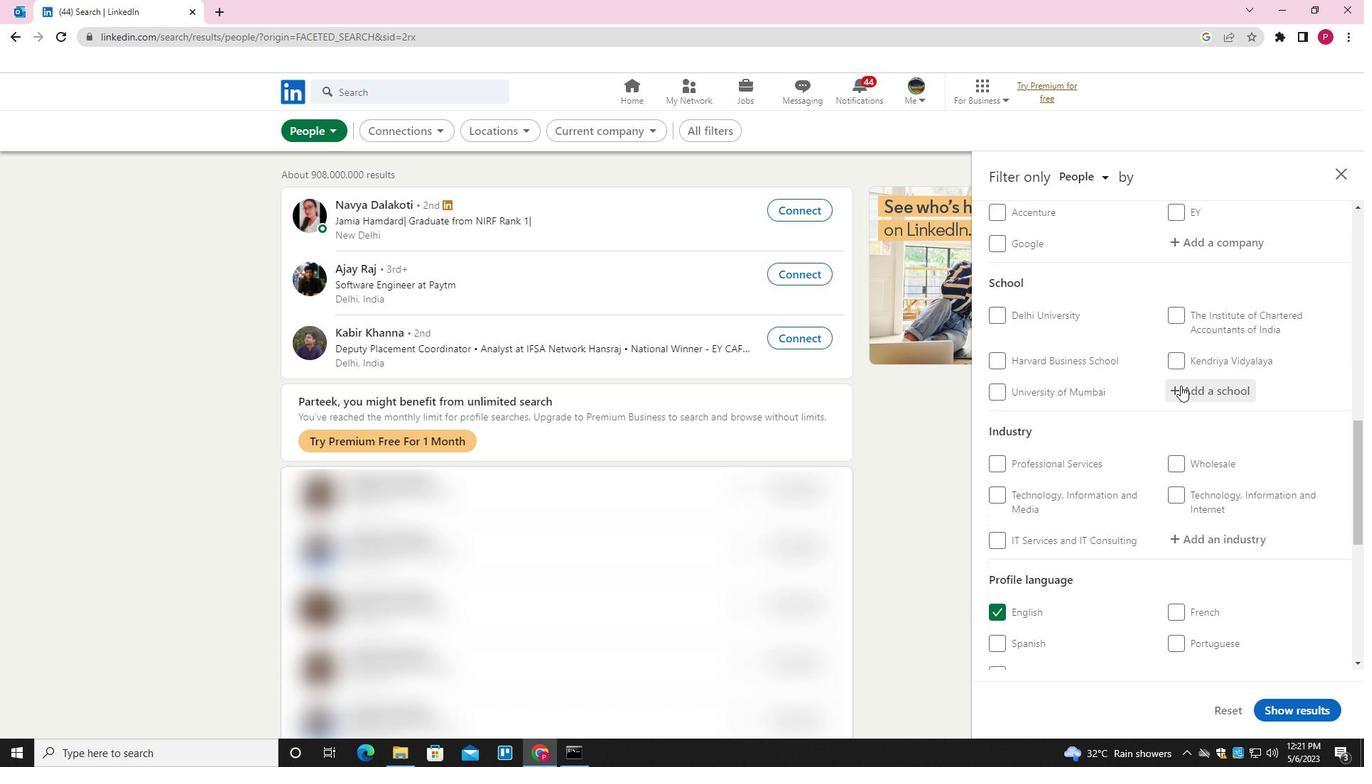 
Action: Key pressed <Key.shift>VIVEKANANDA<Key.space><Key.down><Key.down><Key.enter>
Screenshot: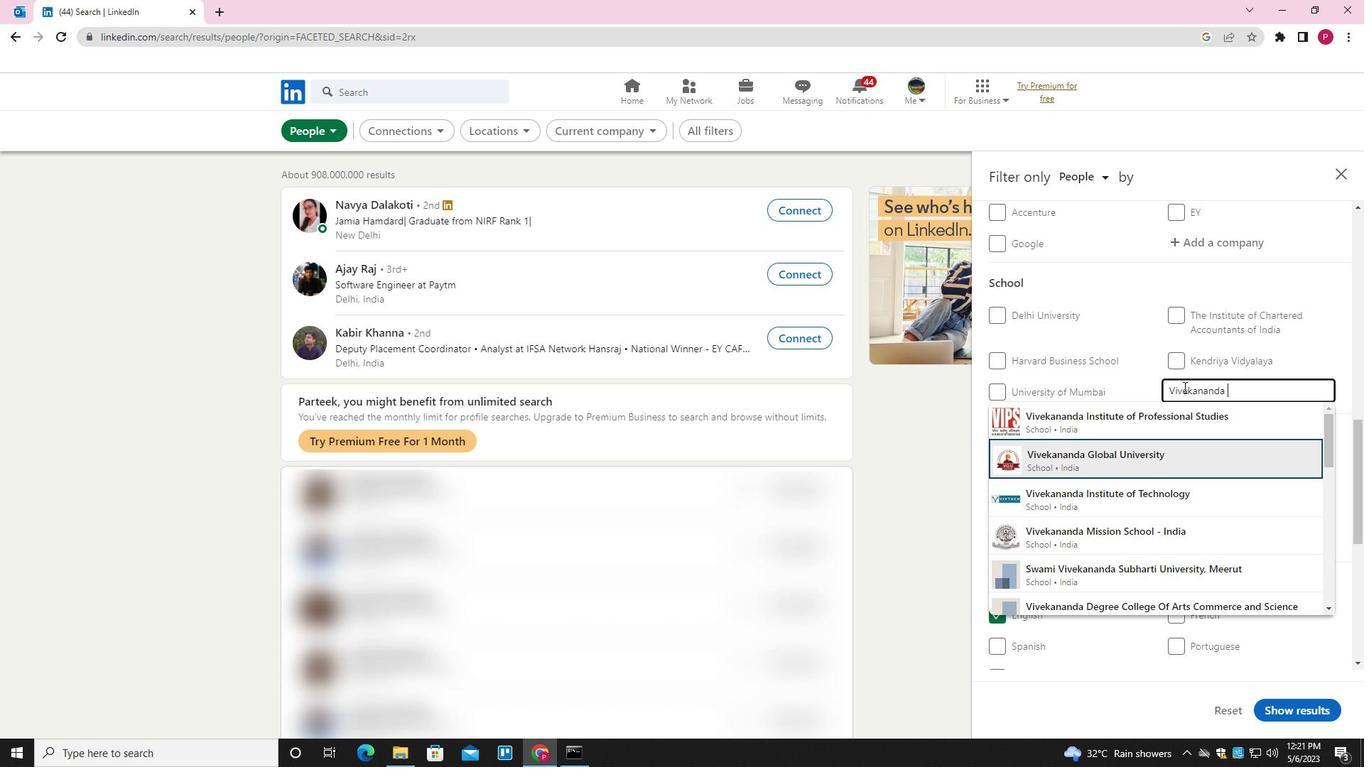 
Action: Mouse moved to (1173, 405)
Screenshot: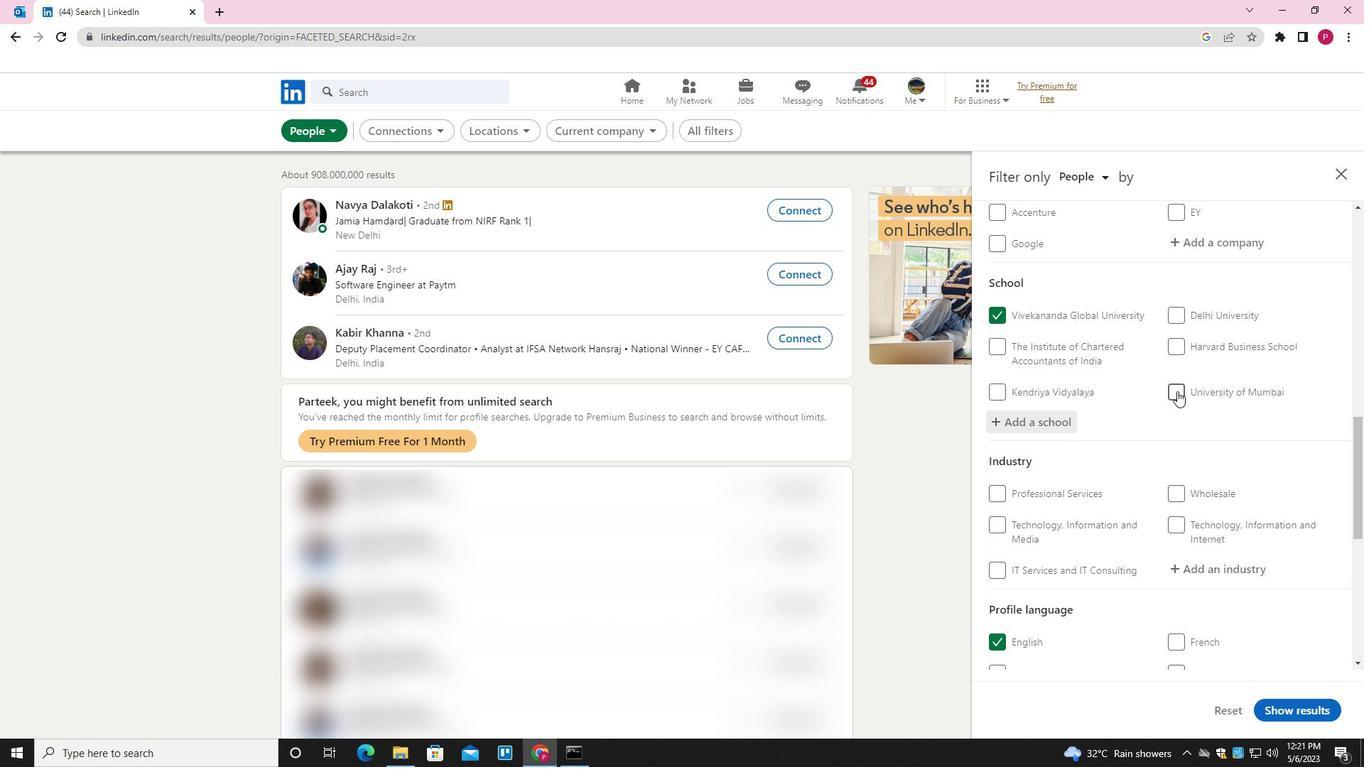 
Action: Mouse scrolled (1173, 404) with delta (0, 0)
Screenshot: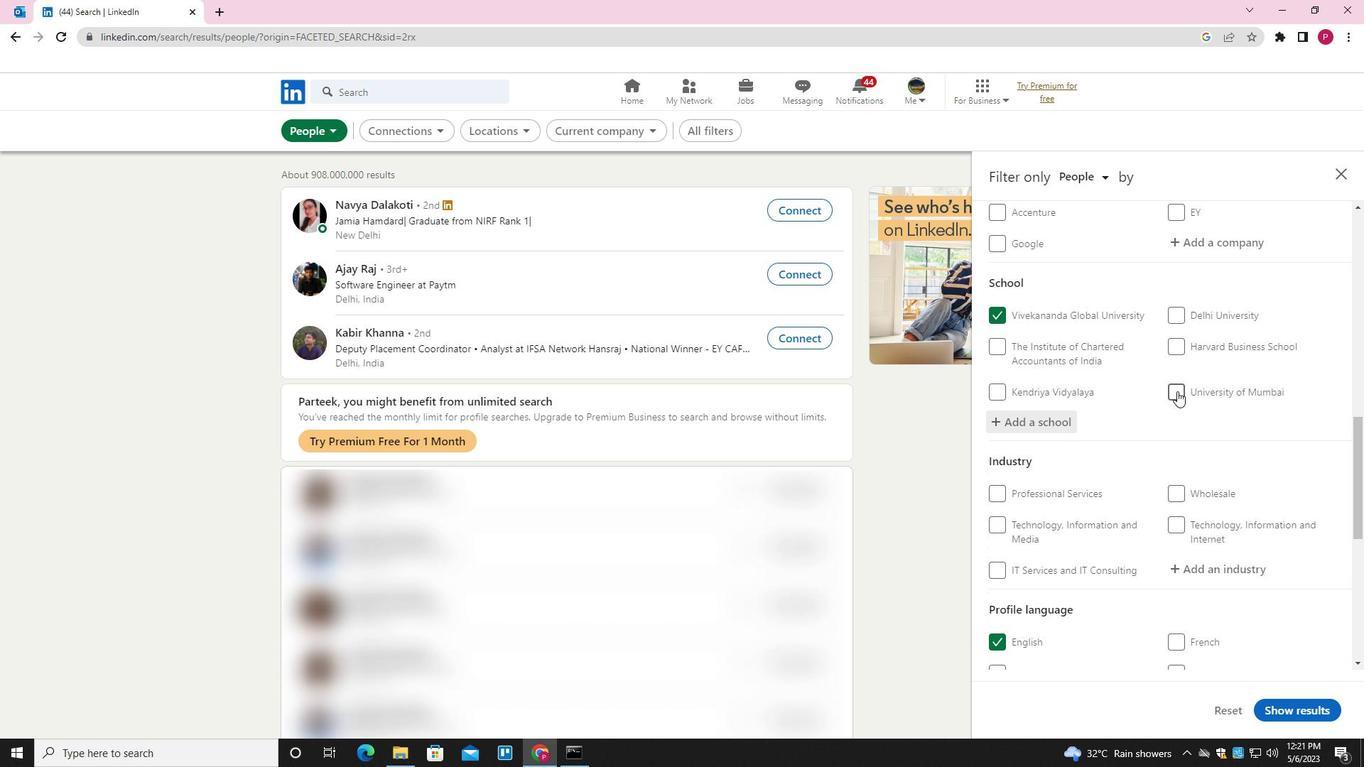 
Action: Mouse scrolled (1173, 404) with delta (0, 0)
Screenshot: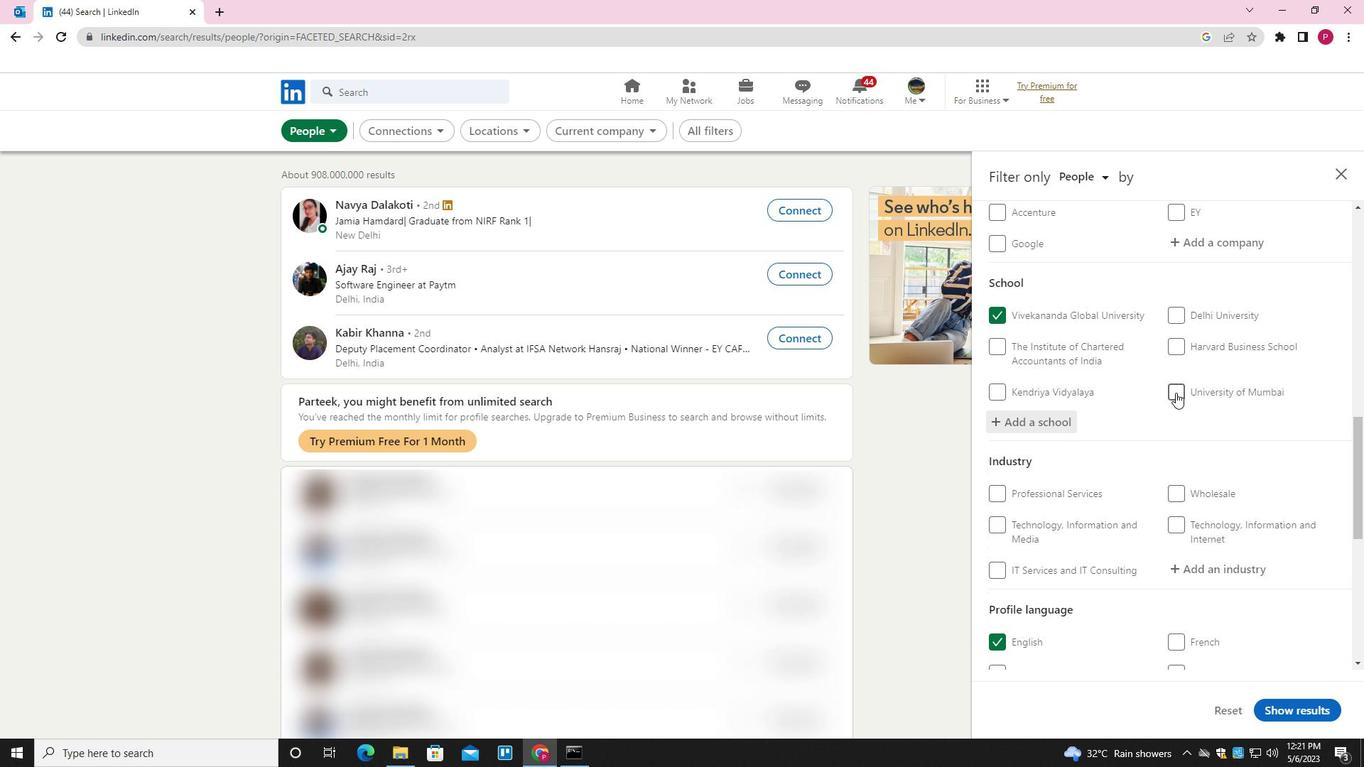 
Action: Mouse moved to (1173, 405)
Screenshot: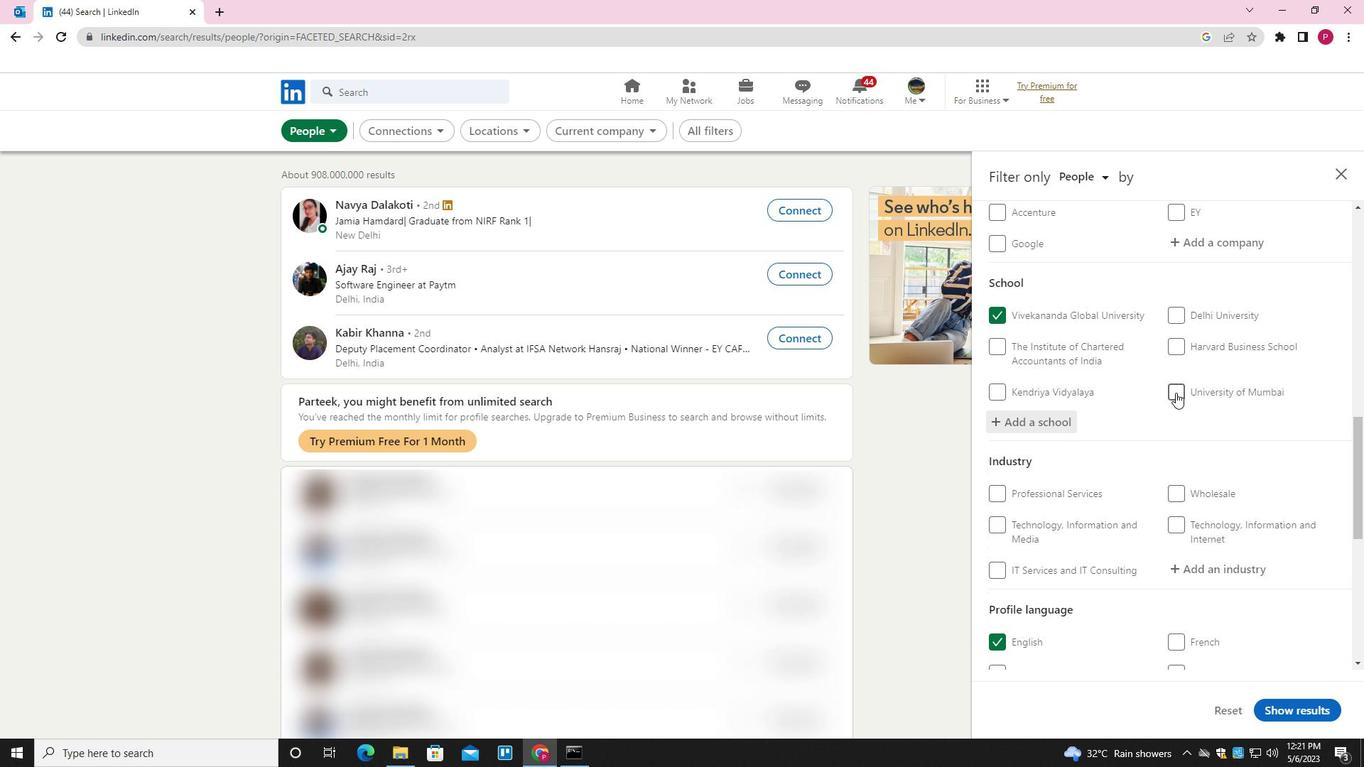 
Action: Mouse scrolled (1173, 404) with delta (0, 0)
Screenshot: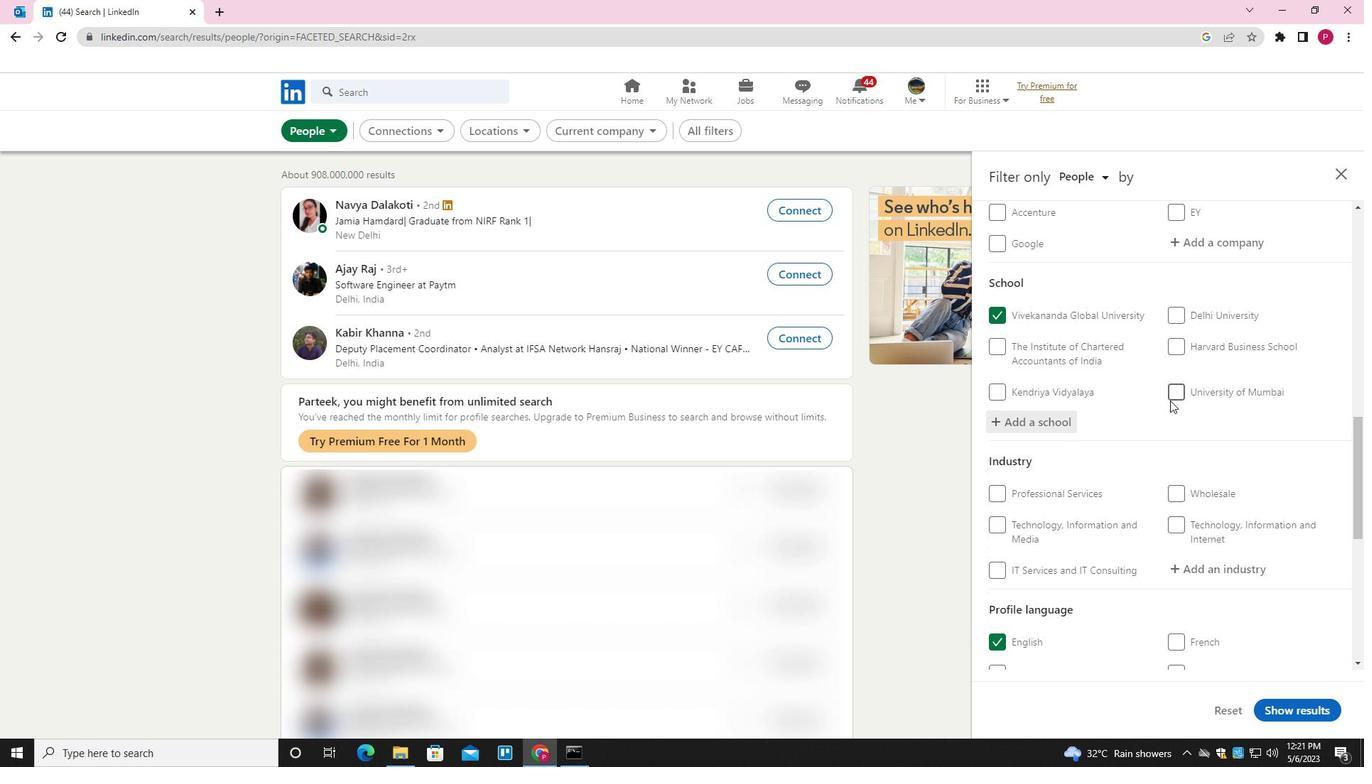 
Action: Mouse scrolled (1173, 404) with delta (0, 0)
Screenshot: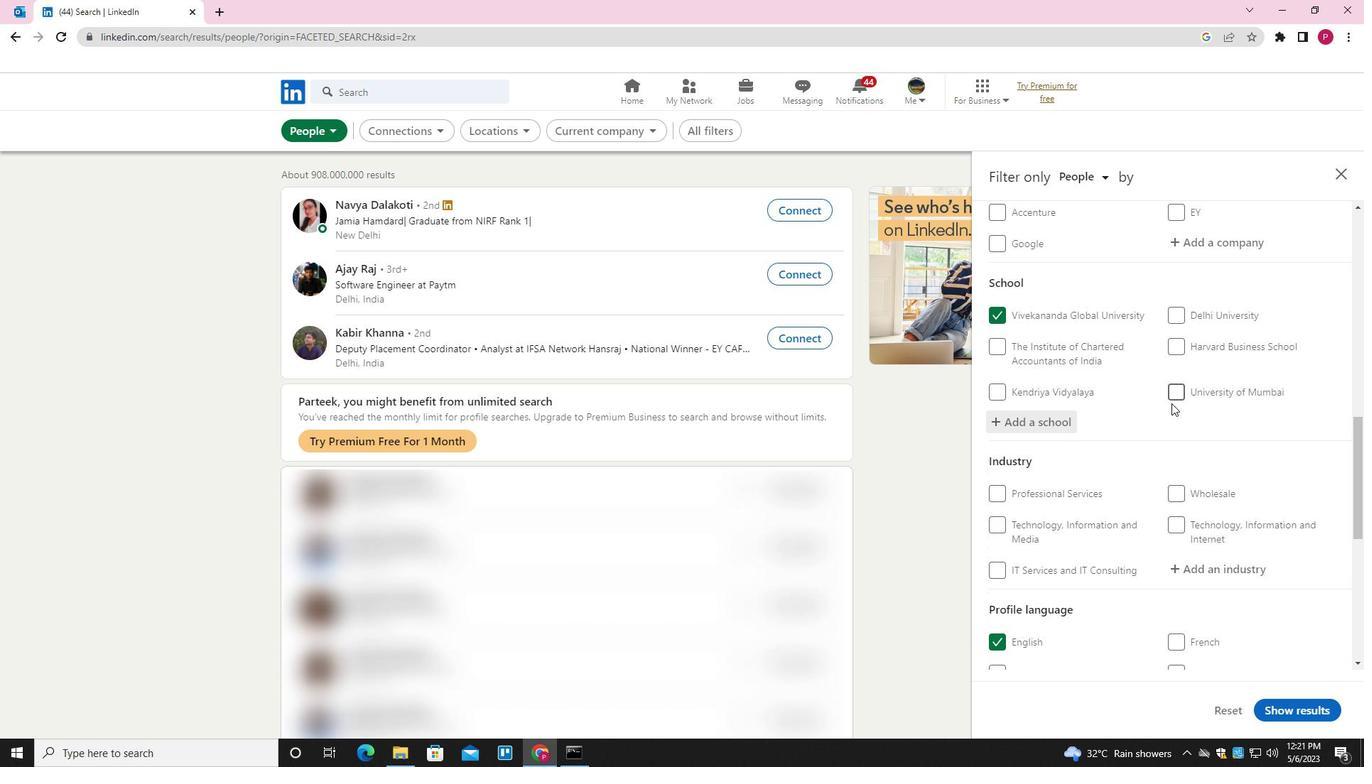 
Action: Mouse moved to (1194, 291)
Screenshot: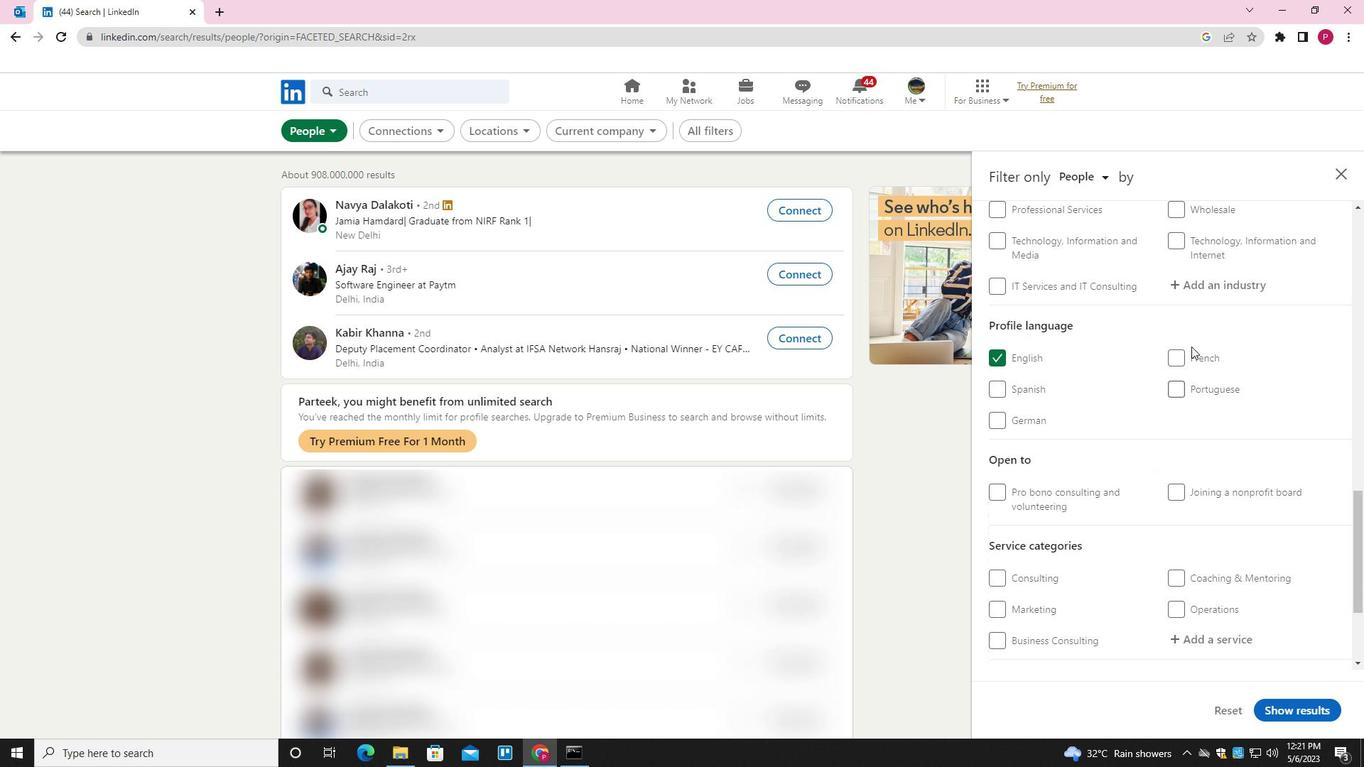 
Action: Mouse pressed left at (1194, 291)
Screenshot: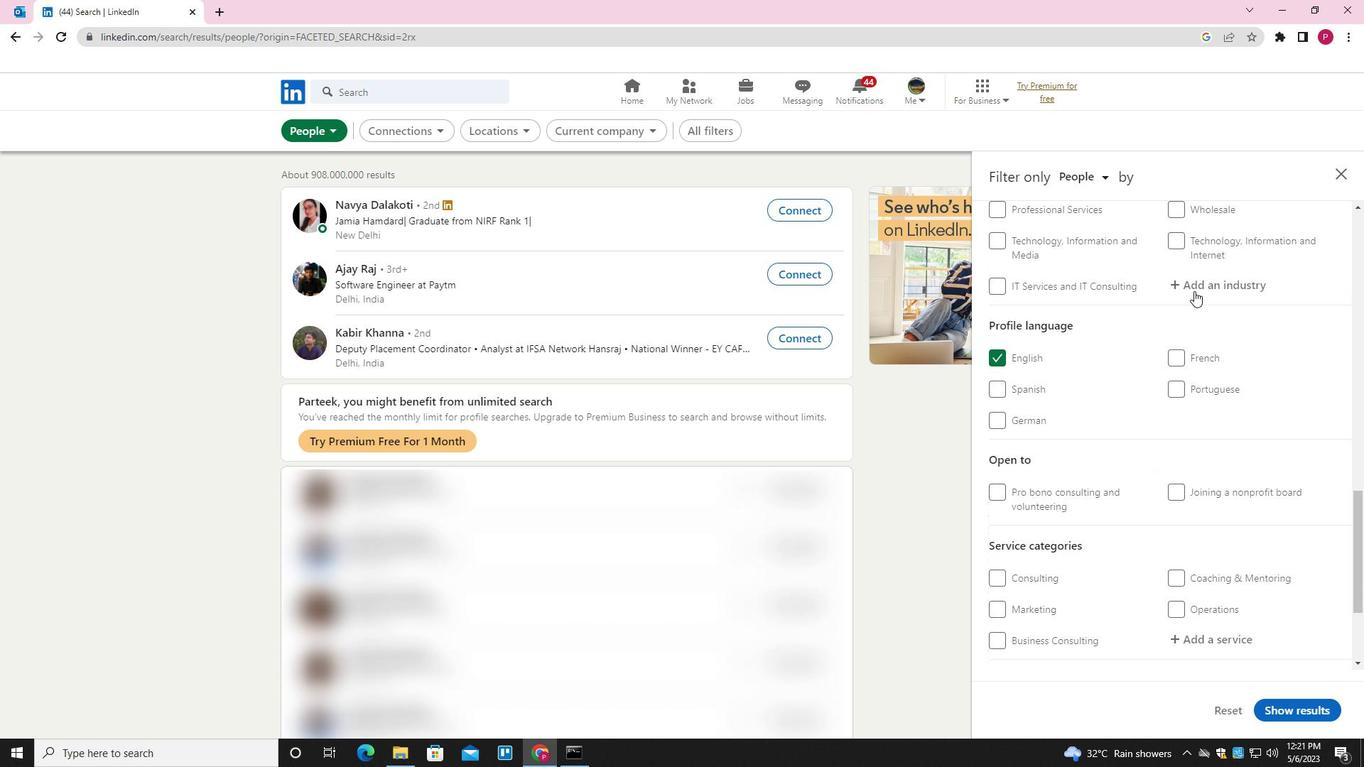 
Action: Key pressed <Key.shift><Key.shift><Key.shift><Key.shift>CREDIT<Key.space><Key.down><Key.enter>
Screenshot: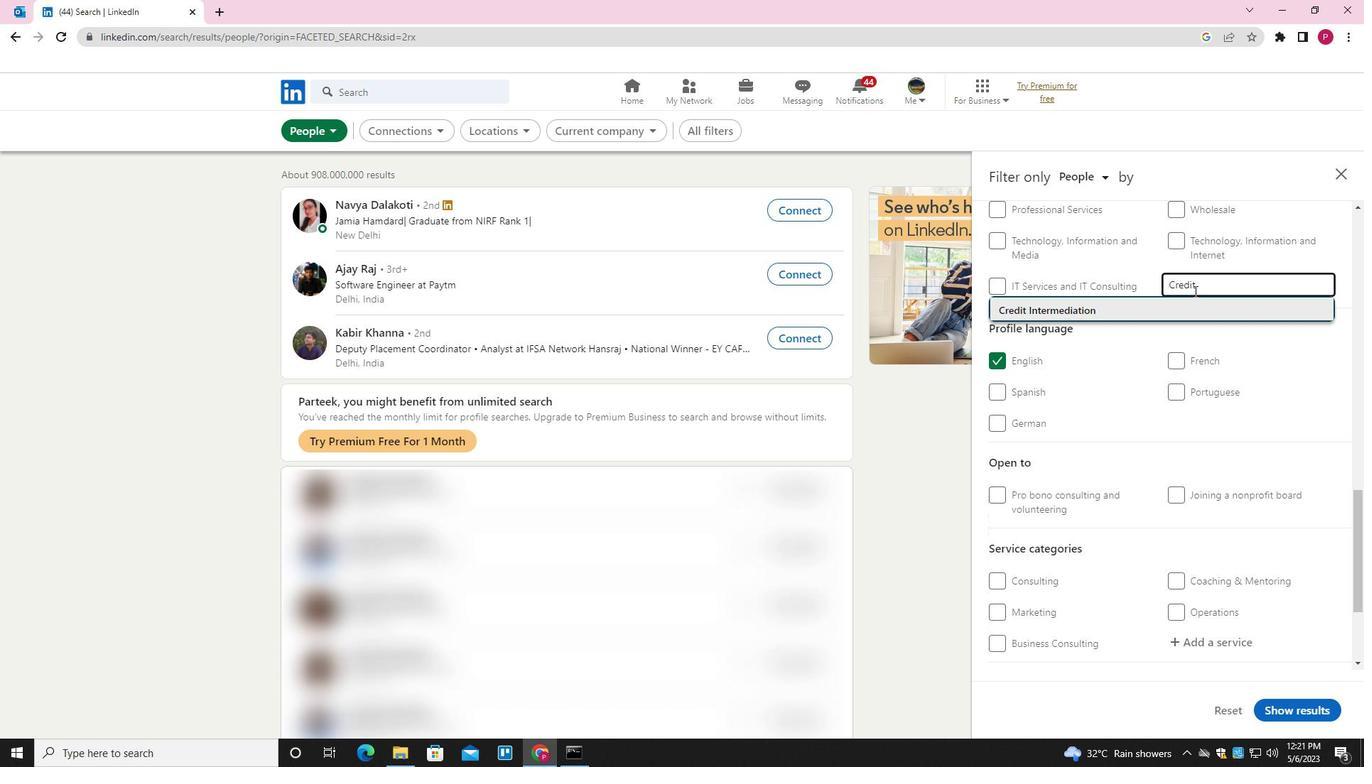 
Action: Mouse moved to (1191, 365)
Screenshot: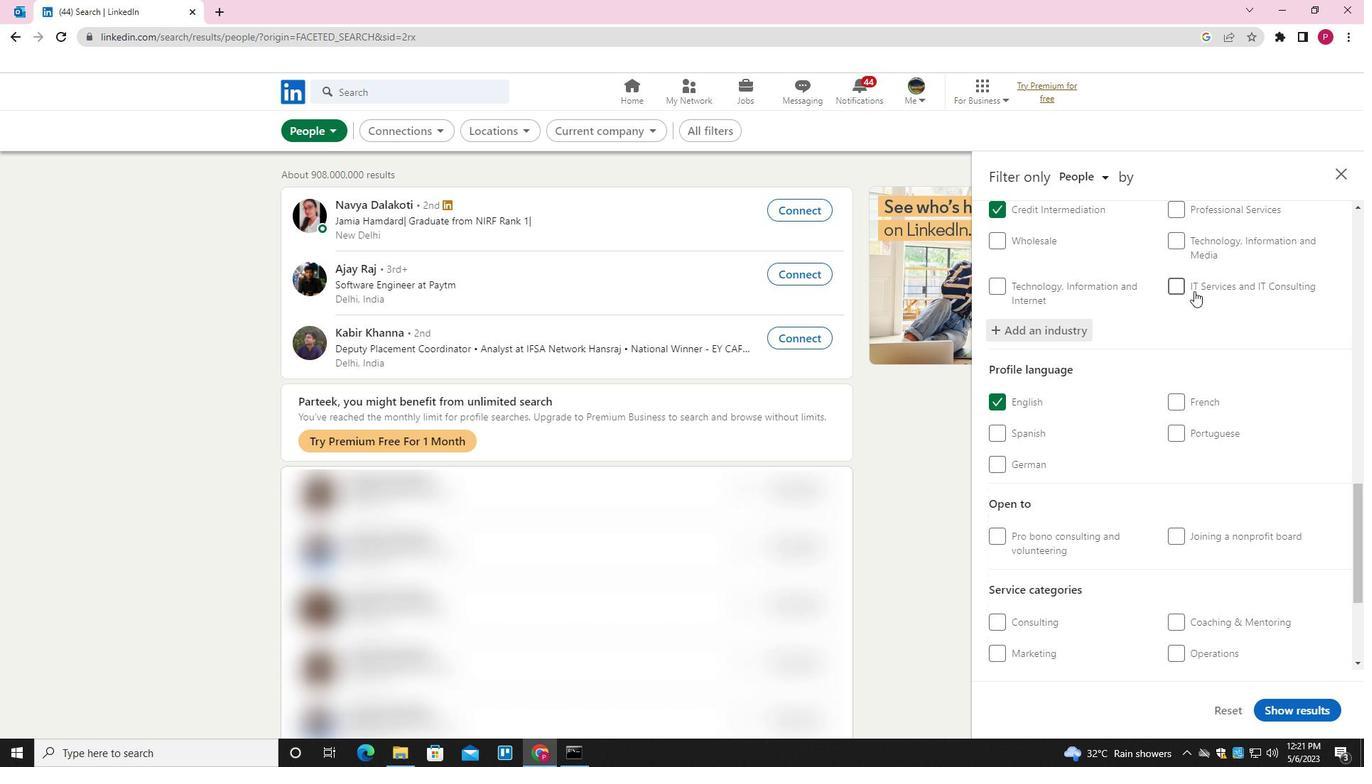 
Action: Mouse scrolled (1191, 364) with delta (0, 0)
Screenshot: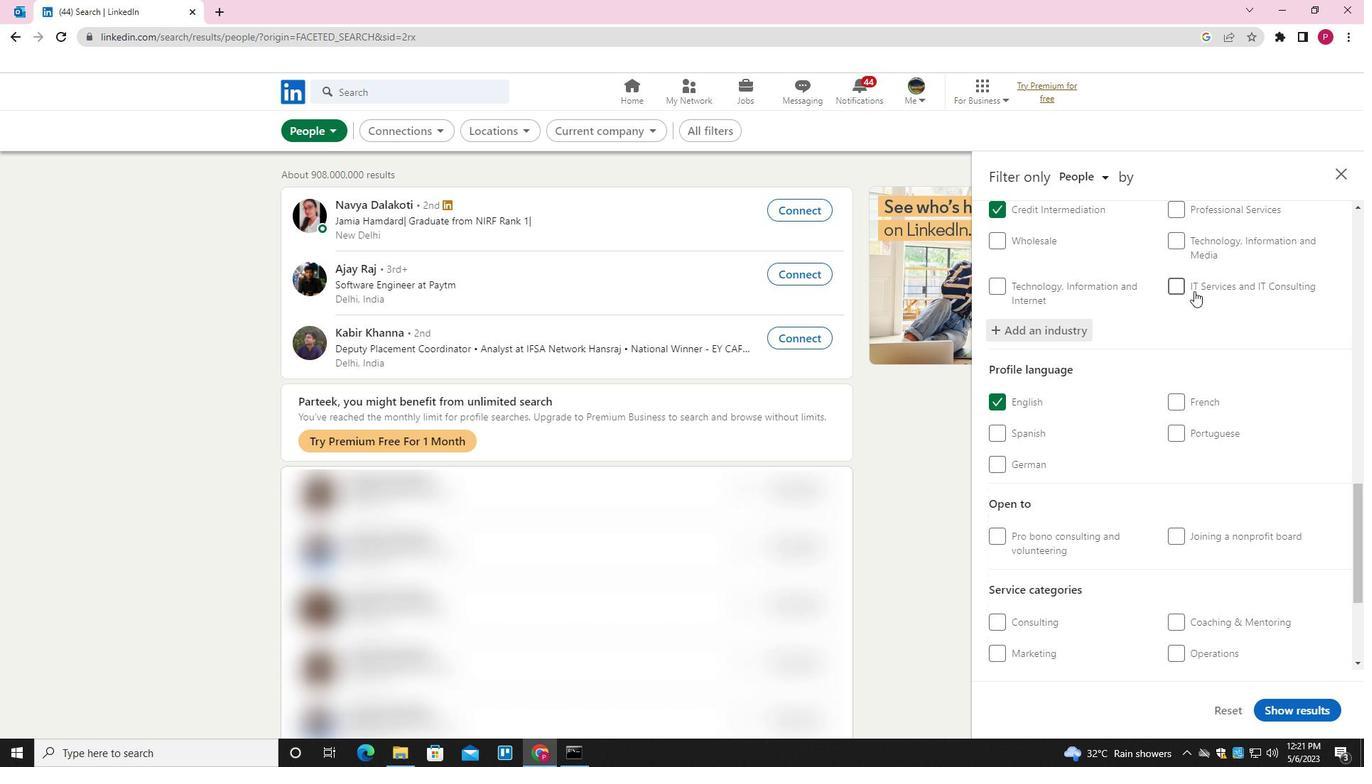 
Action: Mouse moved to (1193, 373)
Screenshot: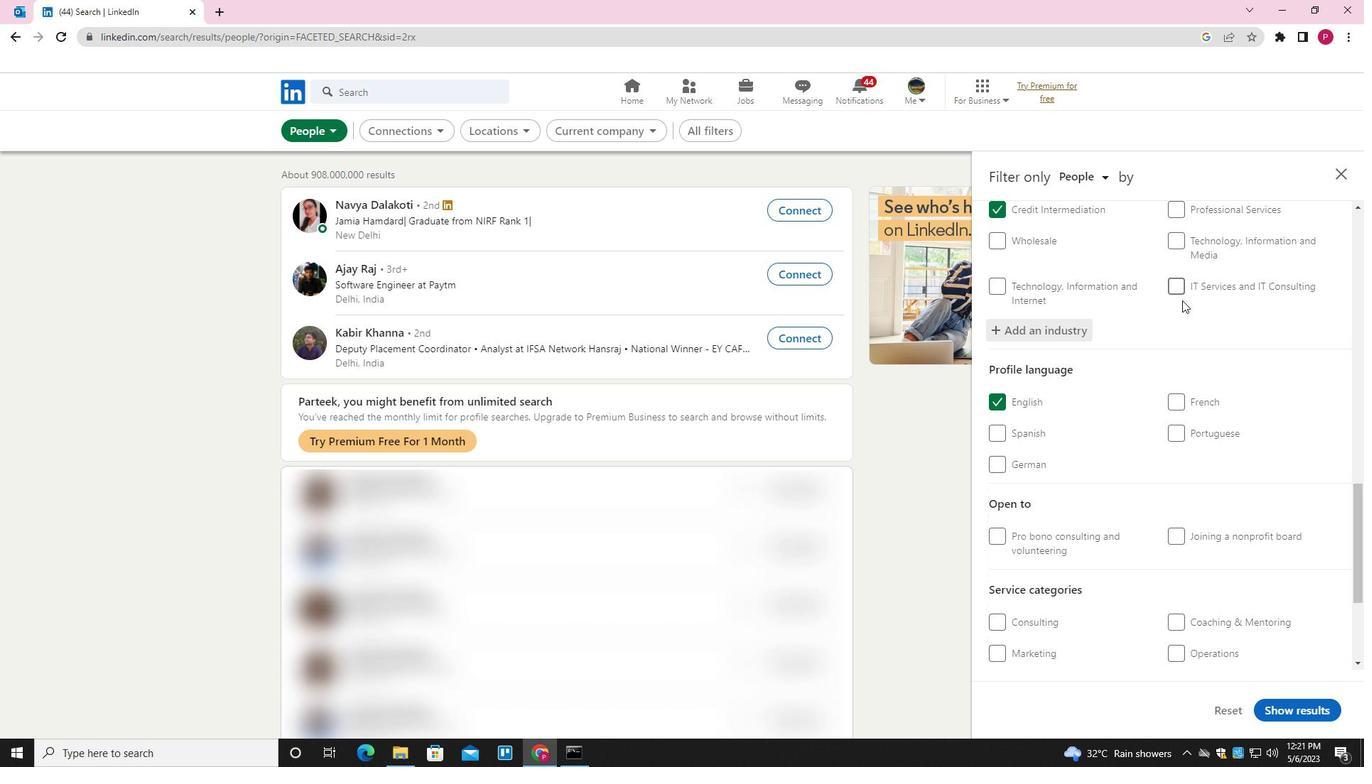 
Action: Mouse scrolled (1193, 373) with delta (0, 0)
Screenshot: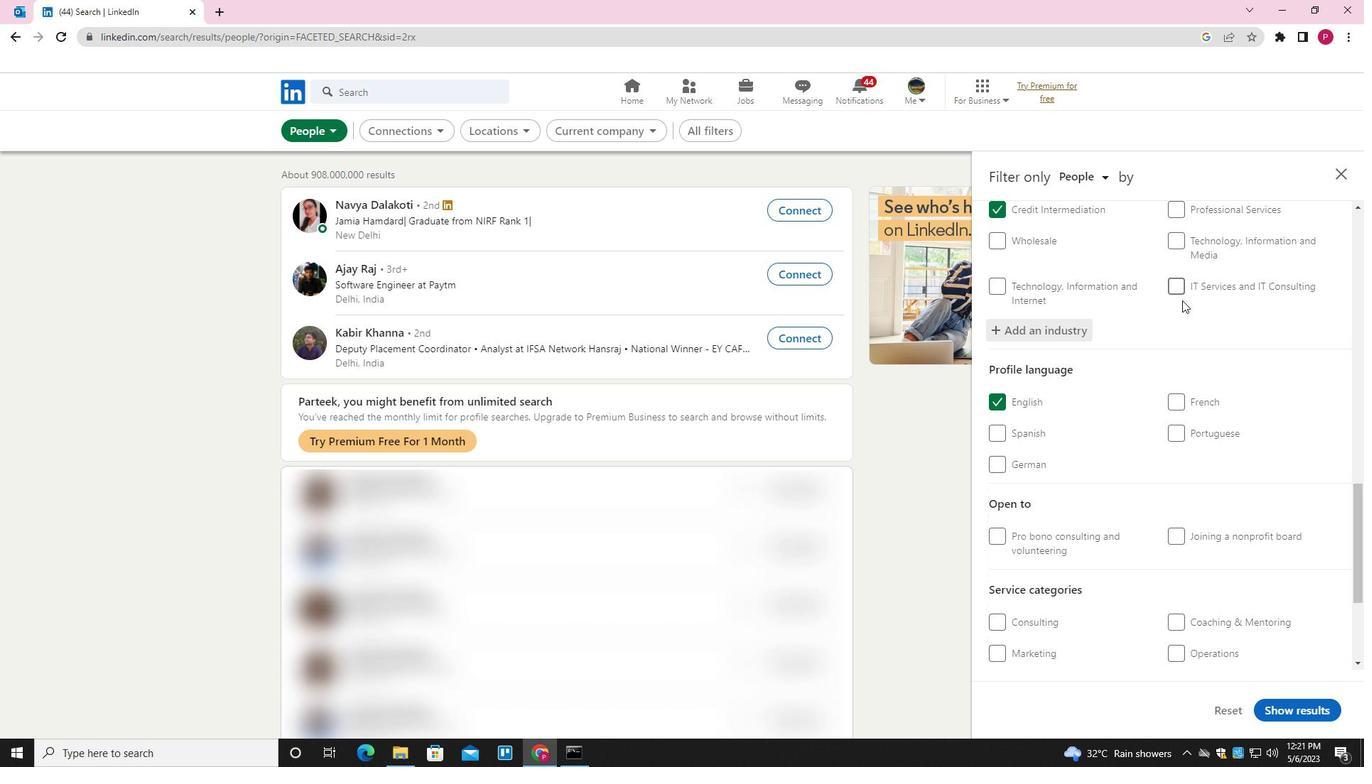 
Action: Mouse moved to (1195, 382)
Screenshot: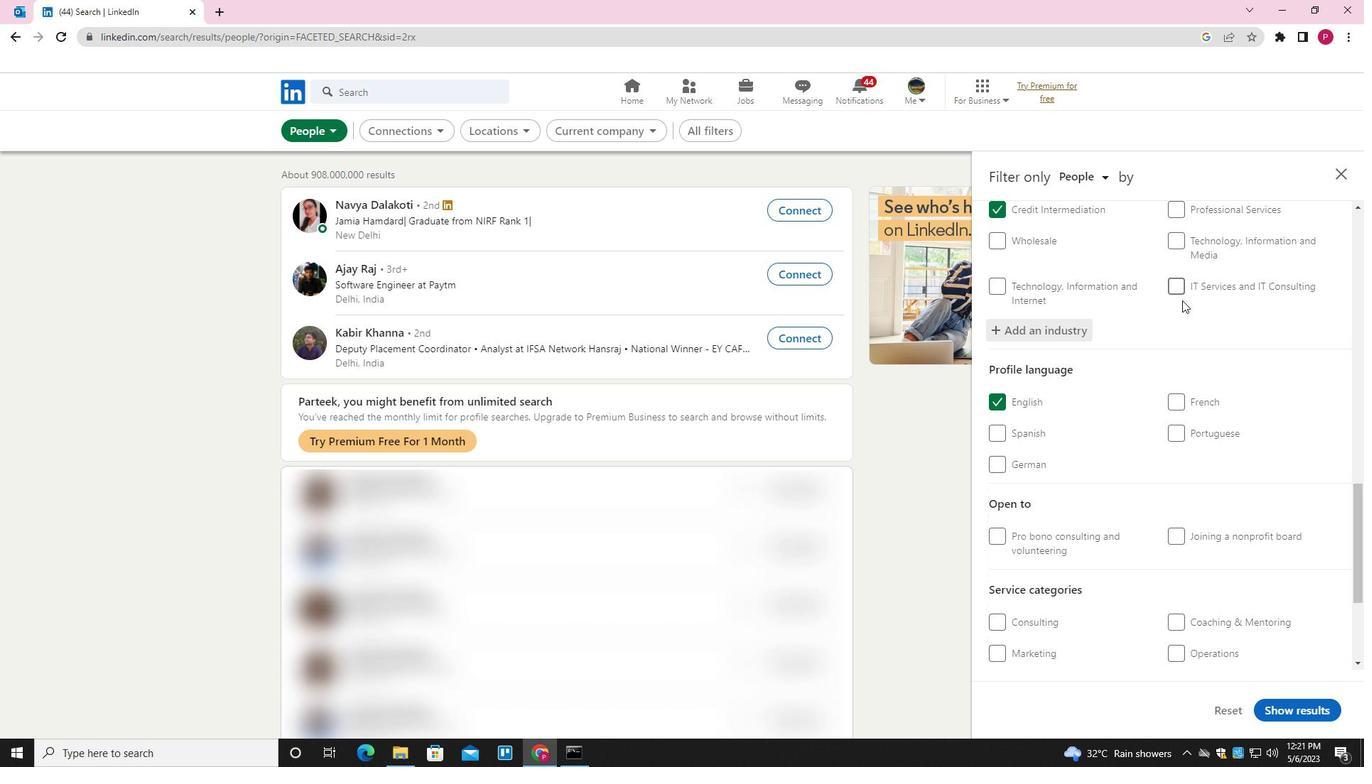 
Action: Mouse scrolled (1195, 382) with delta (0, 0)
Screenshot: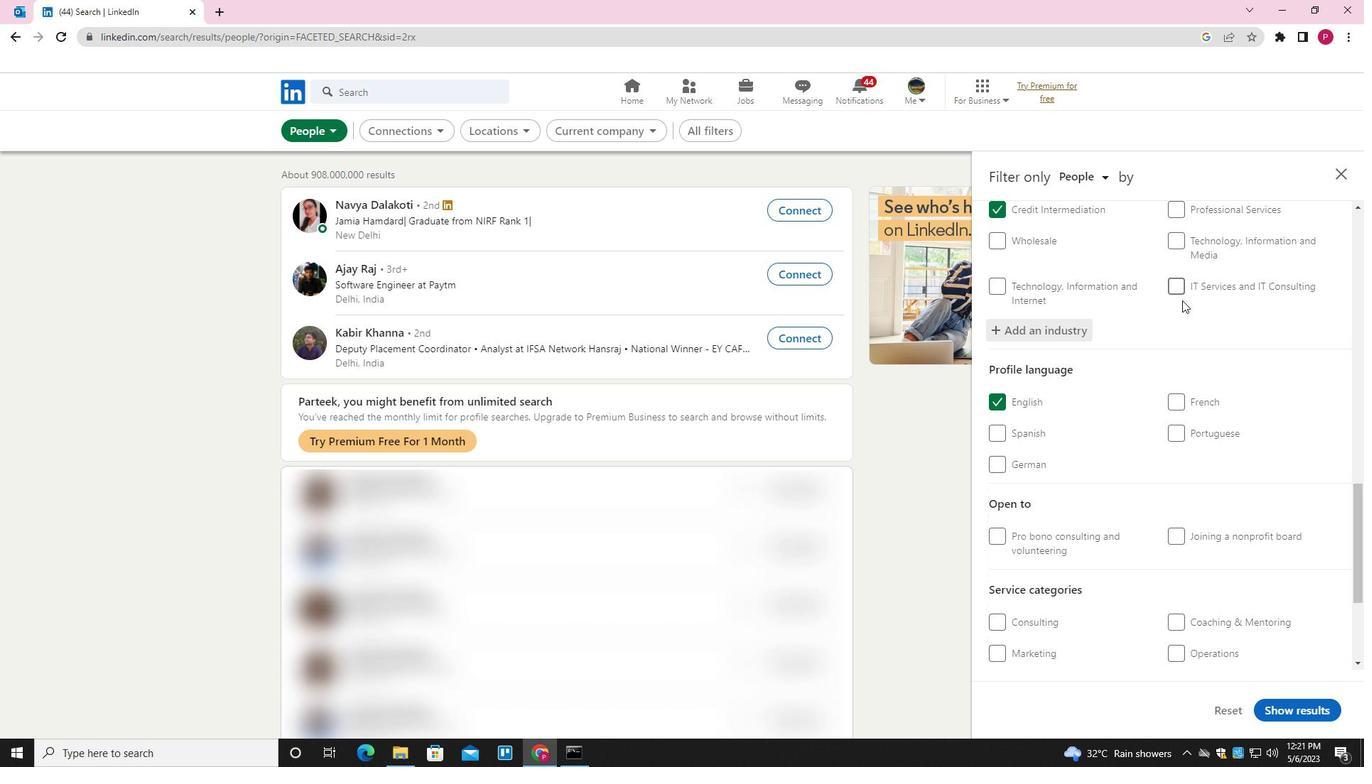 
Action: Mouse moved to (1197, 390)
Screenshot: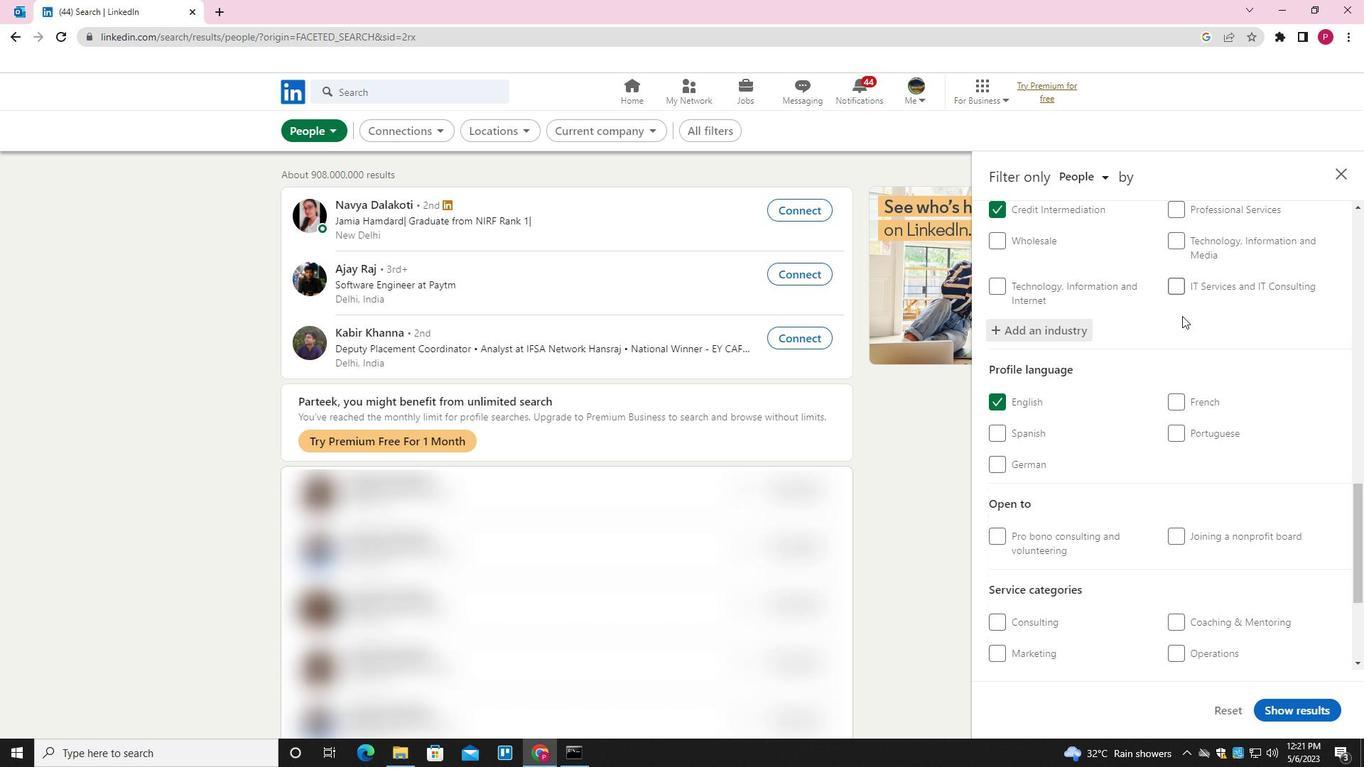 
Action: Mouse scrolled (1197, 390) with delta (0, 0)
Screenshot: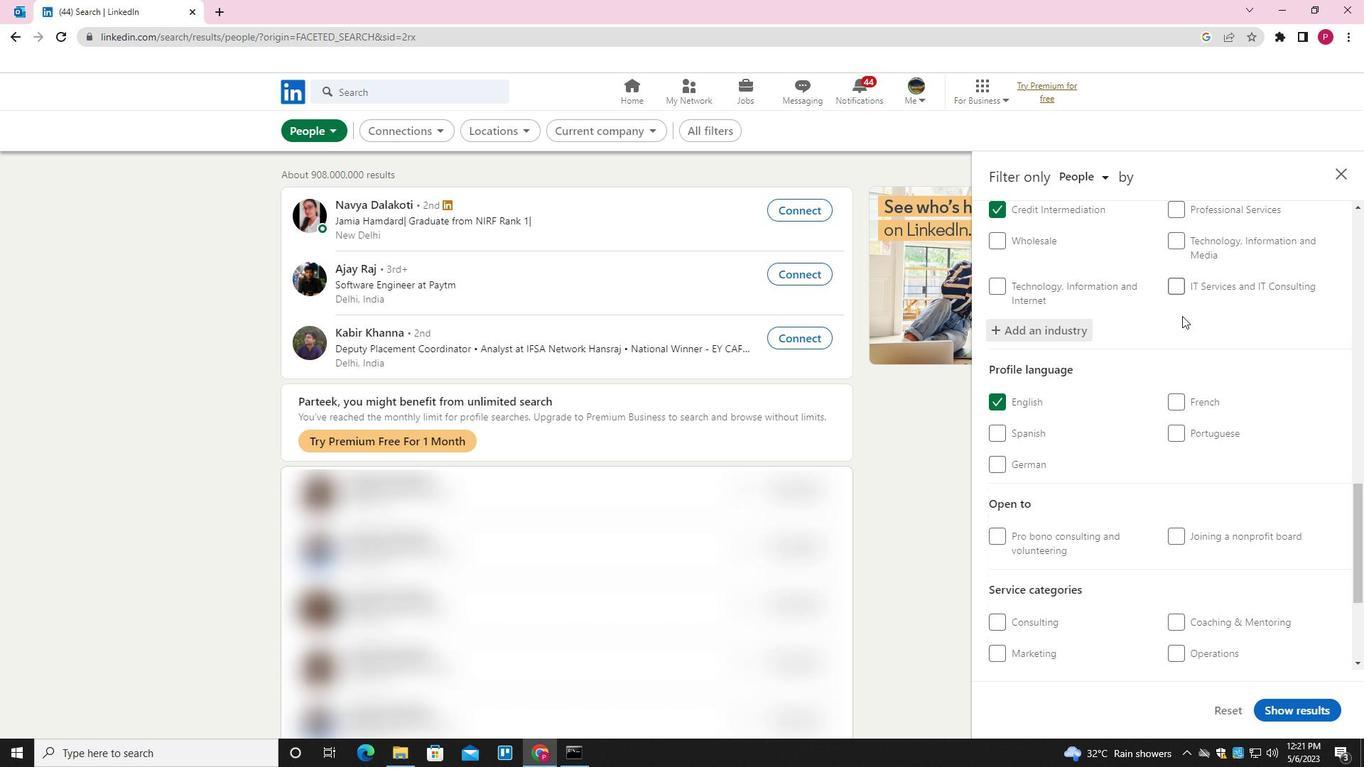 
Action: Mouse moved to (1224, 463)
Screenshot: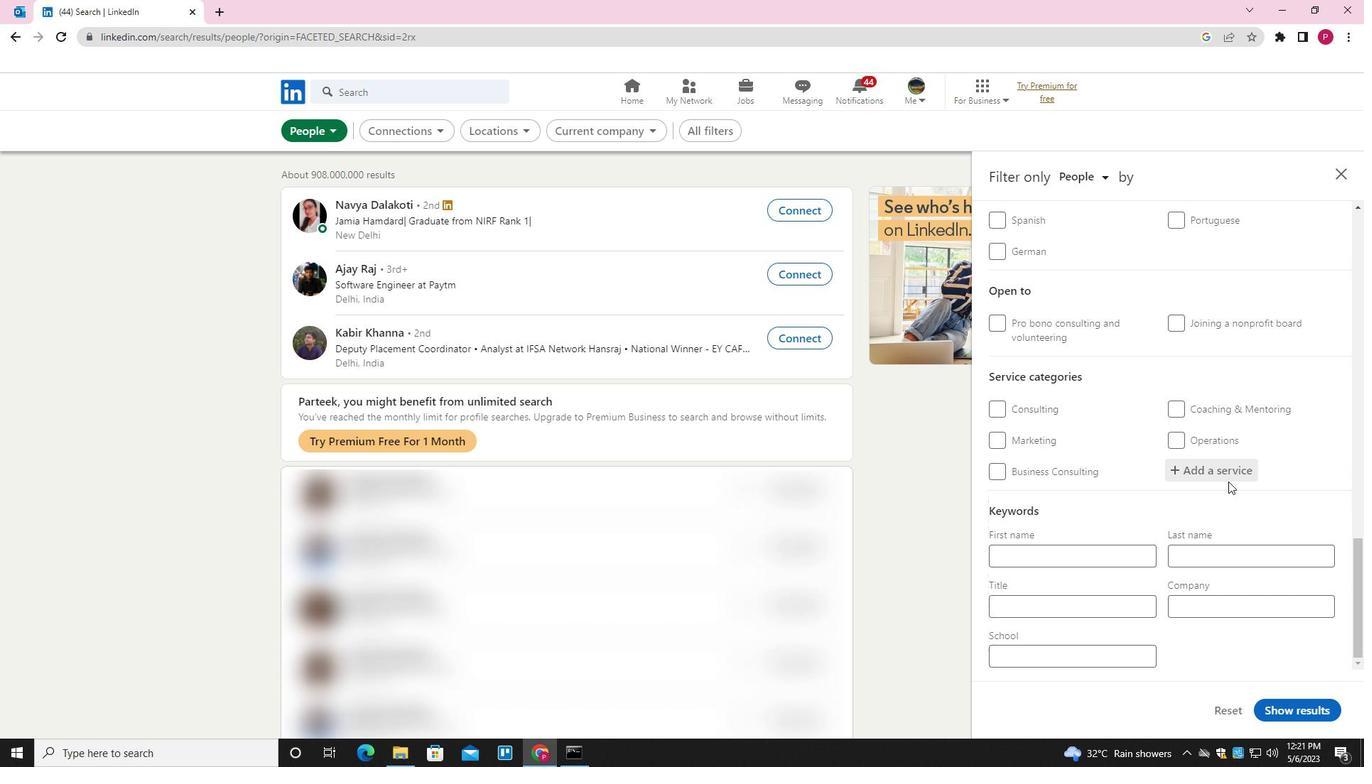 
Action: Mouse pressed left at (1224, 463)
Screenshot: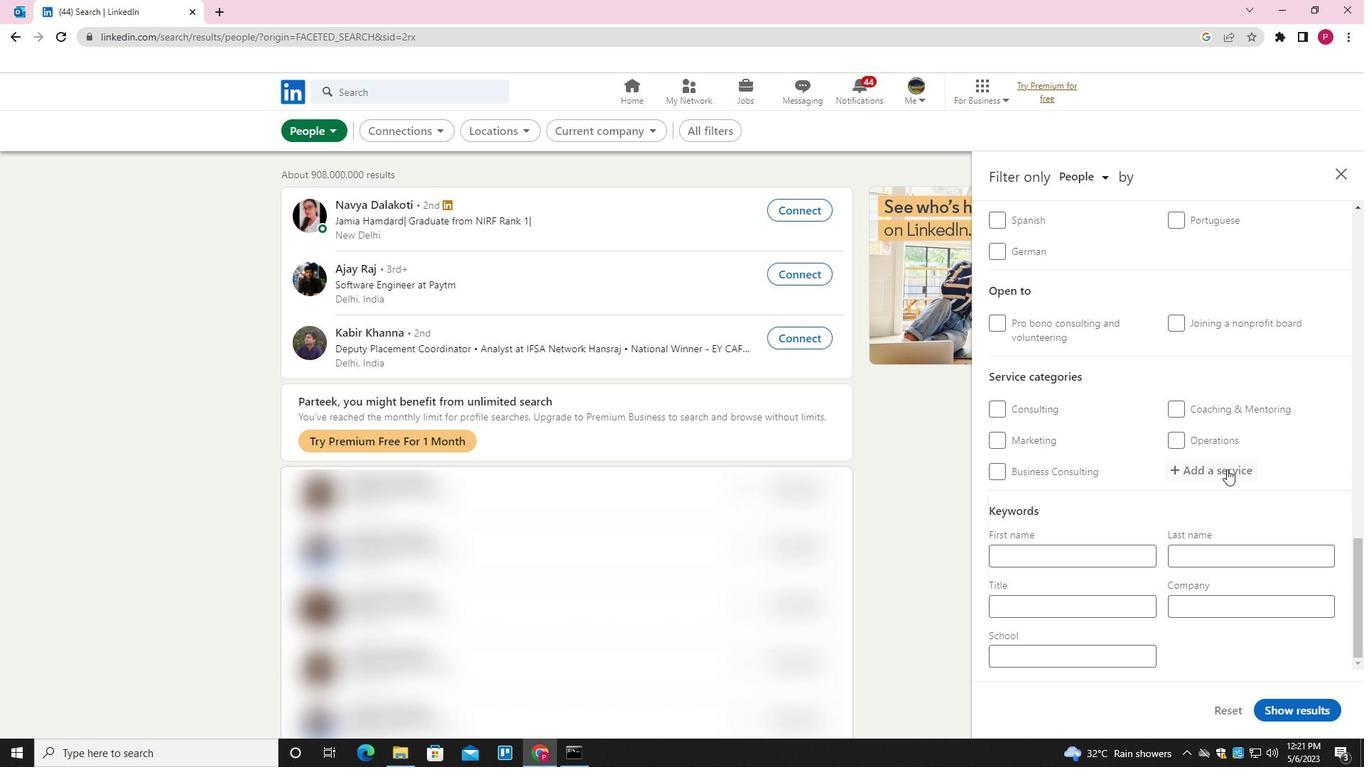 
Action: Key pressed <Key.shift><Key.shift><Key.shift><Key.shift>NON<Key.space>PR<Key.down><Key.enter>
Screenshot: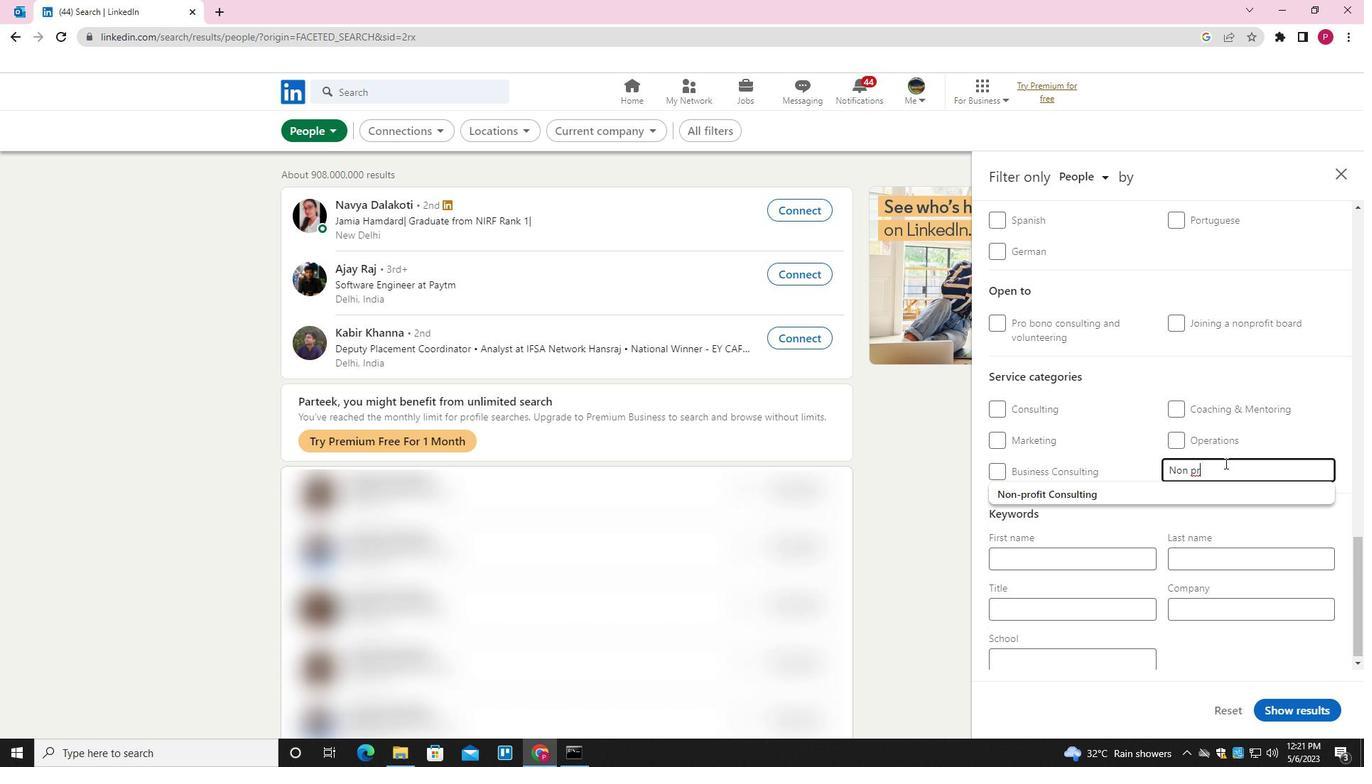 
Action: Mouse moved to (1047, 495)
Screenshot: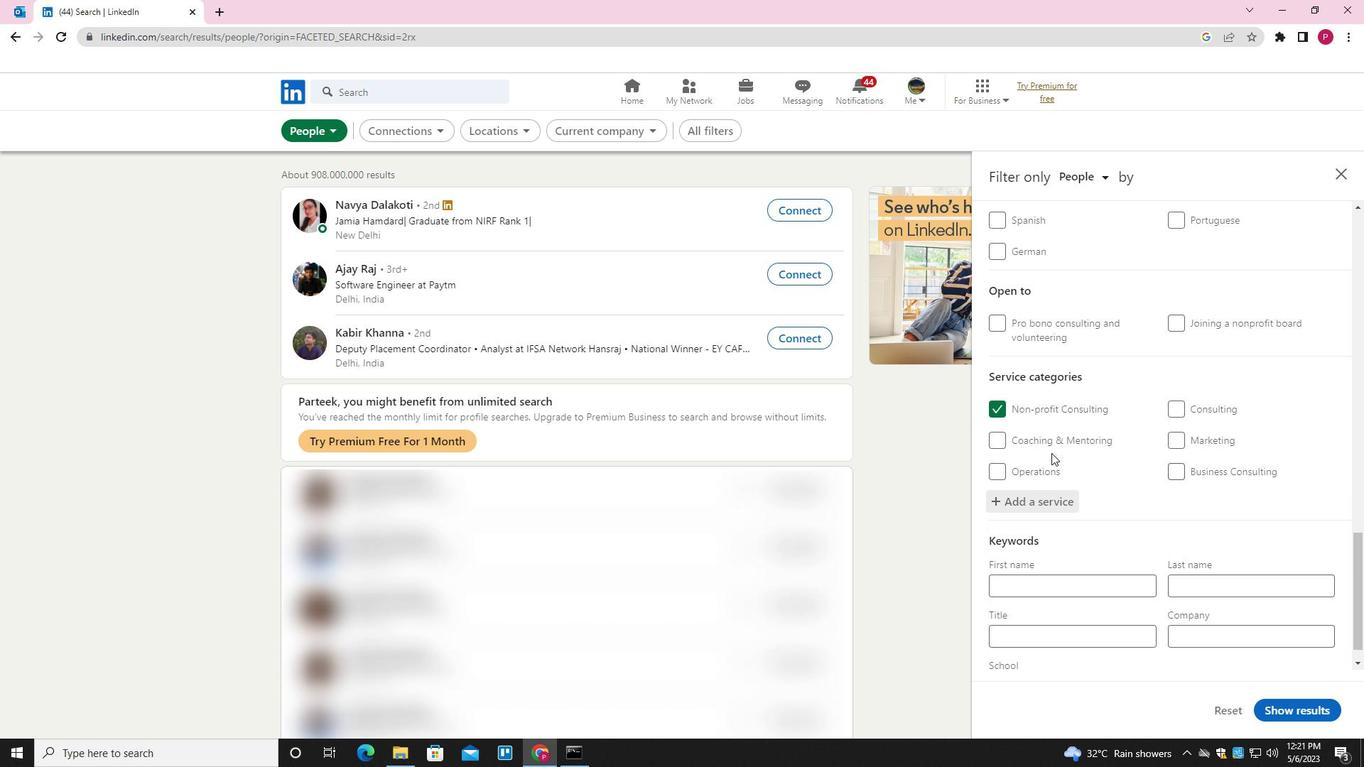 
Action: Mouse scrolled (1047, 495) with delta (0, 0)
Screenshot: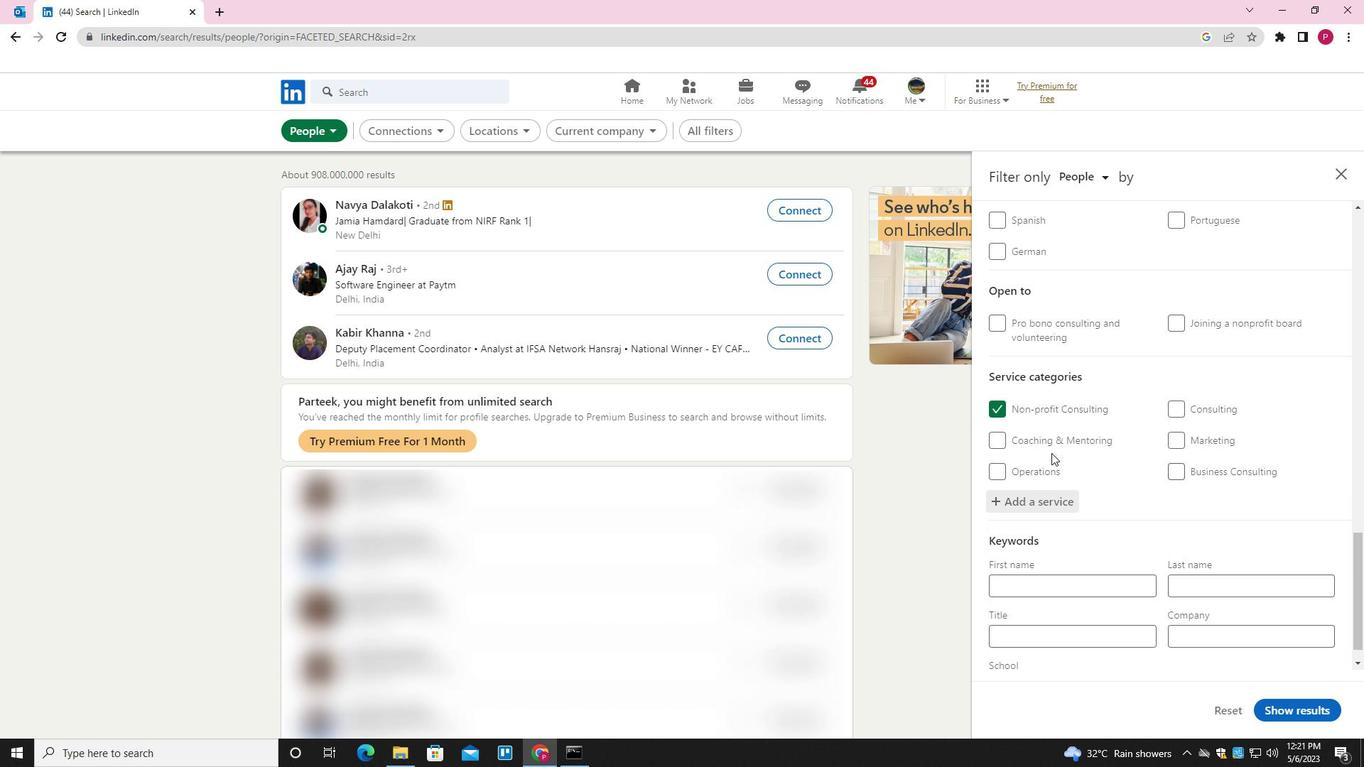
Action: Mouse moved to (1046, 500)
Screenshot: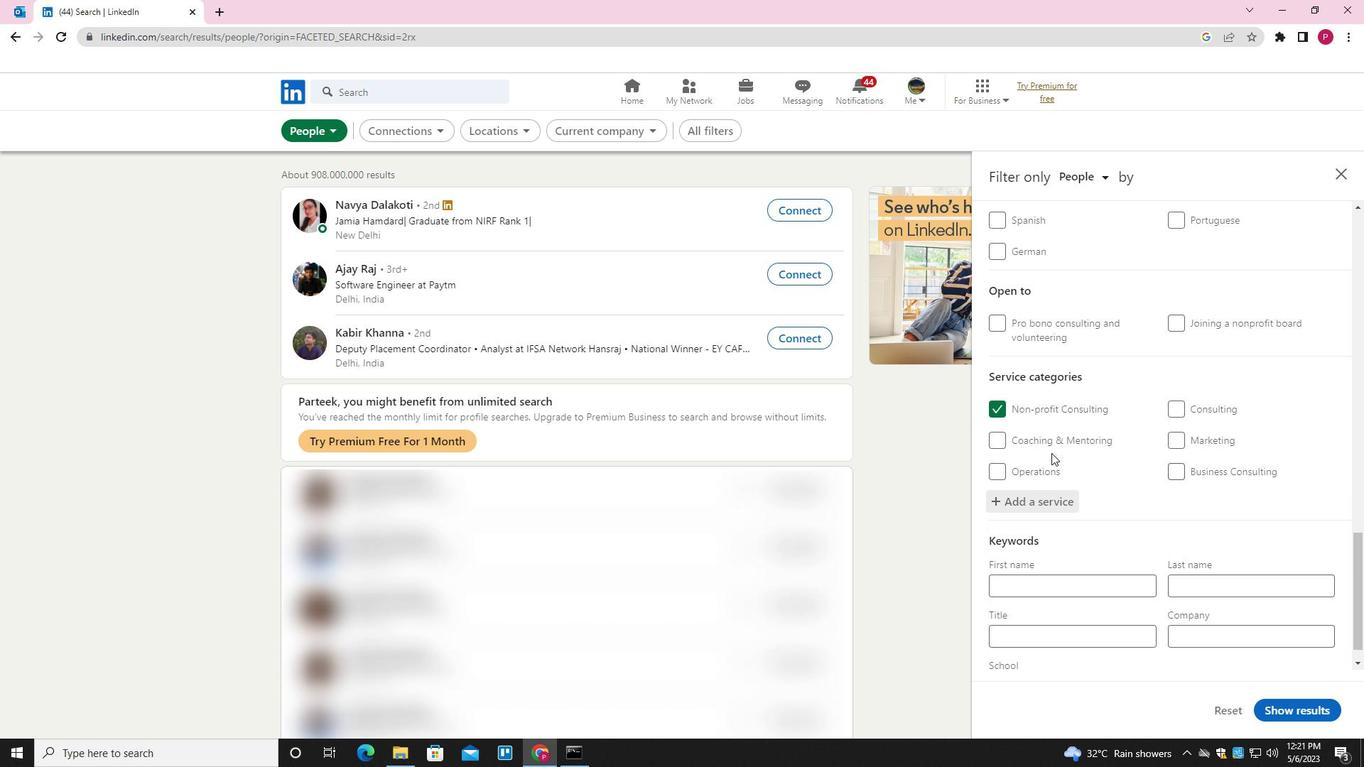 
Action: Mouse scrolled (1046, 500) with delta (0, 0)
Screenshot: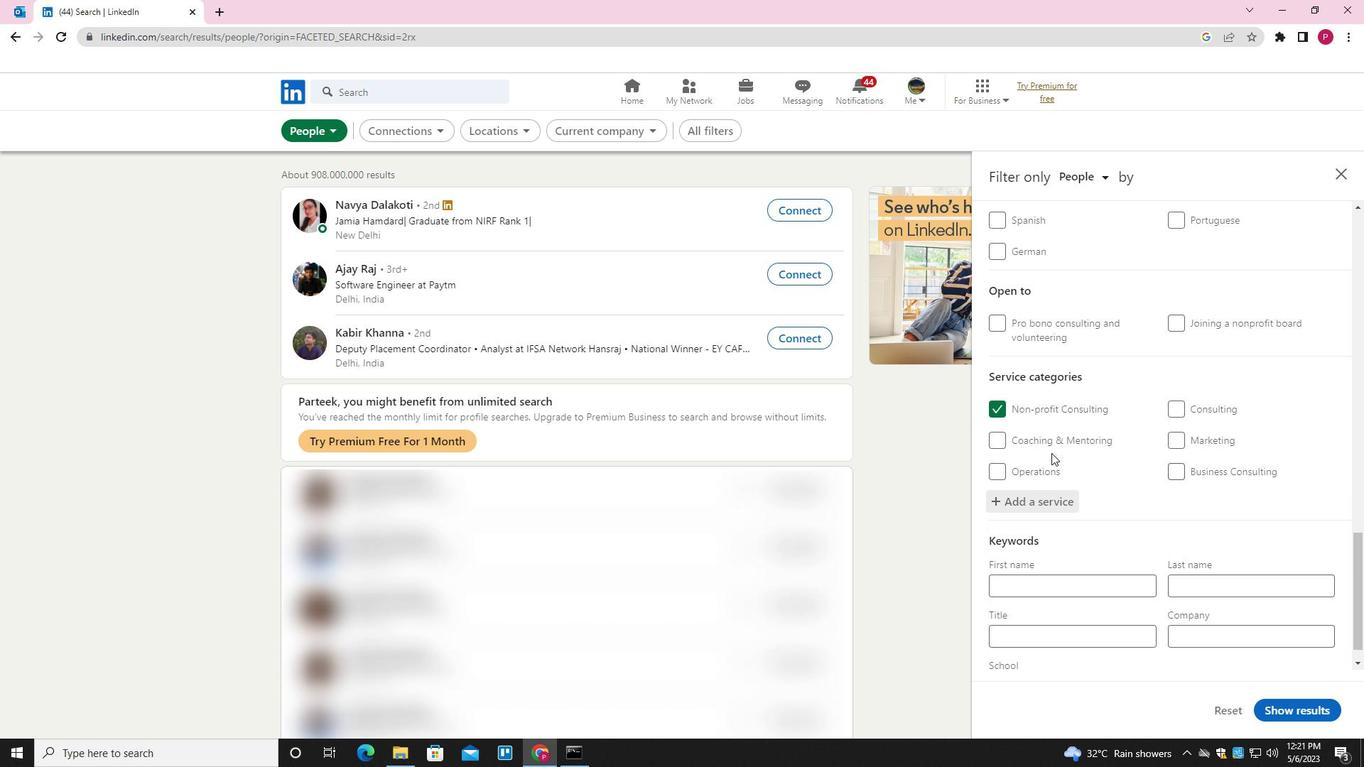 
Action: Mouse moved to (1045, 503)
Screenshot: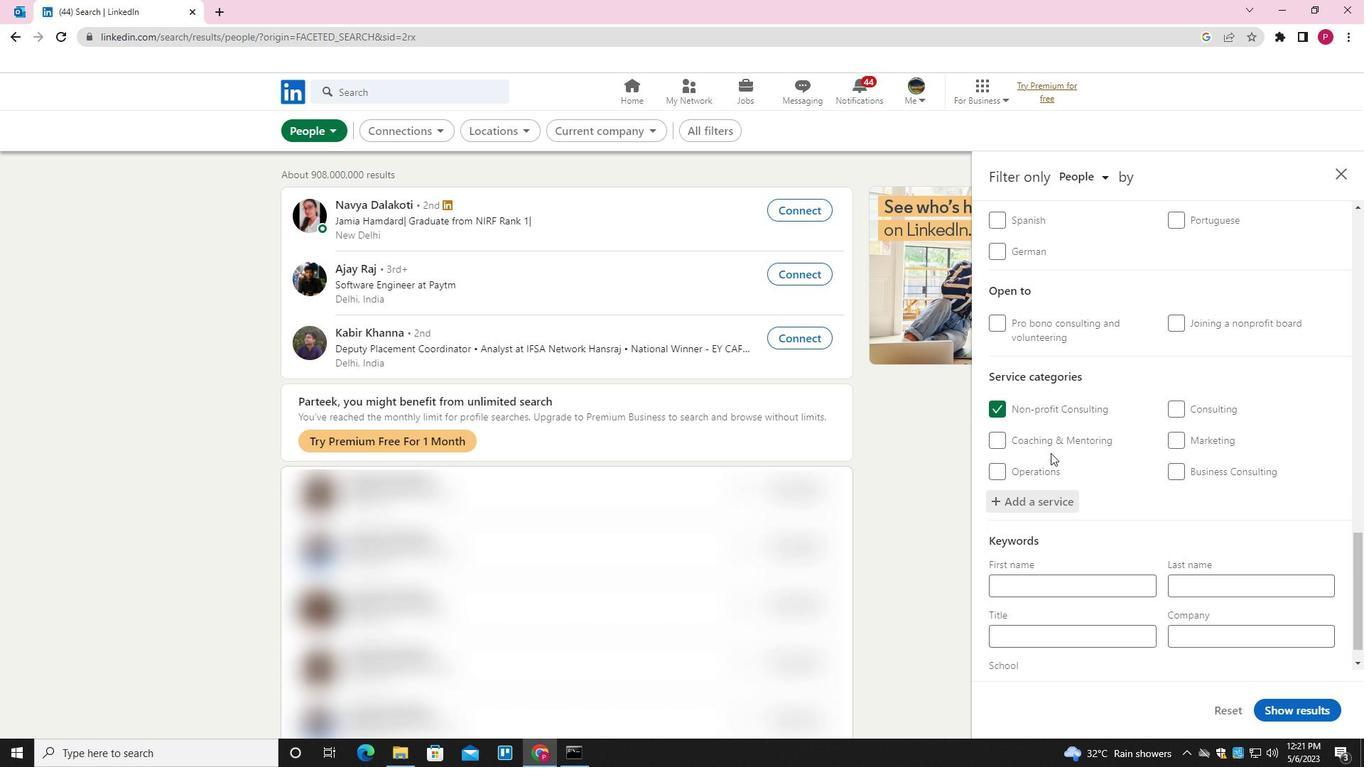 
Action: Mouse scrolled (1045, 503) with delta (0, 0)
Screenshot: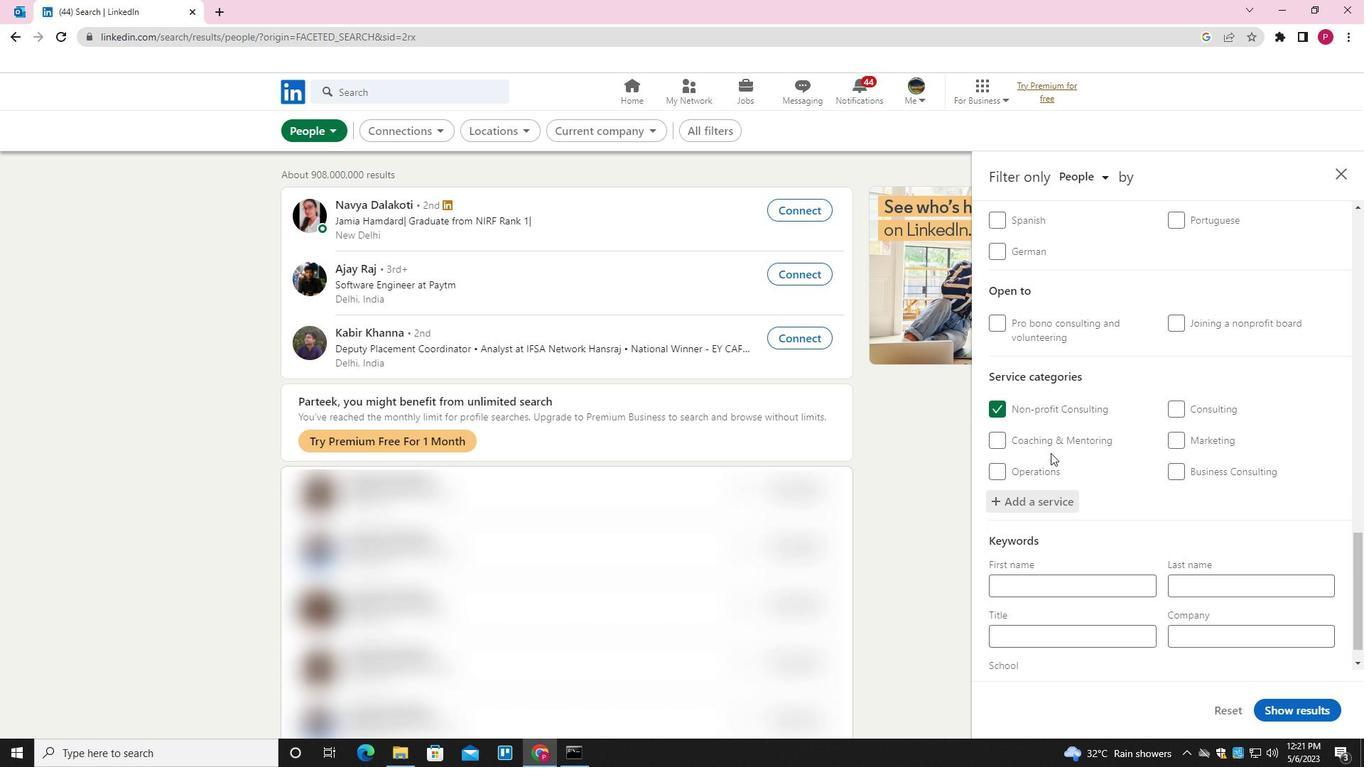 
Action: Mouse moved to (1045, 507)
Screenshot: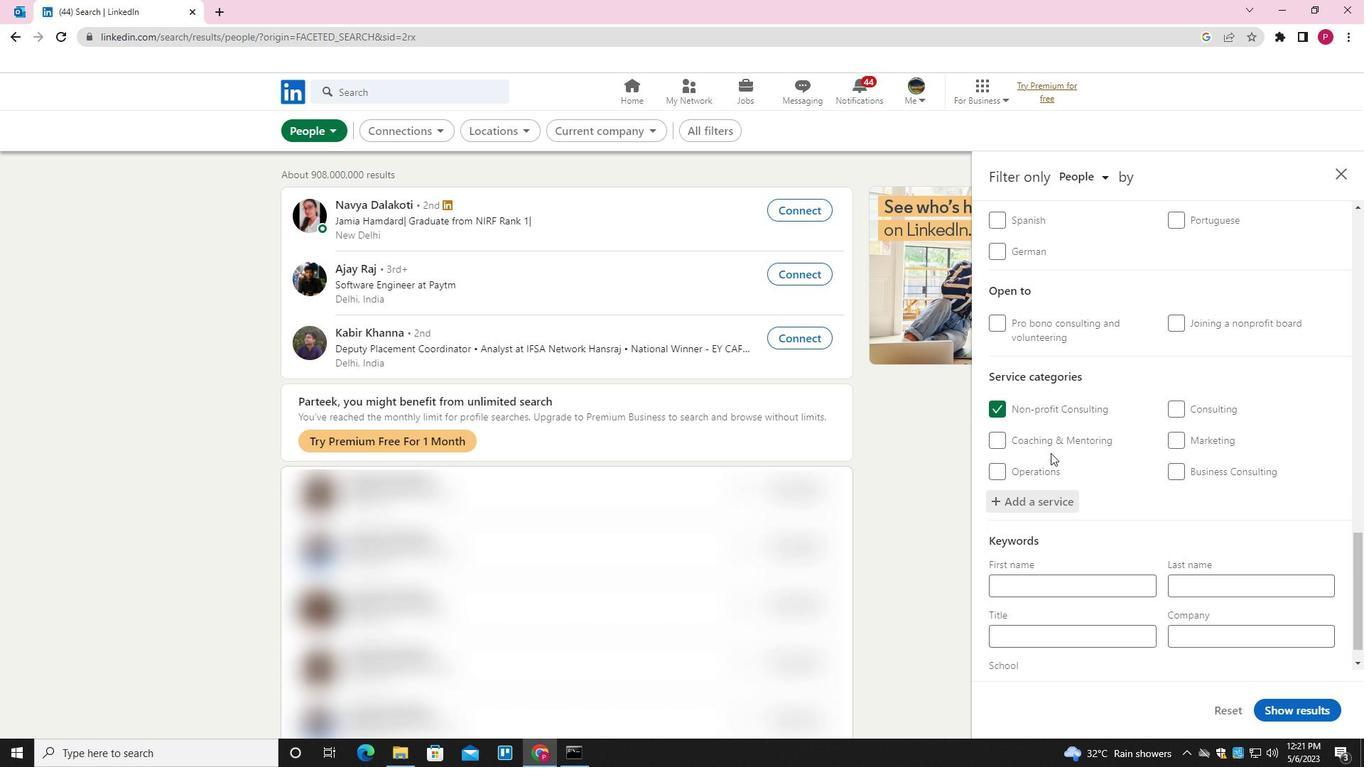 
Action: Mouse scrolled (1045, 507) with delta (0, 0)
Screenshot: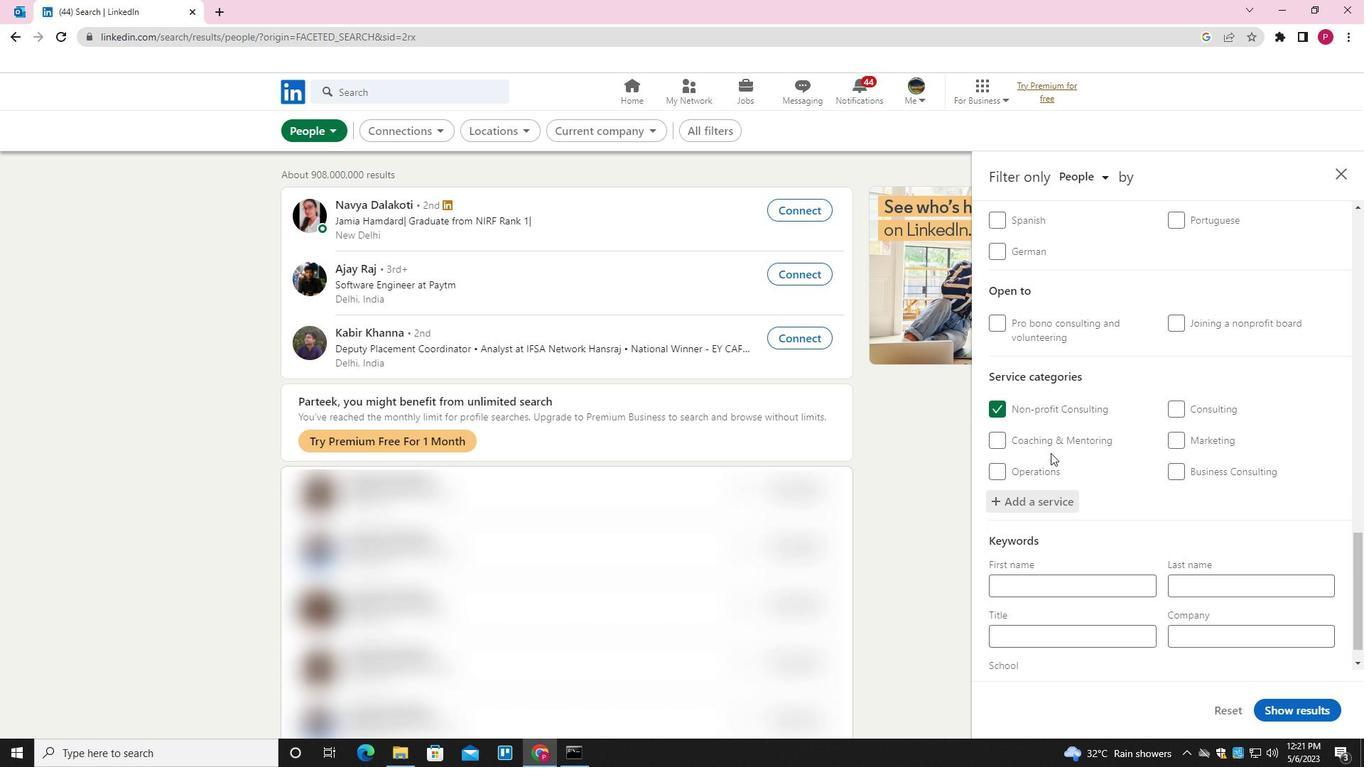 
Action: Mouse moved to (1051, 609)
Screenshot: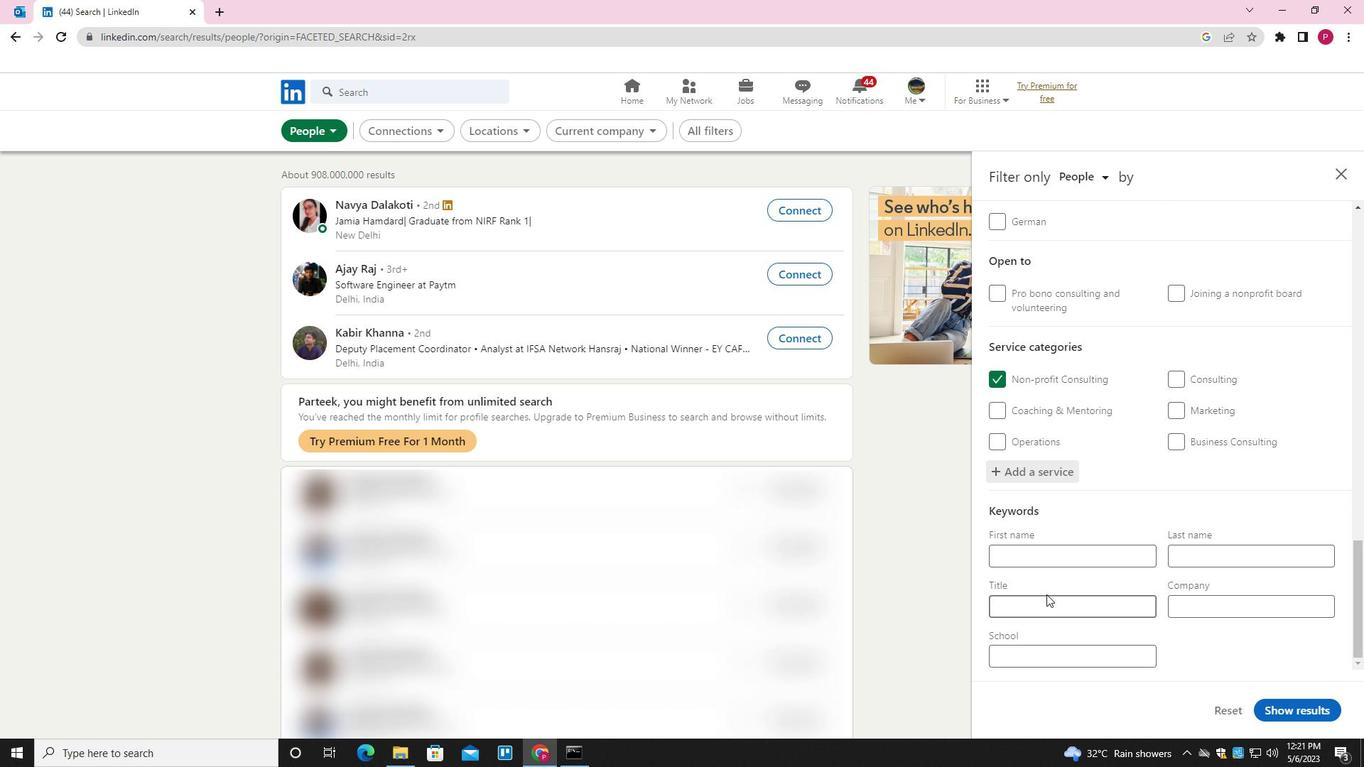 
Action: Mouse pressed left at (1051, 609)
Screenshot: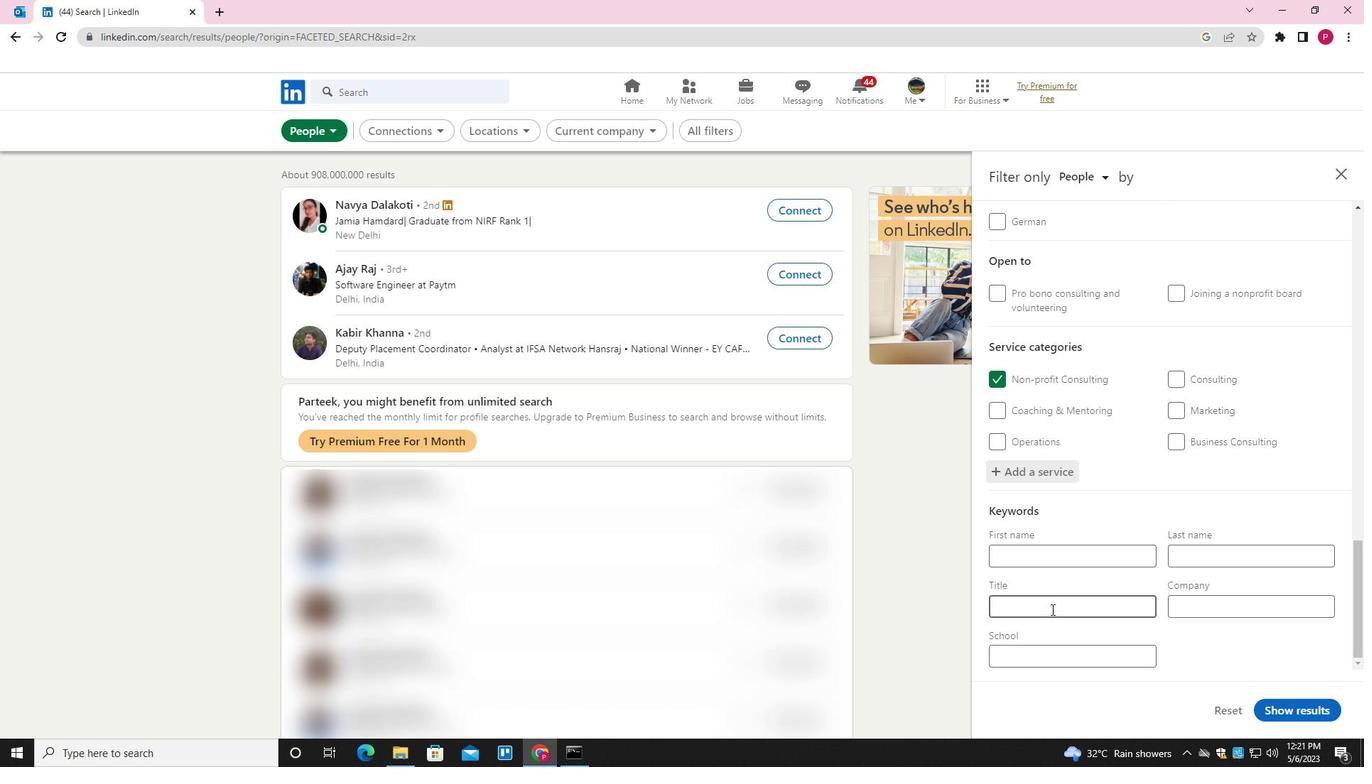 
Action: Key pressed <Key.shift><Key.shift><Key.shift><Key.shift><Key.shift><Key.shift><Key.shift><Key.shift><Key.shift><Key.shift>BUSINESS<Key.space><Key.shift>ANALYST
Screenshot: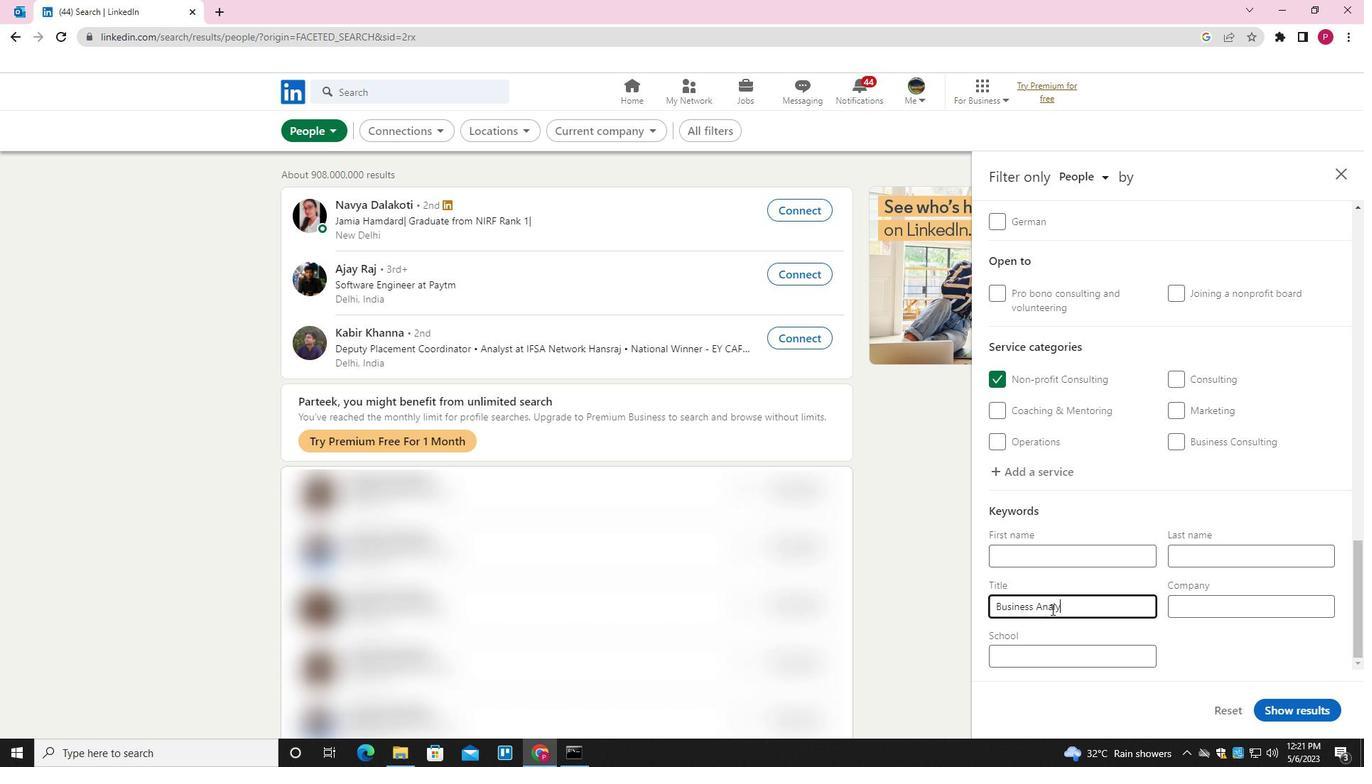 
Action: Mouse moved to (1296, 702)
Screenshot: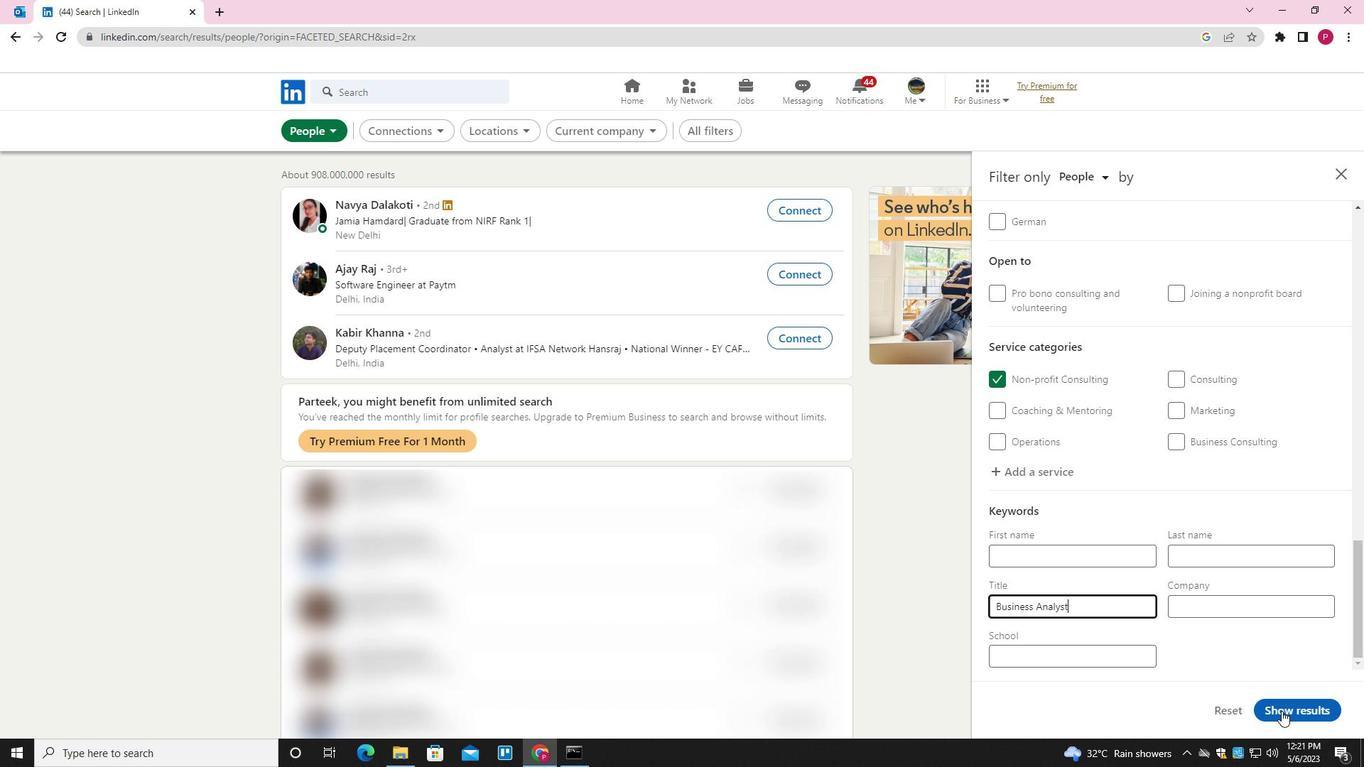 
Action: Mouse pressed left at (1296, 702)
Screenshot: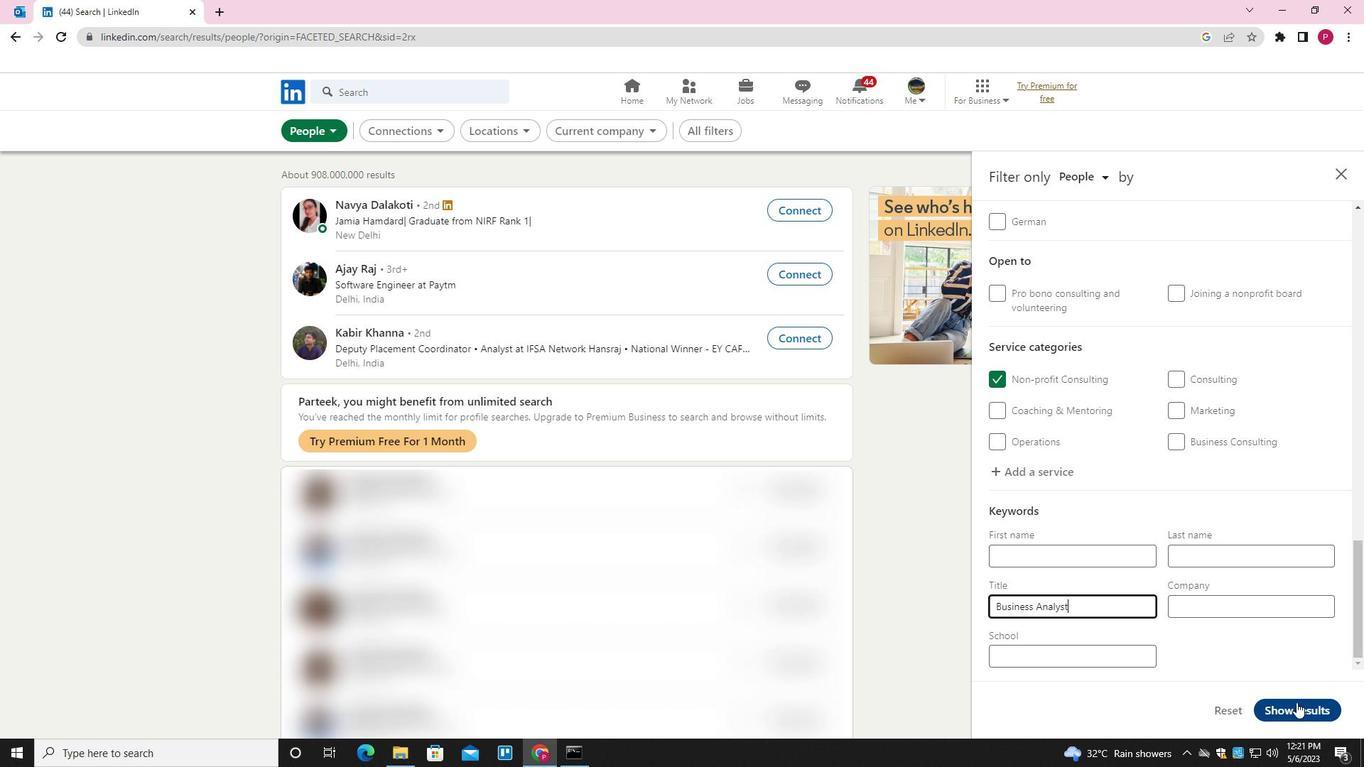 
